 Task: Look for space in Lebanon, United States from 6th September, 2023 to 15th September, 2023 for 6 adults in price range Rs.8000 to Rs.12000. Place can be entire place or private room with 6 bedrooms having 6 beds and 6 bathrooms. Property type can be house, flat, guest house. Amenities needed are: wifi, TV, free parkinig on premises, gym, breakfast. Booking option can be shelf check-in. Required host language is English.
Action: Mouse moved to (482, 112)
Screenshot: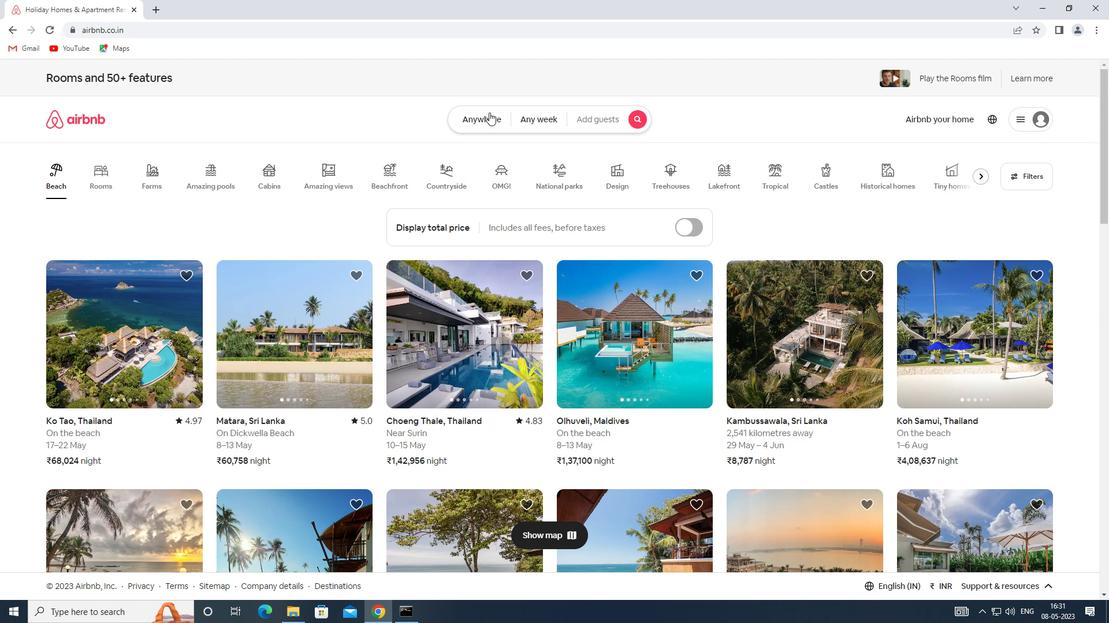 
Action: Mouse pressed left at (482, 112)
Screenshot: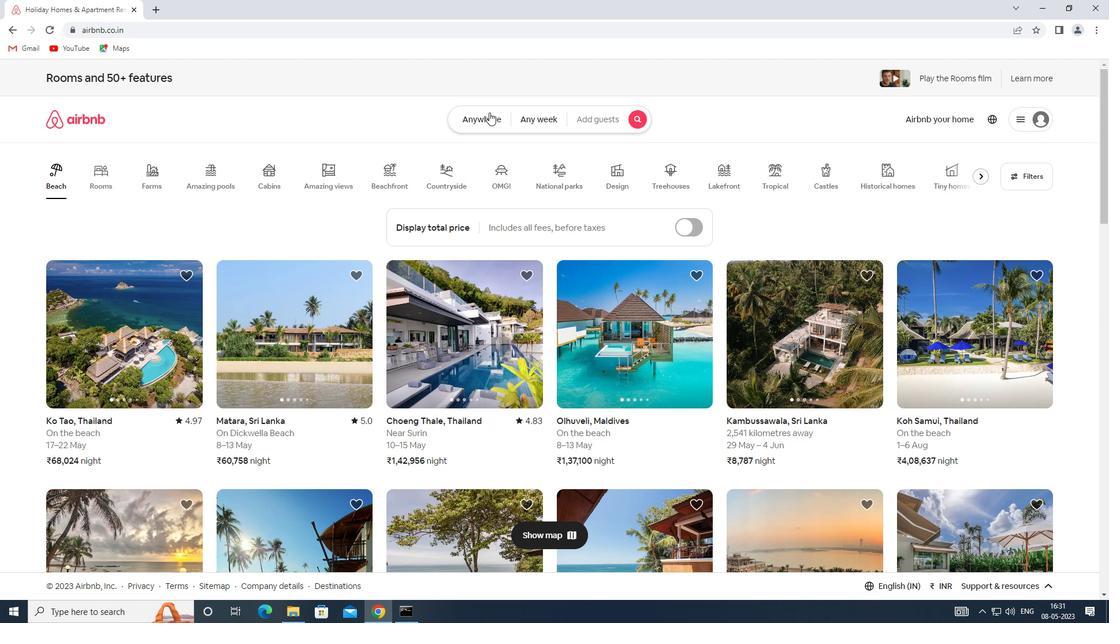 
Action: Mouse moved to (407, 168)
Screenshot: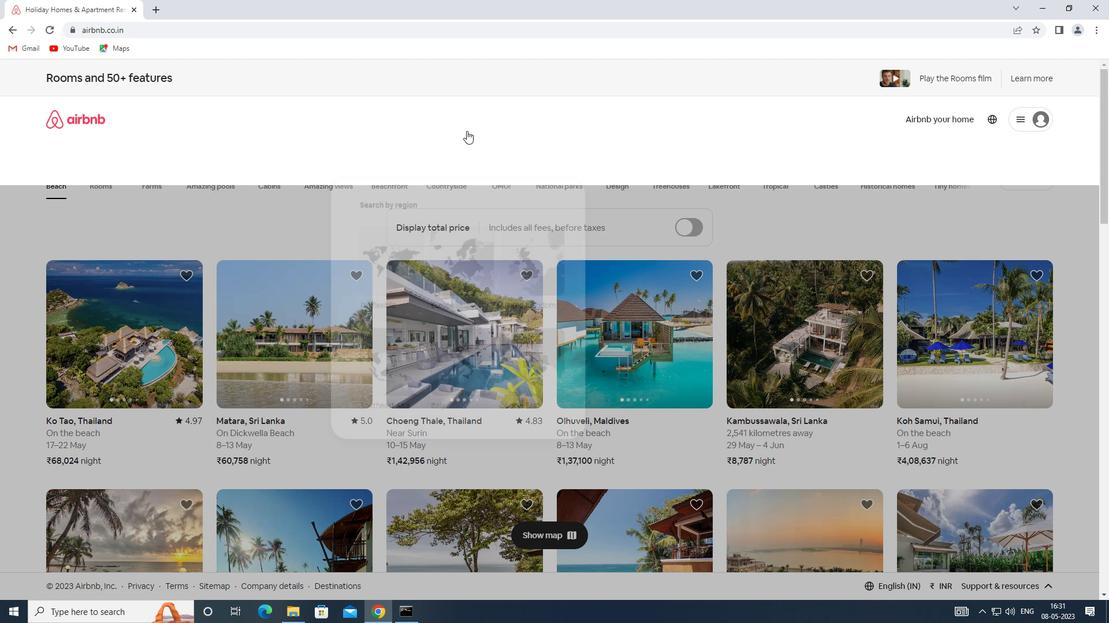 
Action: Mouse pressed left at (407, 168)
Screenshot: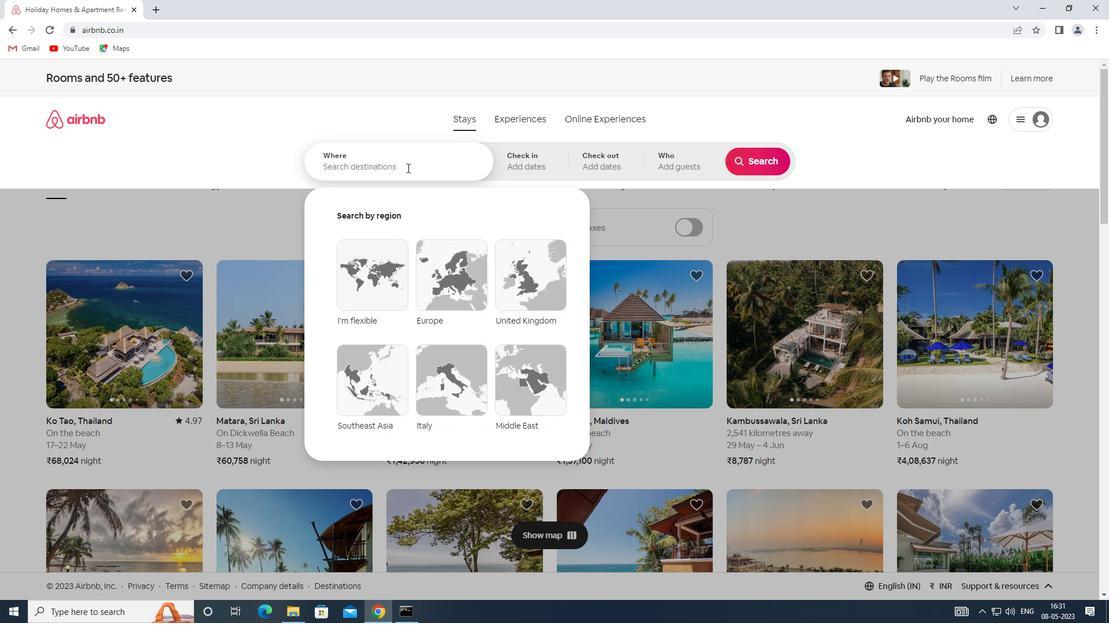 
Action: Key pressed <Key.shift>SPACE<Key.space>IN<Key.space><Key.shift><Key.shift><Key.shift><Key.shift><Key.shift><Key.shift>LEBANON,<Key.shift>UNITED<Key.space><Key.shift>STATES
Screenshot: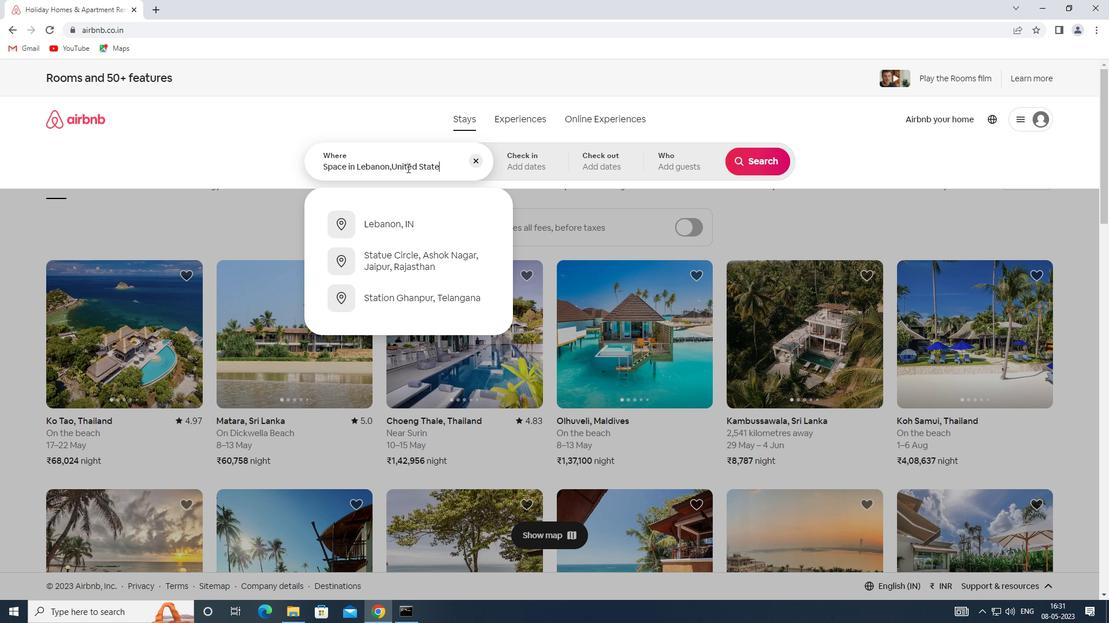 
Action: Mouse moved to (546, 156)
Screenshot: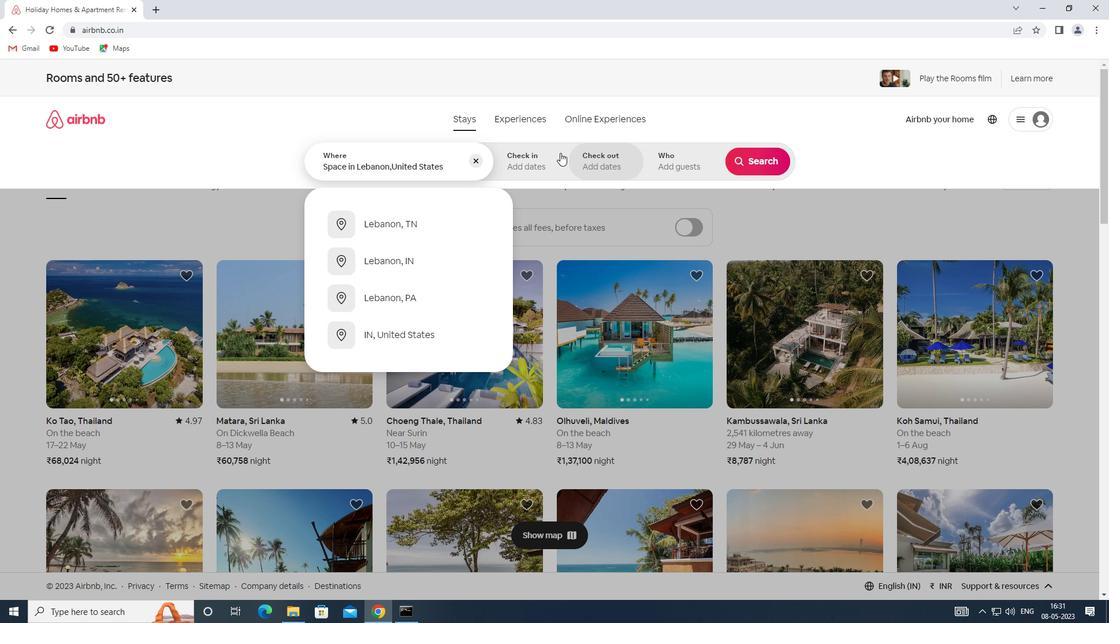 
Action: Mouse pressed left at (546, 156)
Screenshot: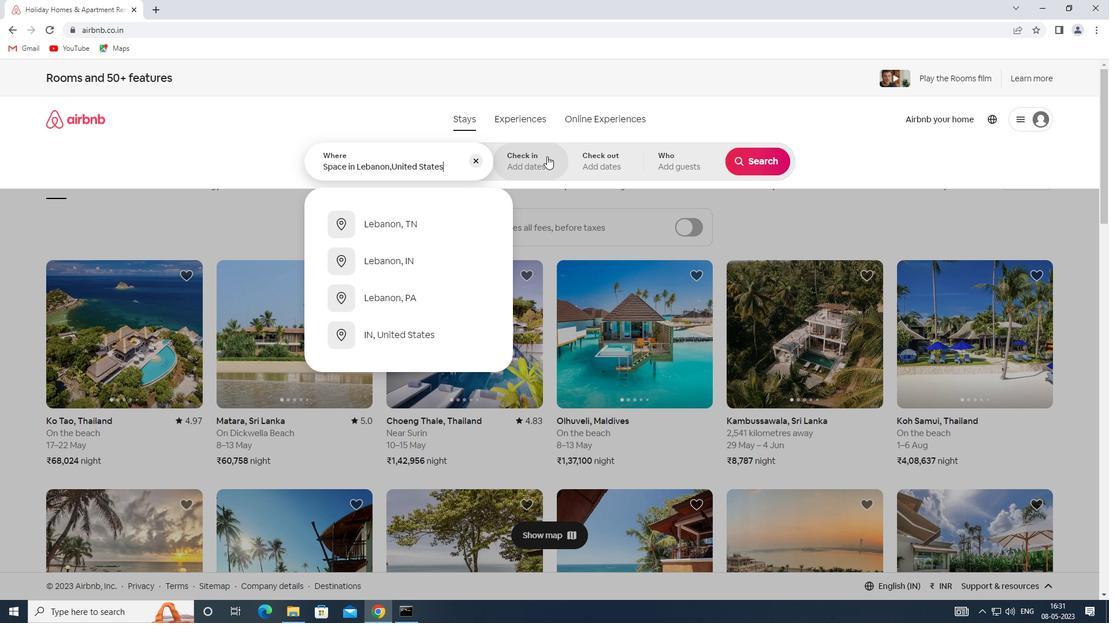 
Action: Mouse moved to (756, 250)
Screenshot: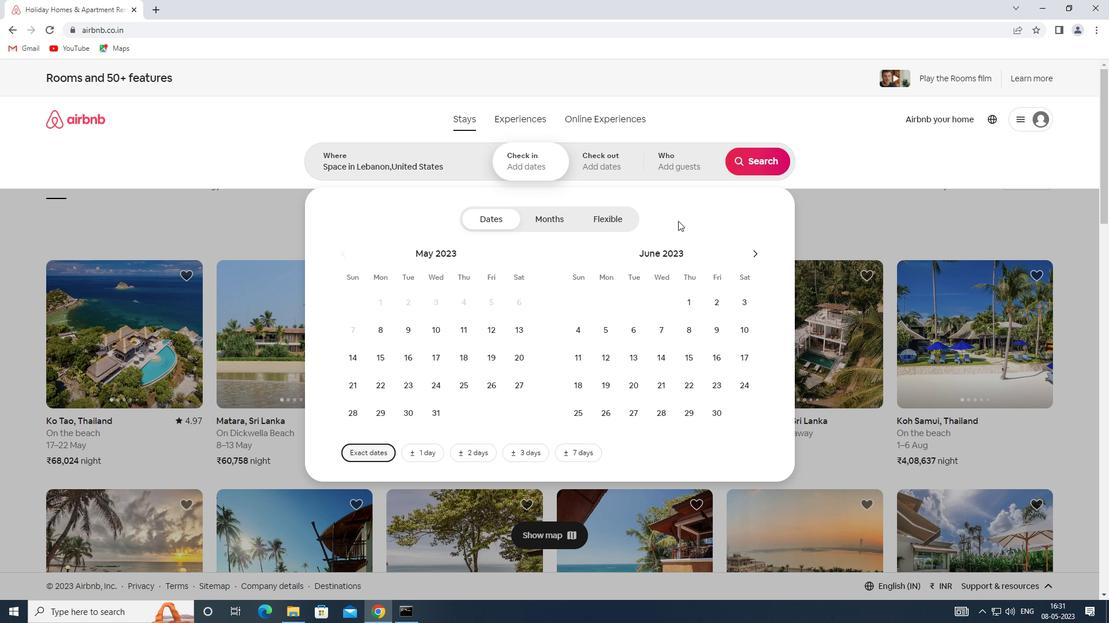 
Action: Mouse pressed left at (756, 250)
Screenshot: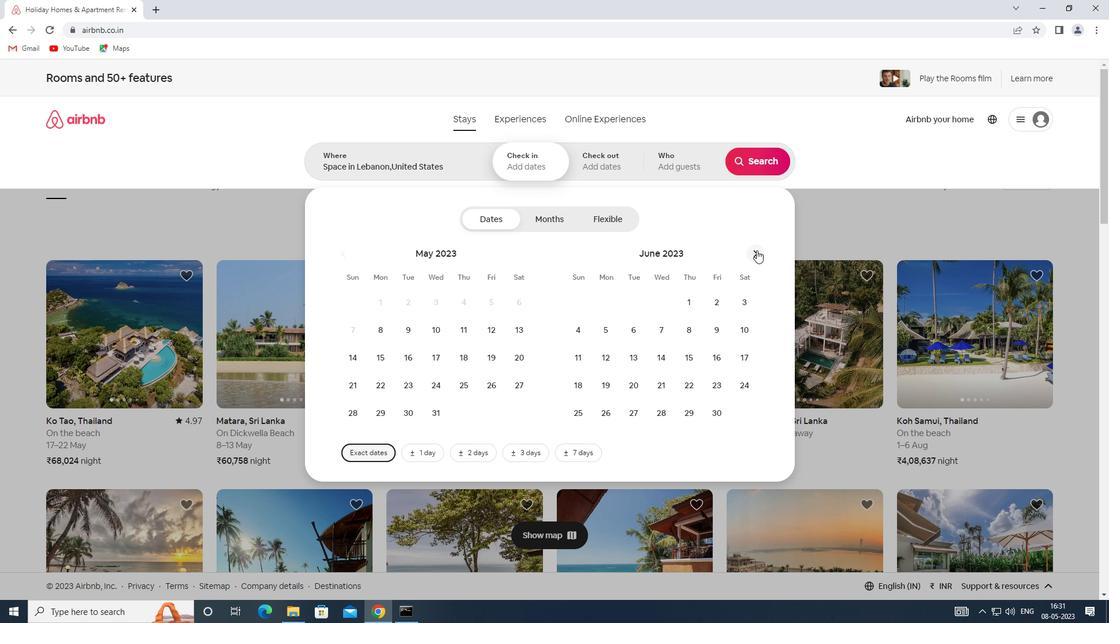 
Action: Mouse pressed left at (756, 250)
Screenshot: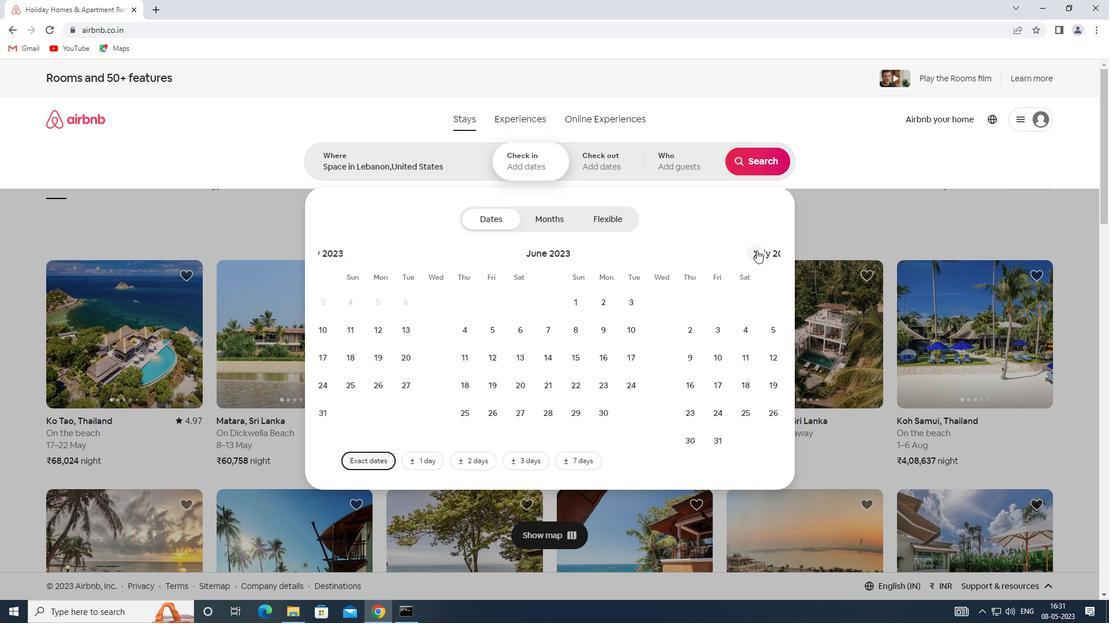 
Action: Mouse pressed left at (756, 250)
Screenshot: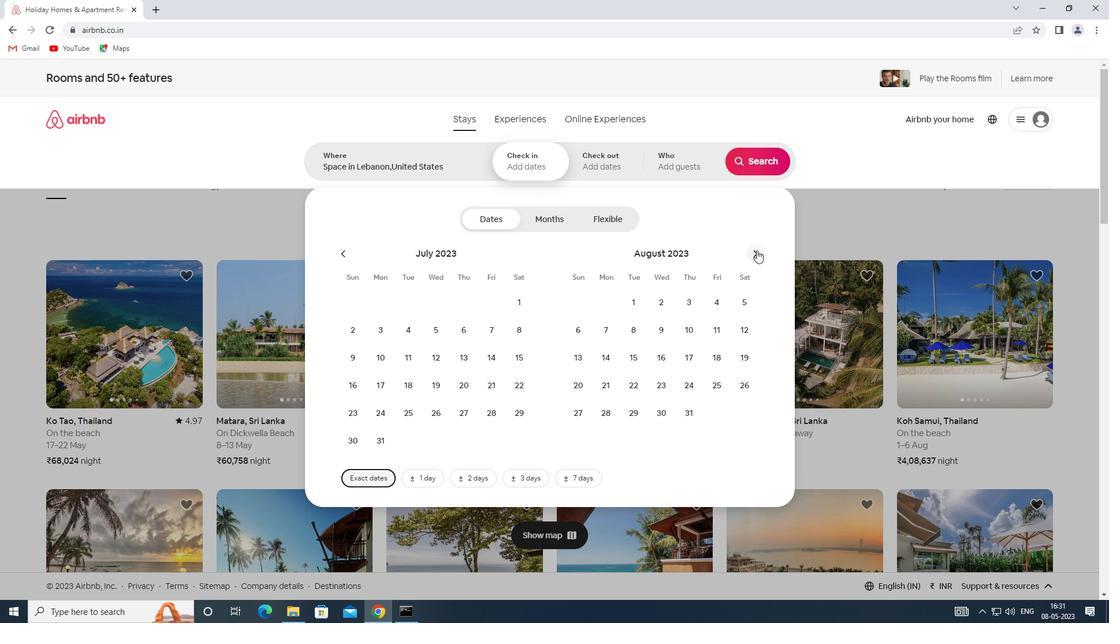 
Action: Mouse moved to (650, 325)
Screenshot: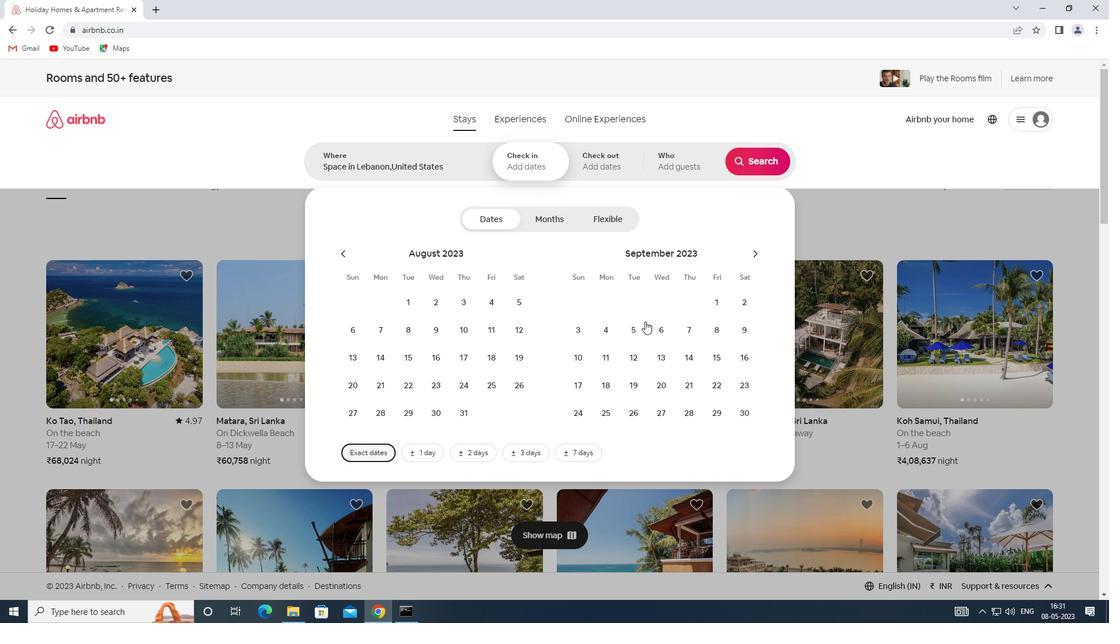 
Action: Mouse pressed left at (650, 325)
Screenshot: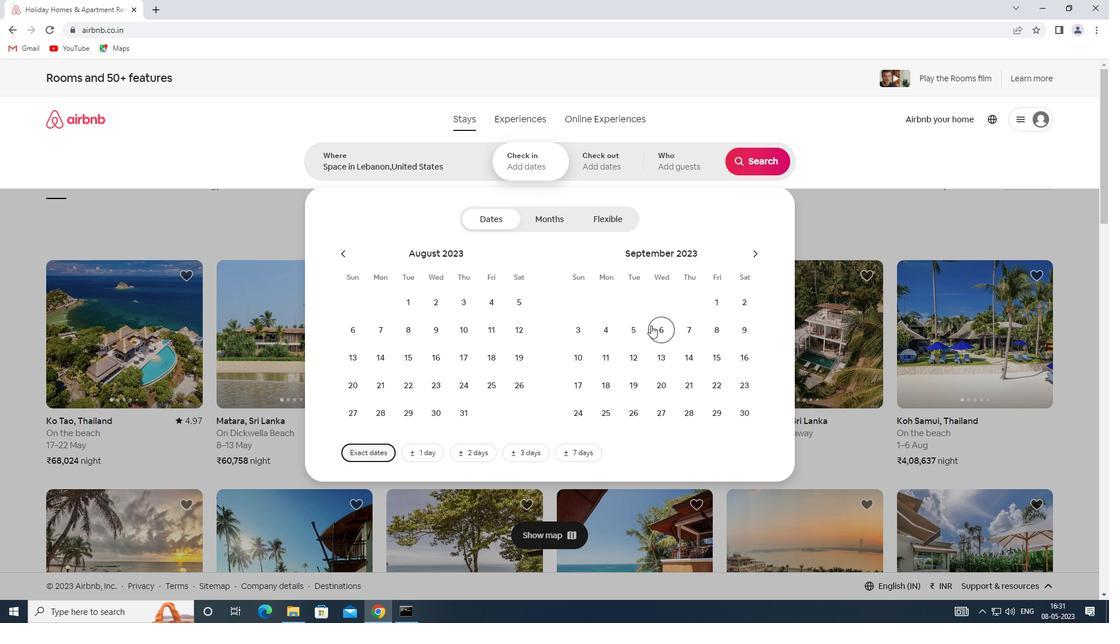 
Action: Mouse moved to (719, 350)
Screenshot: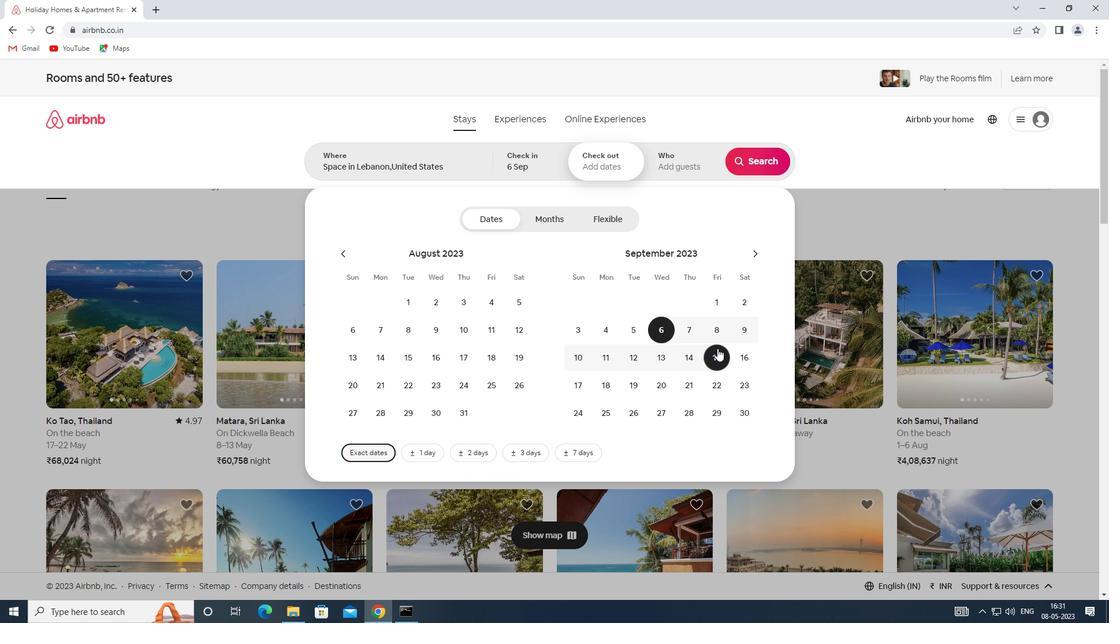 
Action: Mouse pressed left at (719, 350)
Screenshot: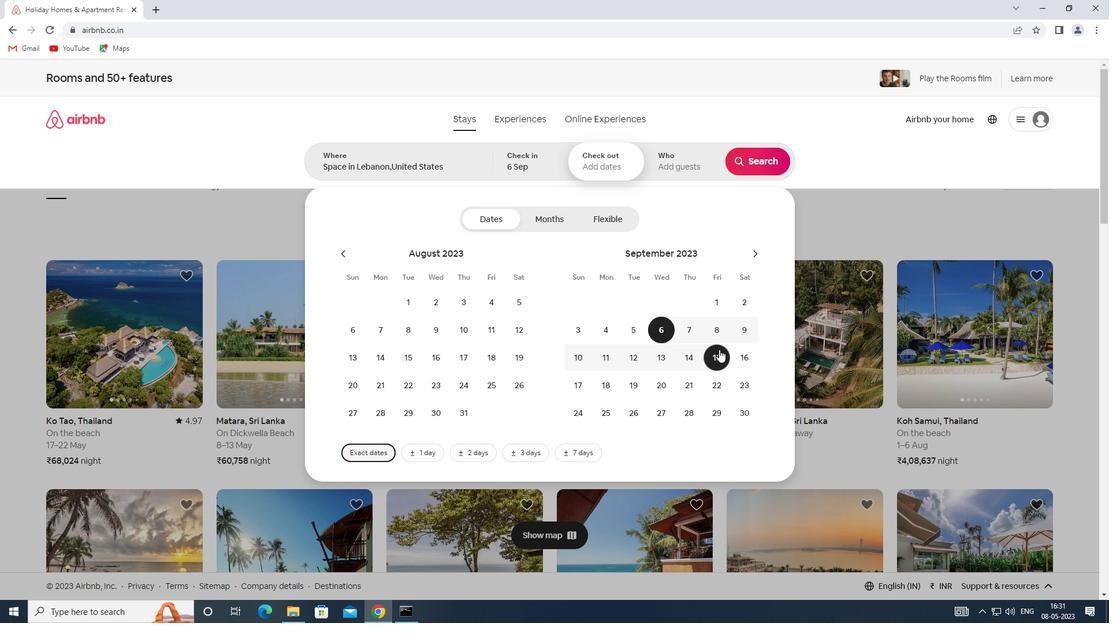 
Action: Mouse moved to (683, 166)
Screenshot: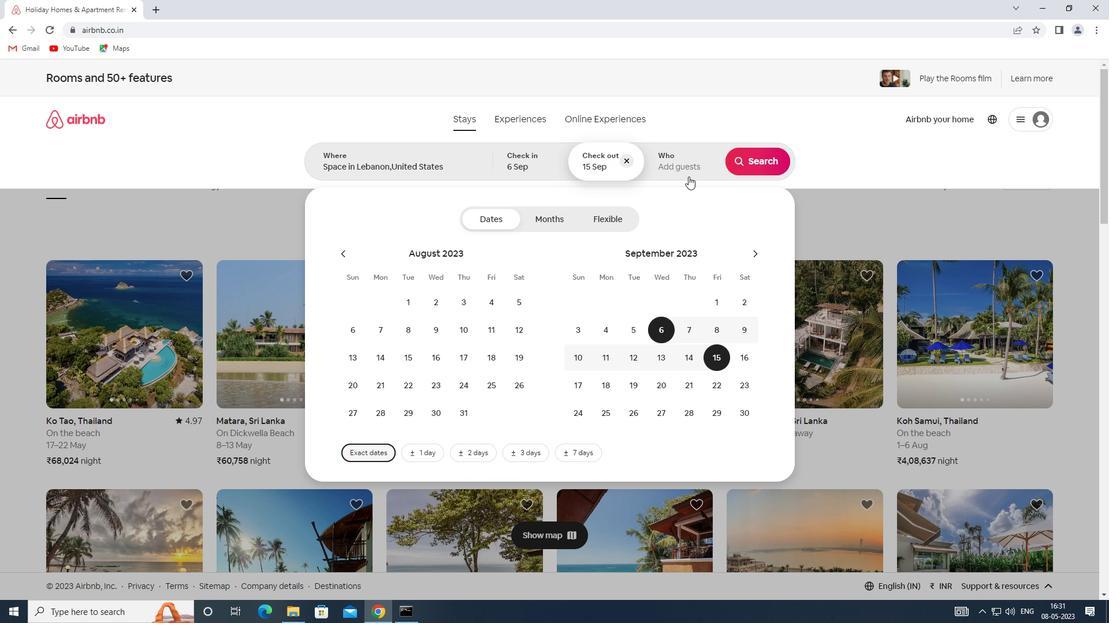 
Action: Mouse pressed left at (683, 166)
Screenshot: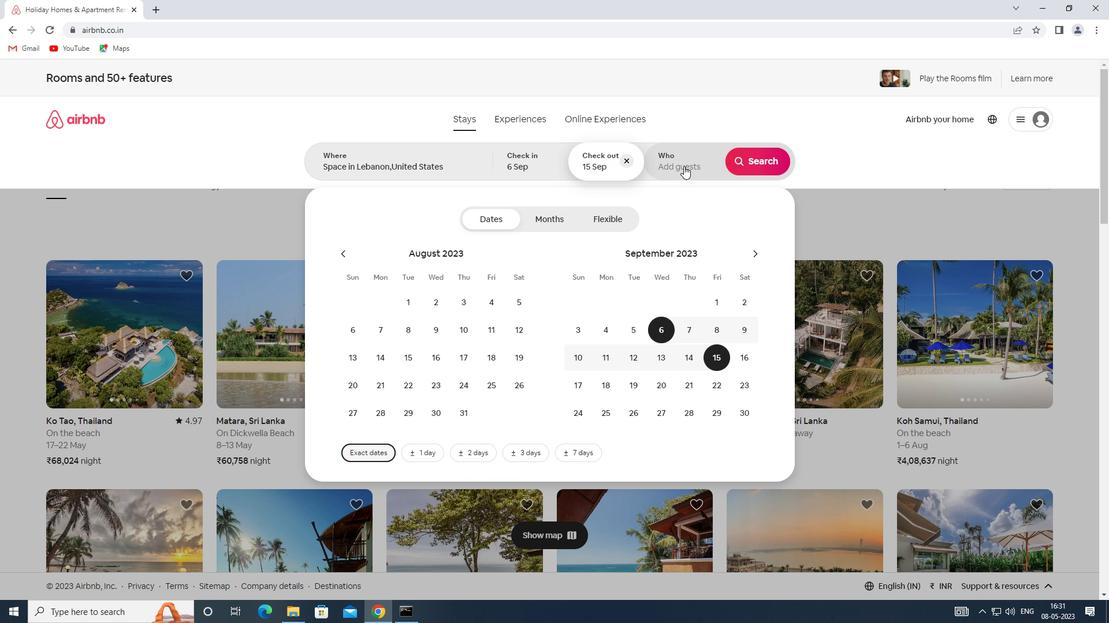 
Action: Mouse moved to (757, 221)
Screenshot: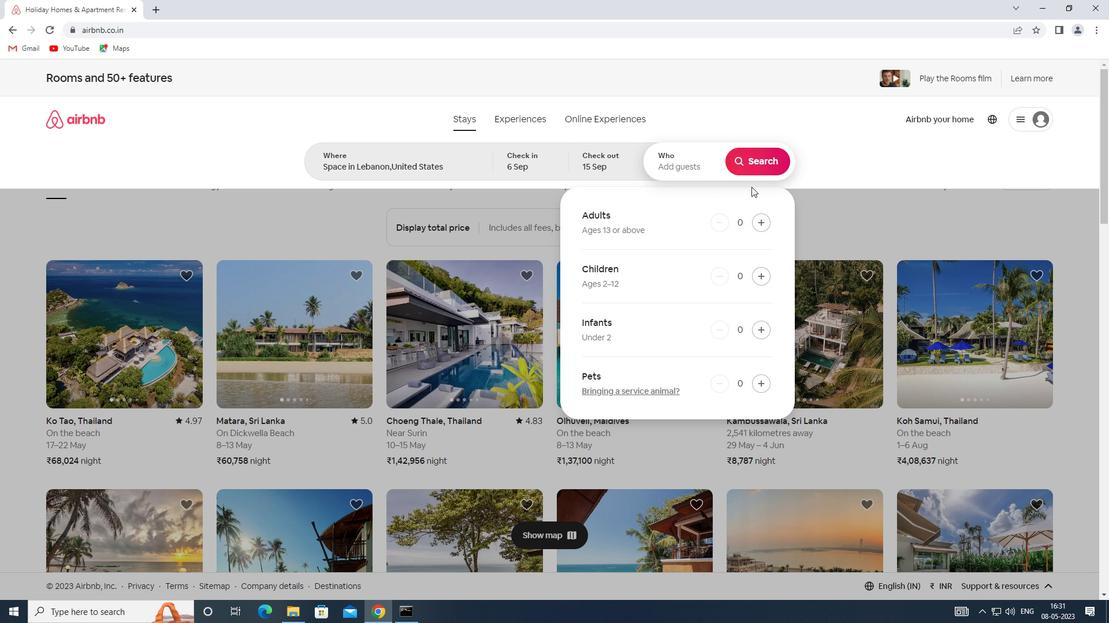 
Action: Mouse pressed left at (757, 221)
Screenshot: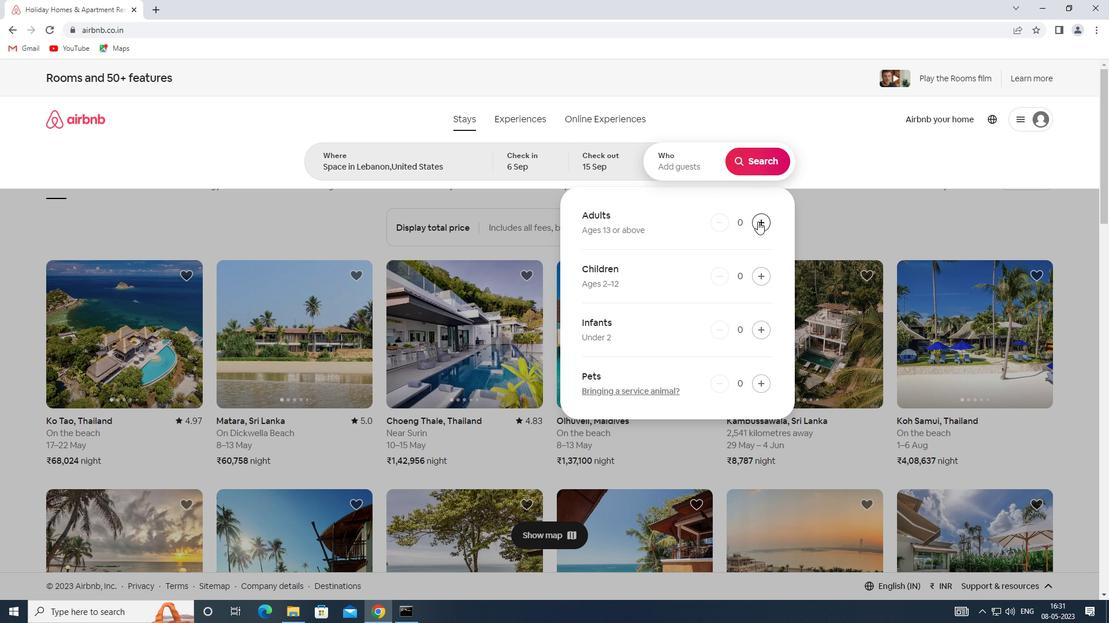 
Action: Mouse pressed left at (757, 221)
Screenshot: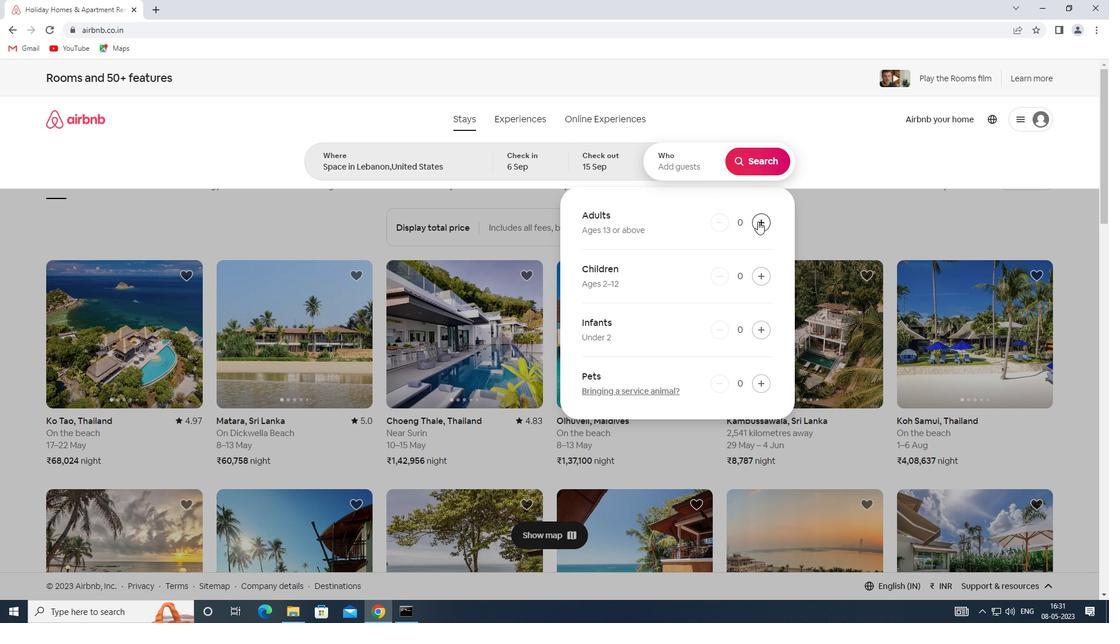 
Action: Mouse pressed left at (757, 221)
Screenshot: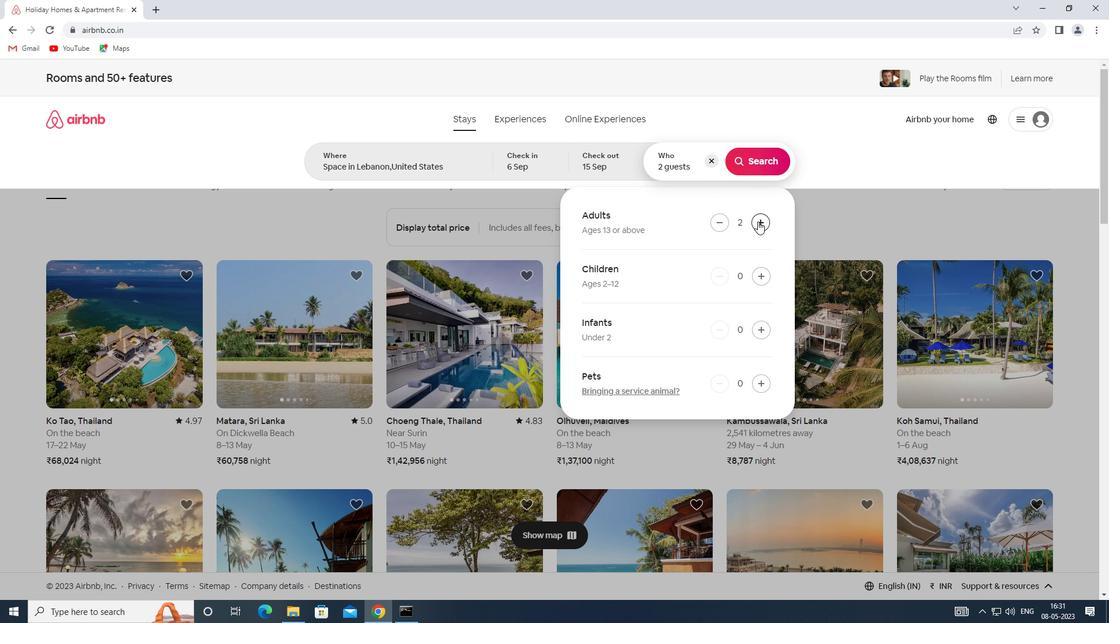 
Action: Mouse pressed left at (757, 221)
Screenshot: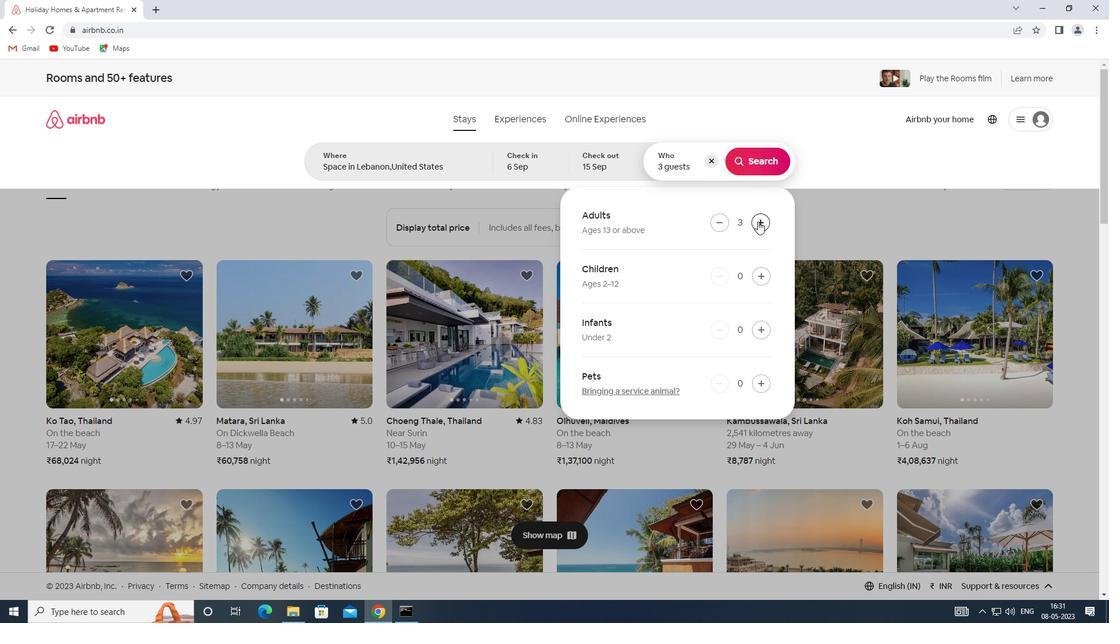 
Action: Mouse pressed left at (757, 221)
Screenshot: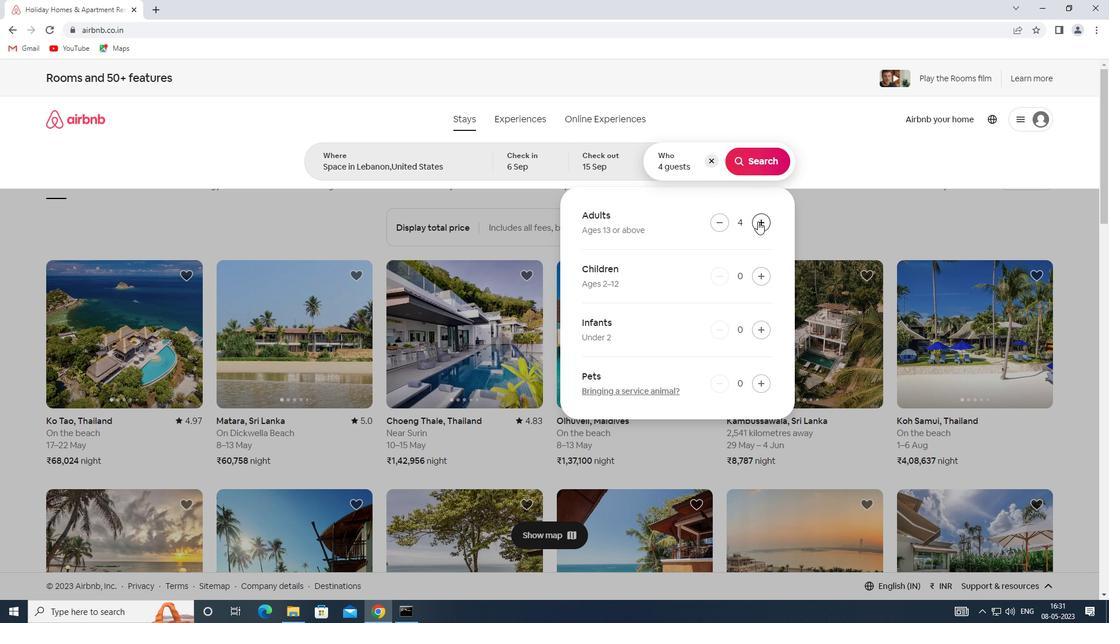 
Action: Mouse pressed left at (757, 221)
Screenshot: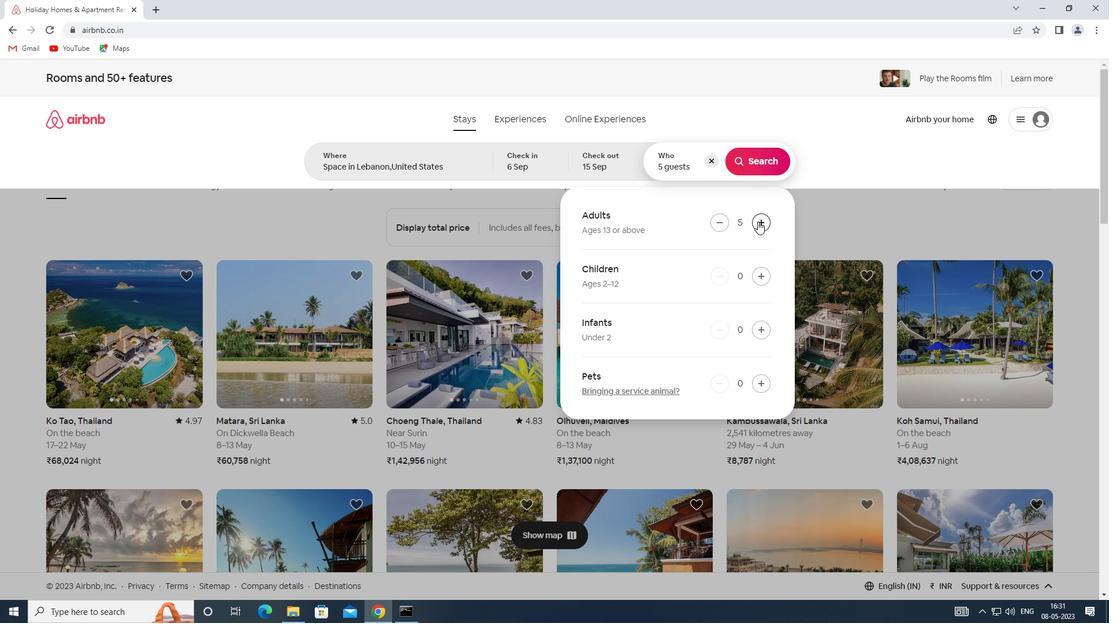 
Action: Mouse moved to (760, 170)
Screenshot: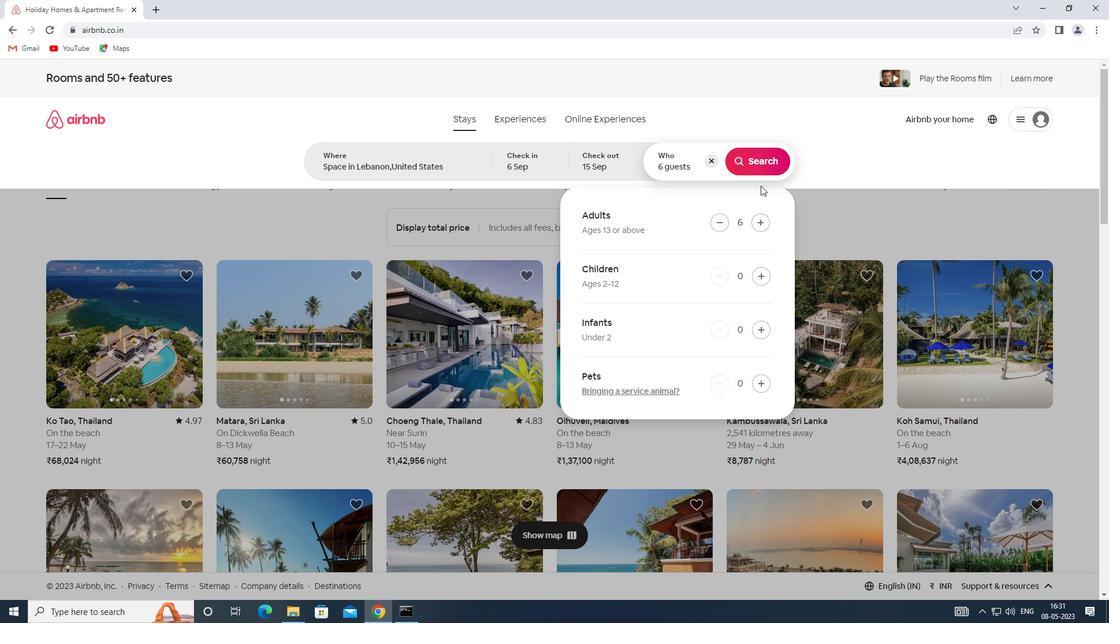 
Action: Mouse pressed left at (760, 170)
Screenshot: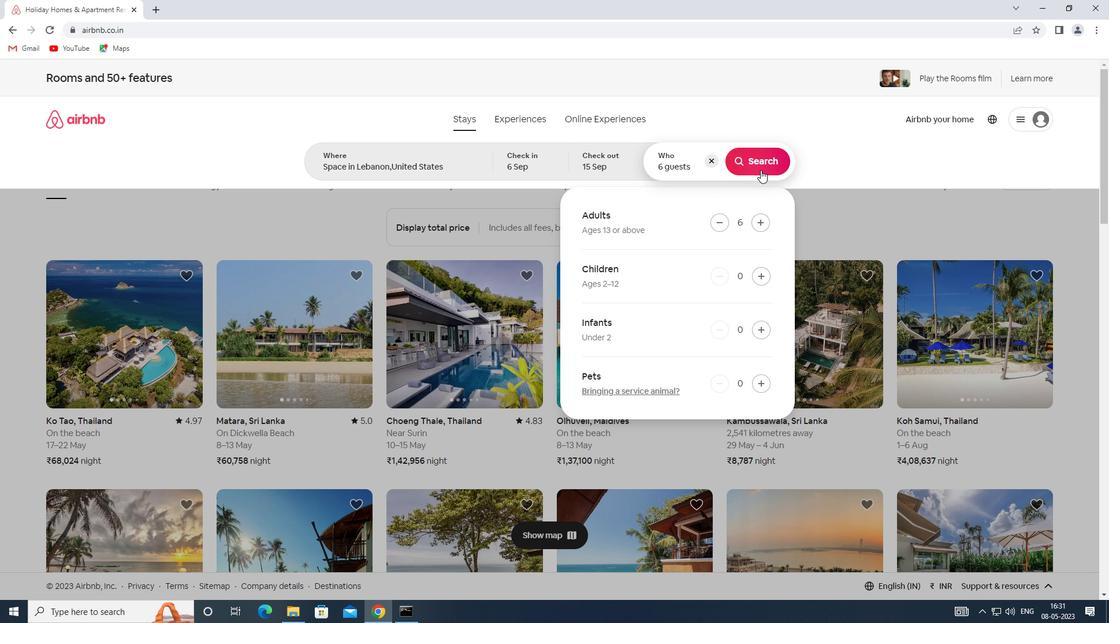 
Action: Mouse moved to (1049, 135)
Screenshot: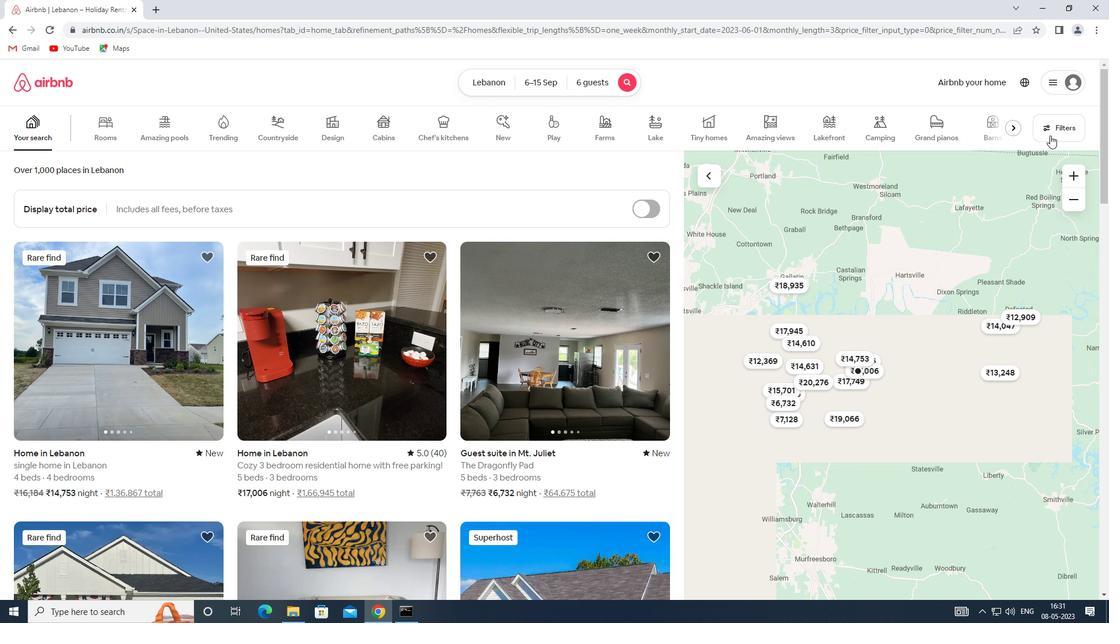 
Action: Mouse pressed left at (1049, 135)
Screenshot: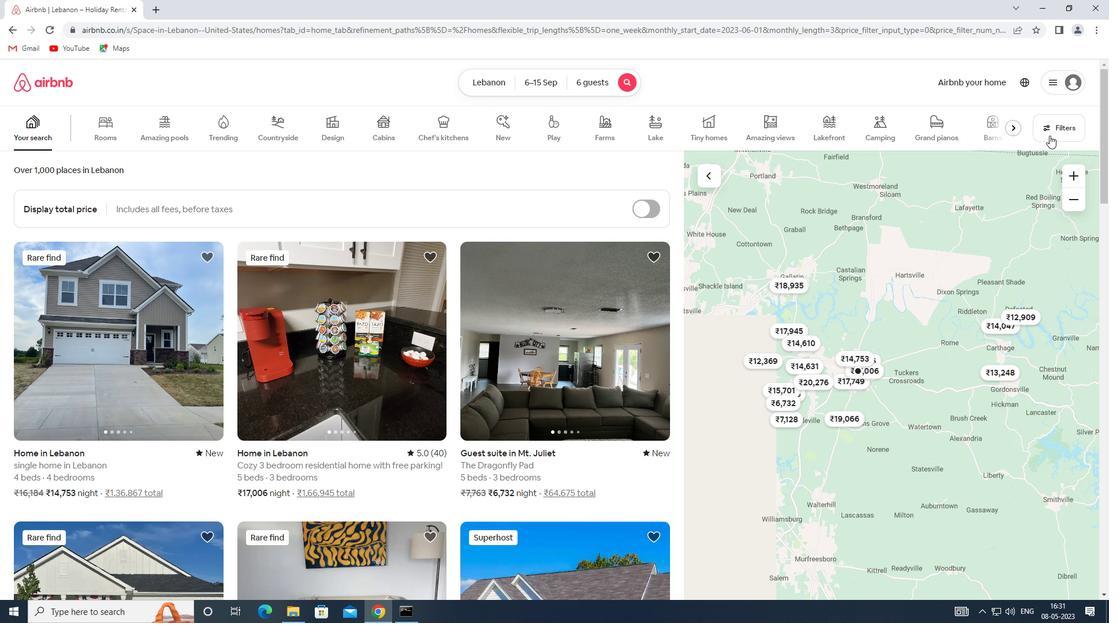 
Action: Mouse moved to (423, 410)
Screenshot: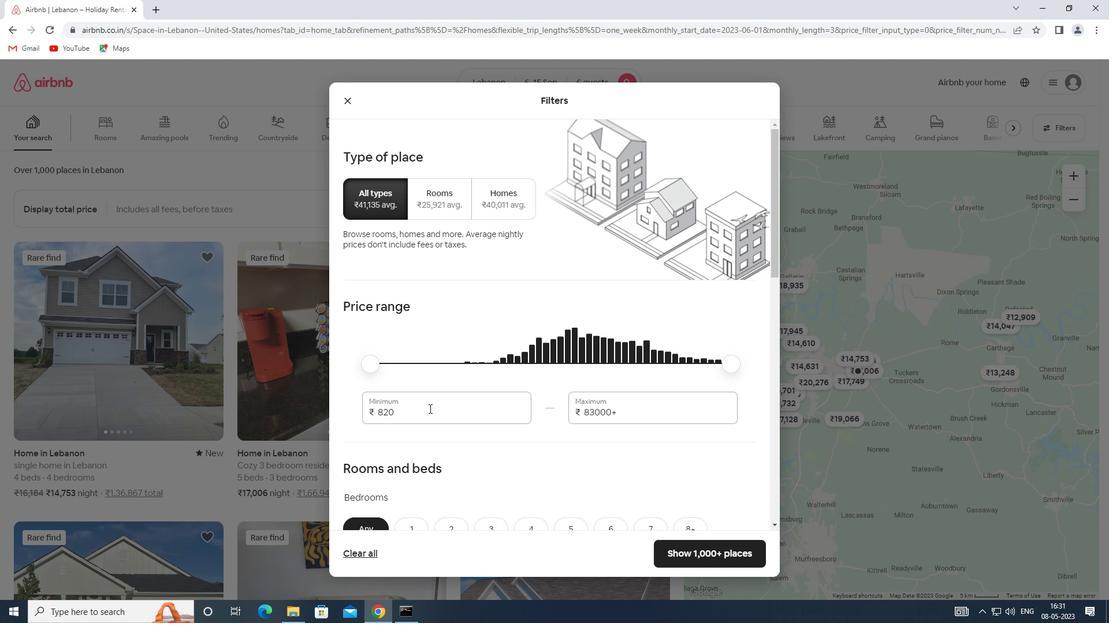 
Action: Mouse pressed left at (423, 410)
Screenshot: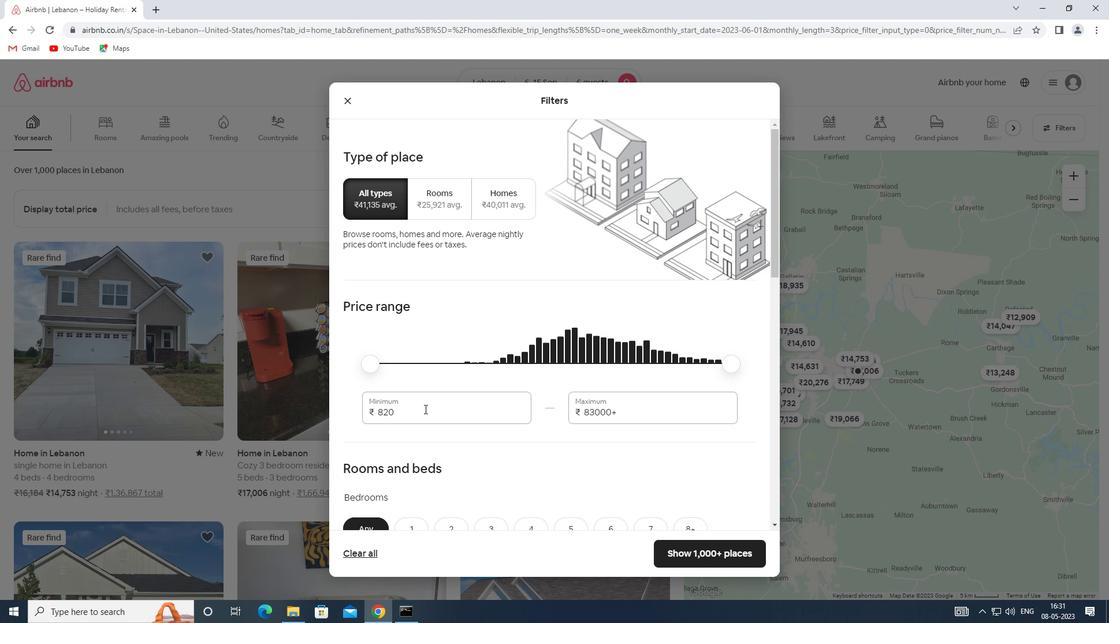 
Action: Mouse moved to (363, 410)
Screenshot: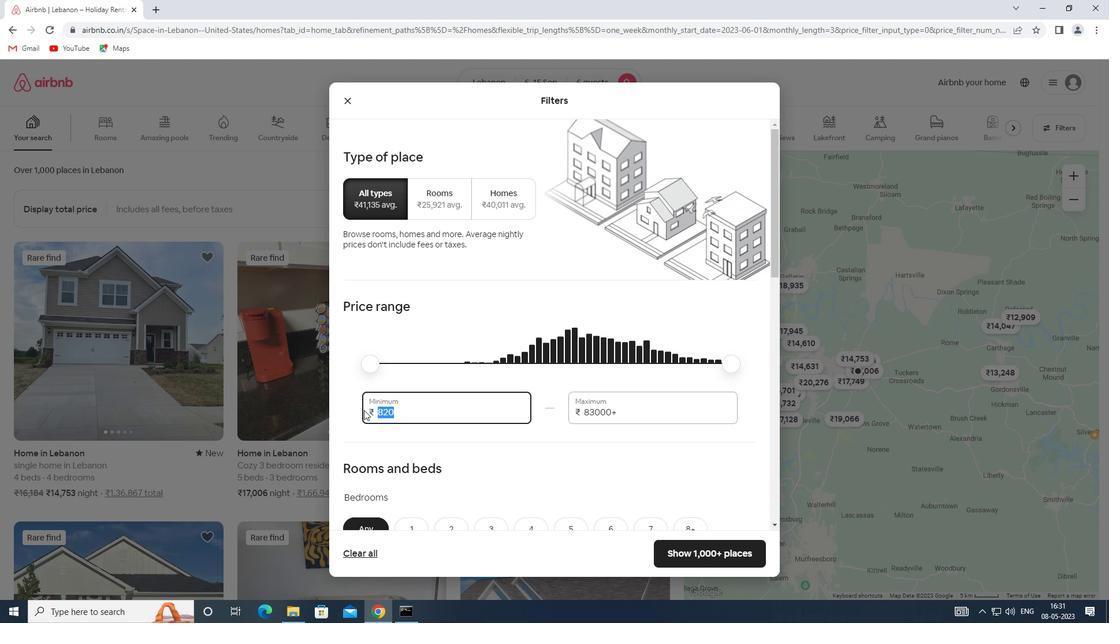 
Action: Key pressed 8000
Screenshot: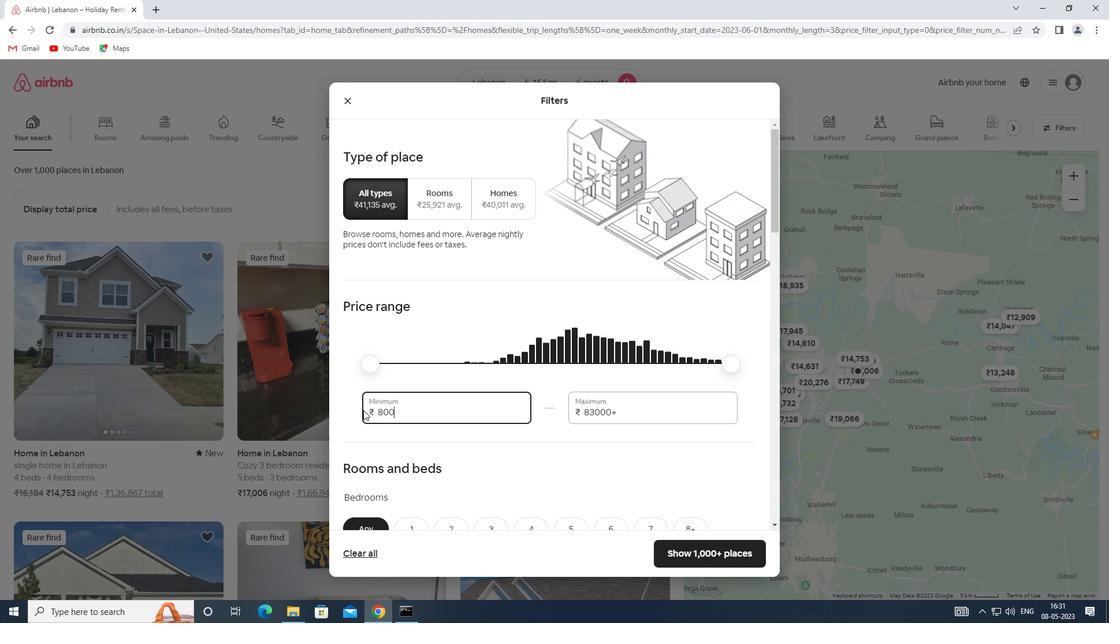 
Action: Mouse moved to (614, 412)
Screenshot: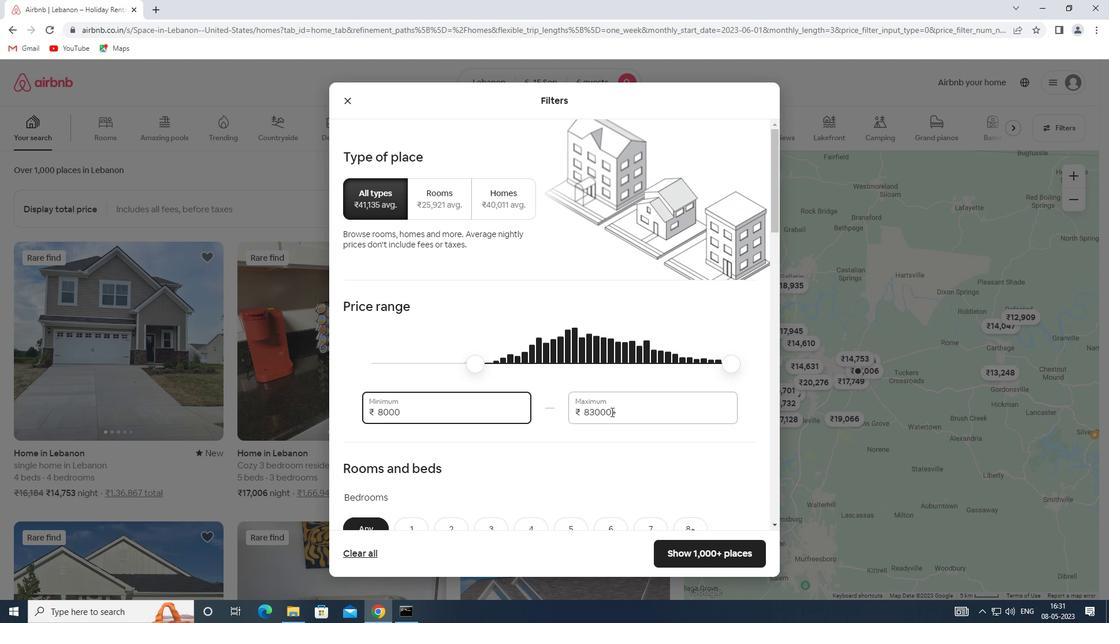 
Action: Mouse pressed left at (614, 412)
Screenshot: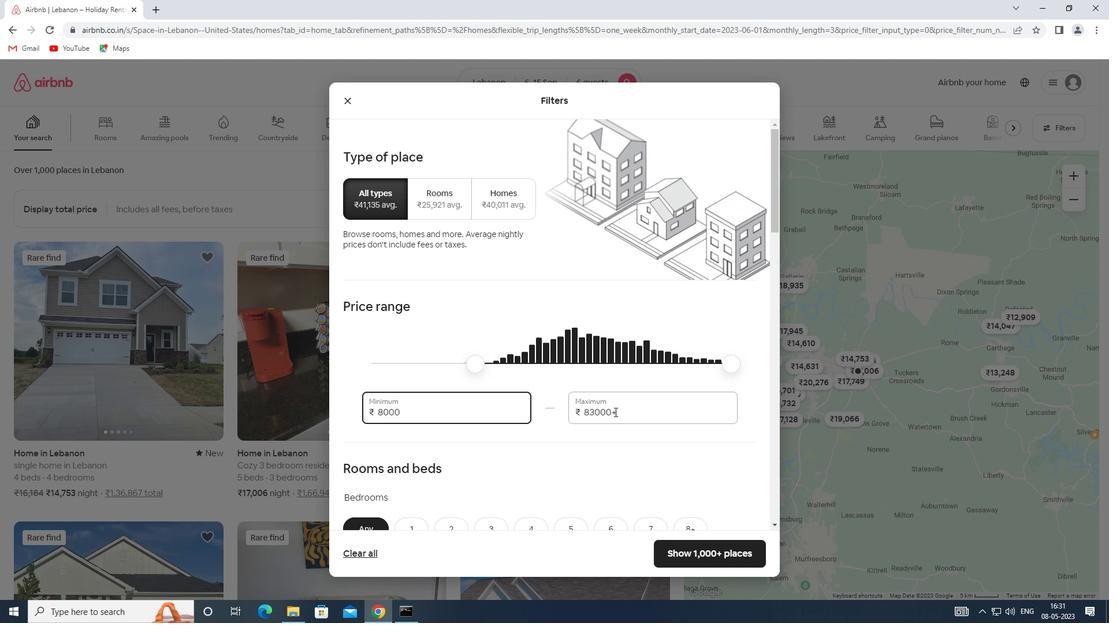 
Action: Mouse moved to (575, 414)
Screenshot: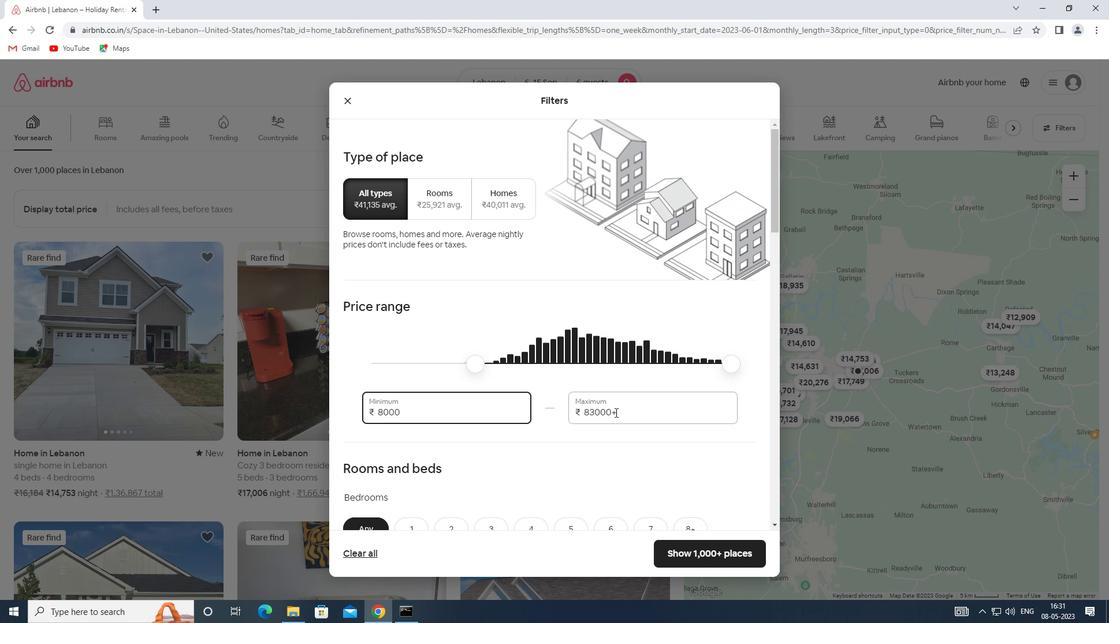 
Action: Key pressed 12000
Screenshot: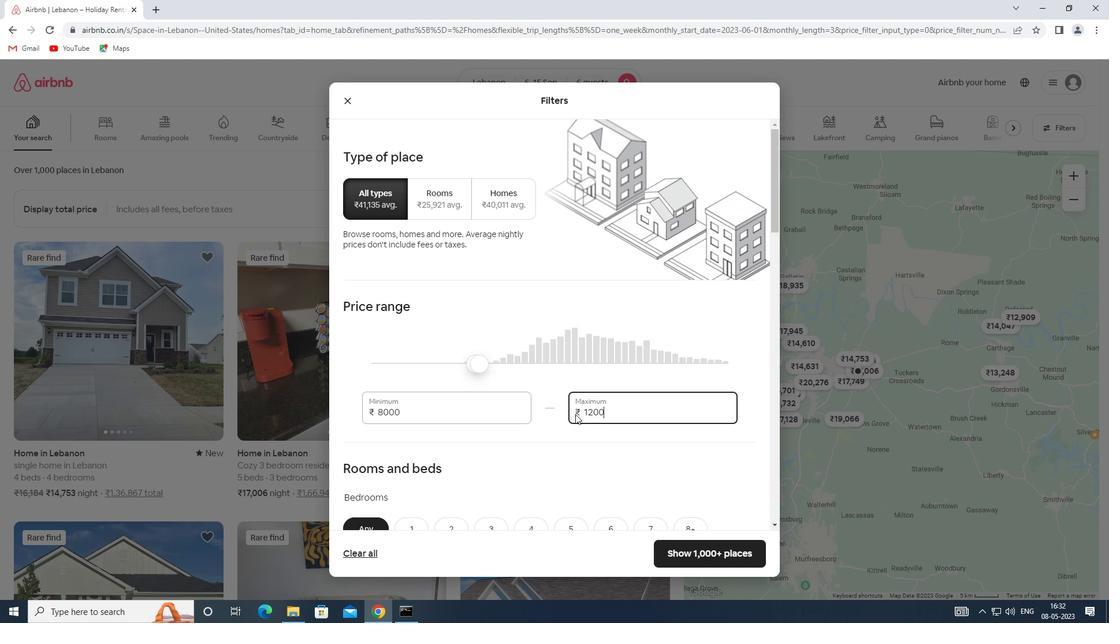 
Action: Mouse scrolled (575, 414) with delta (0, 0)
Screenshot: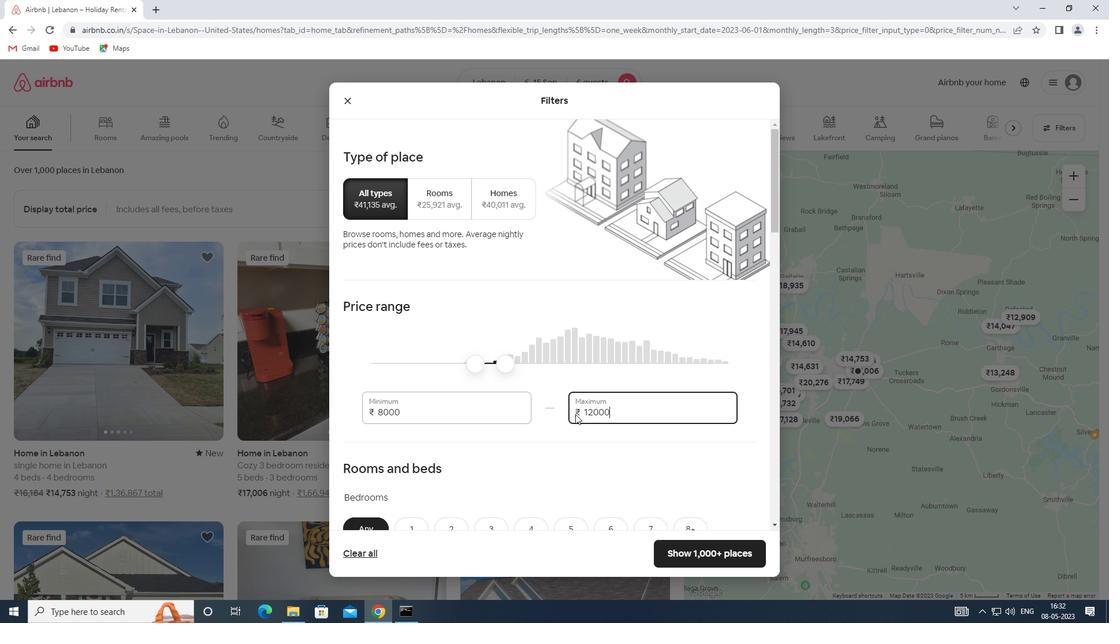
Action: Mouse scrolled (575, 414) with delta (0, 0)
Screenshot: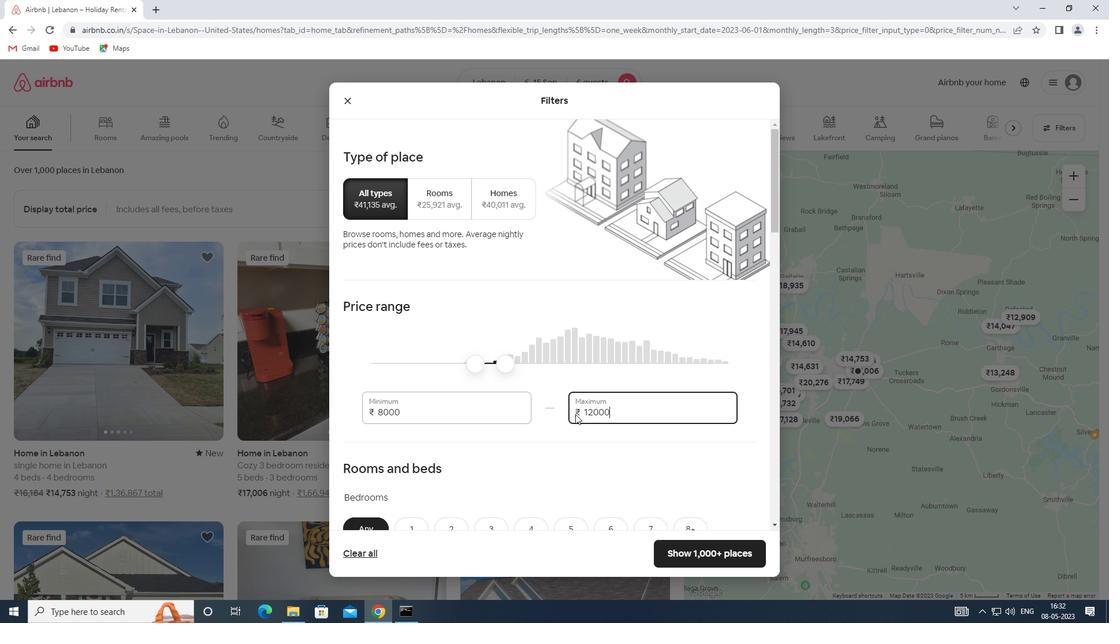 
Action: Mouse scrolled (575, 414) with delta (0, 0)
Screenshot: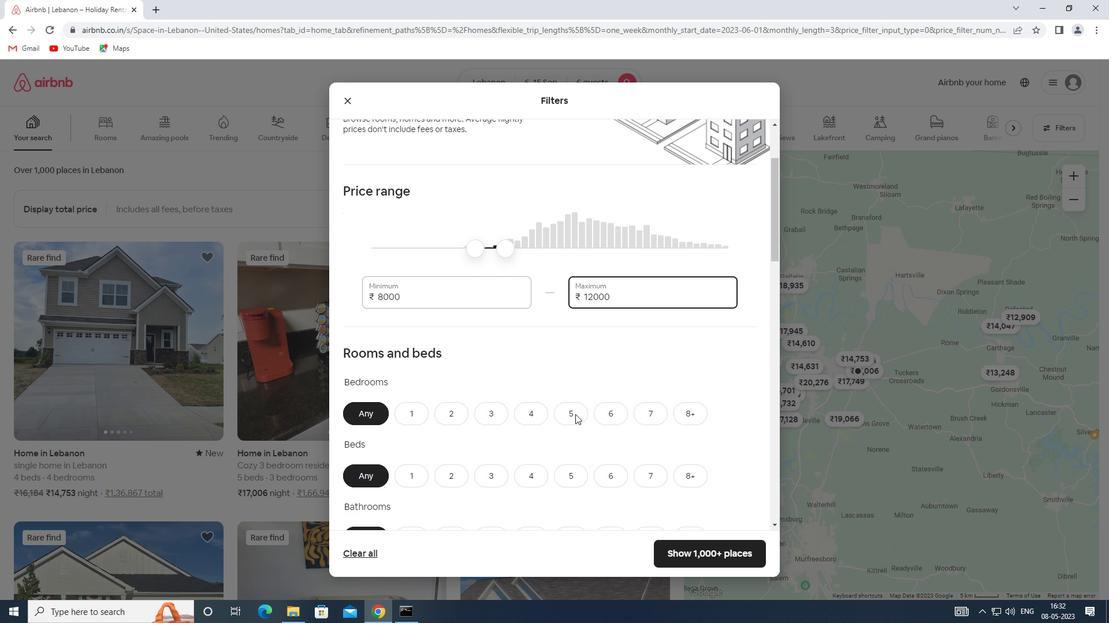 
Action: Mouse moved to (608, 361)
Screenshot: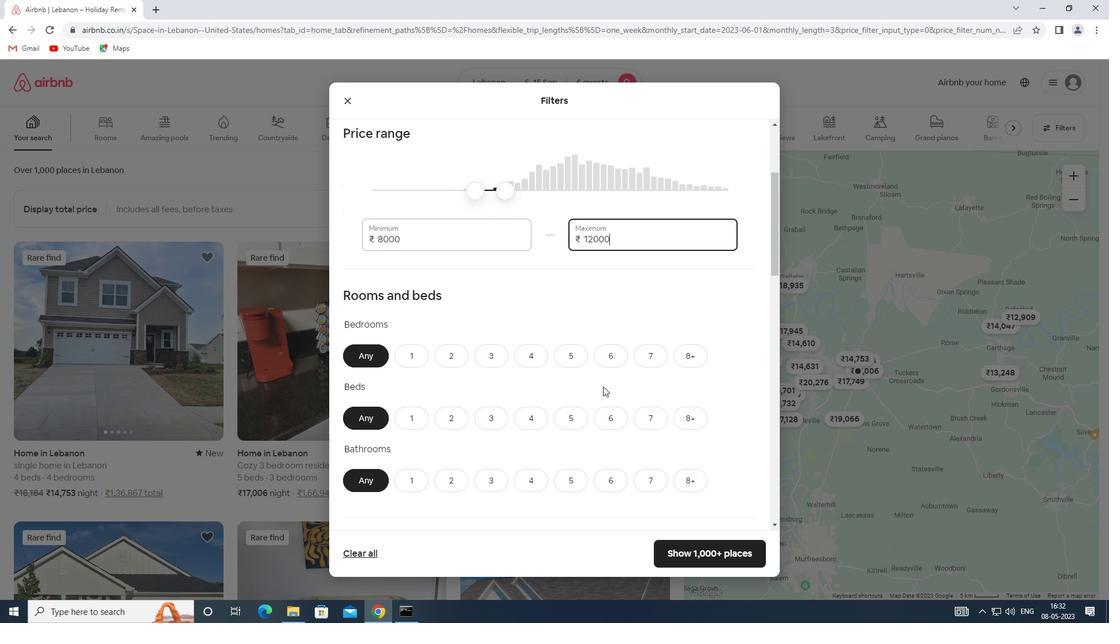
Action: Mouse pressed left at (608, 361)
Screenshot: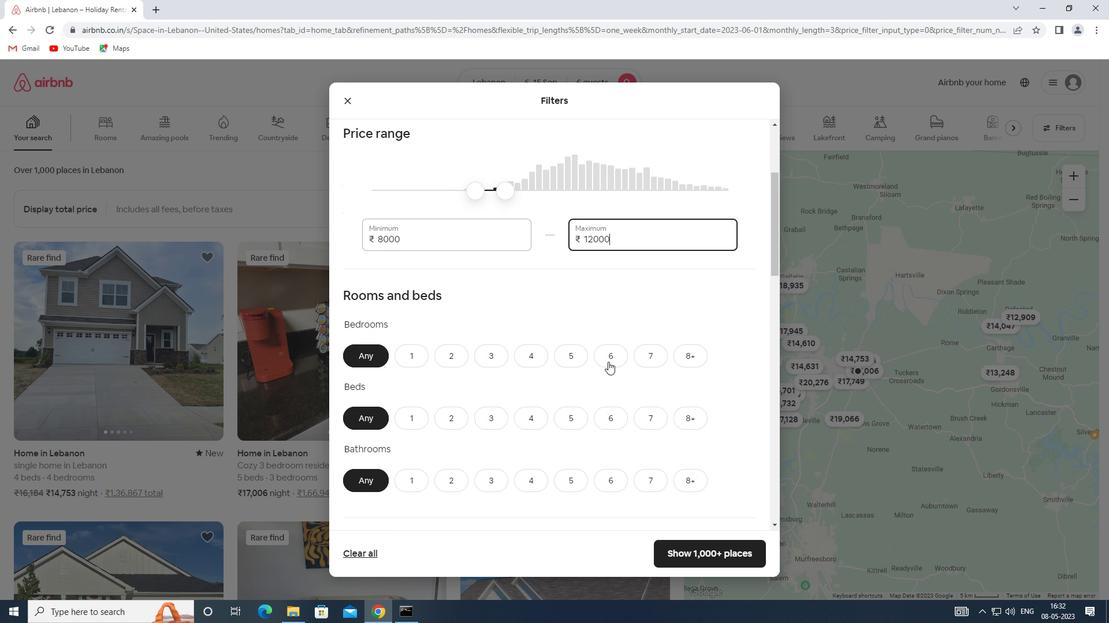 
Action: Mouse moved to (611, 416)
Screenshot: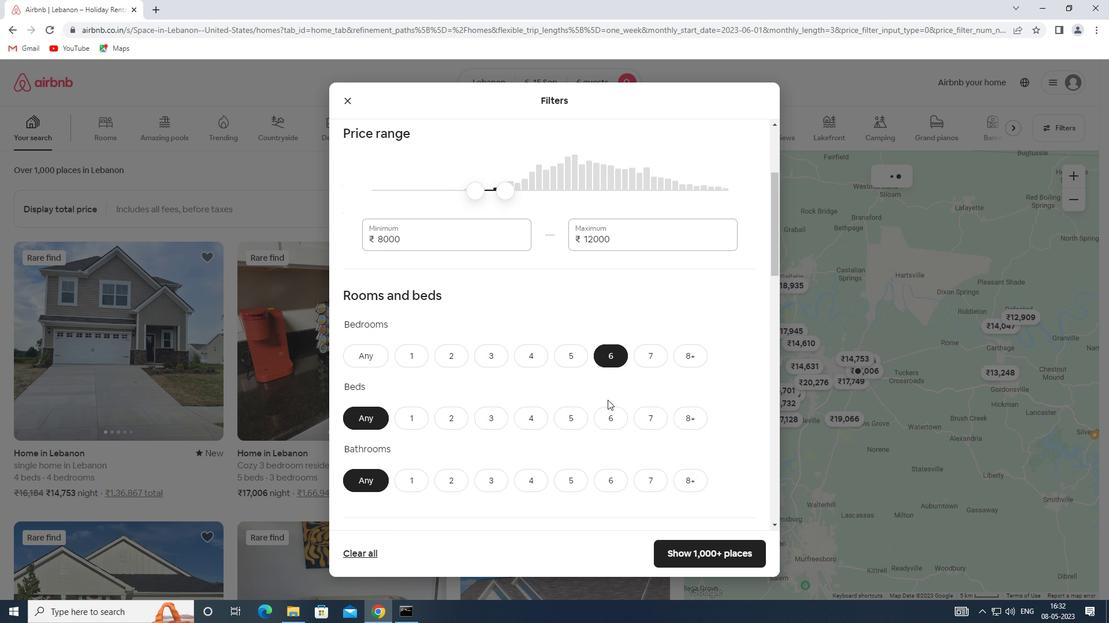 
Action: Mouse pressed left at (611, 416)
Screenshot: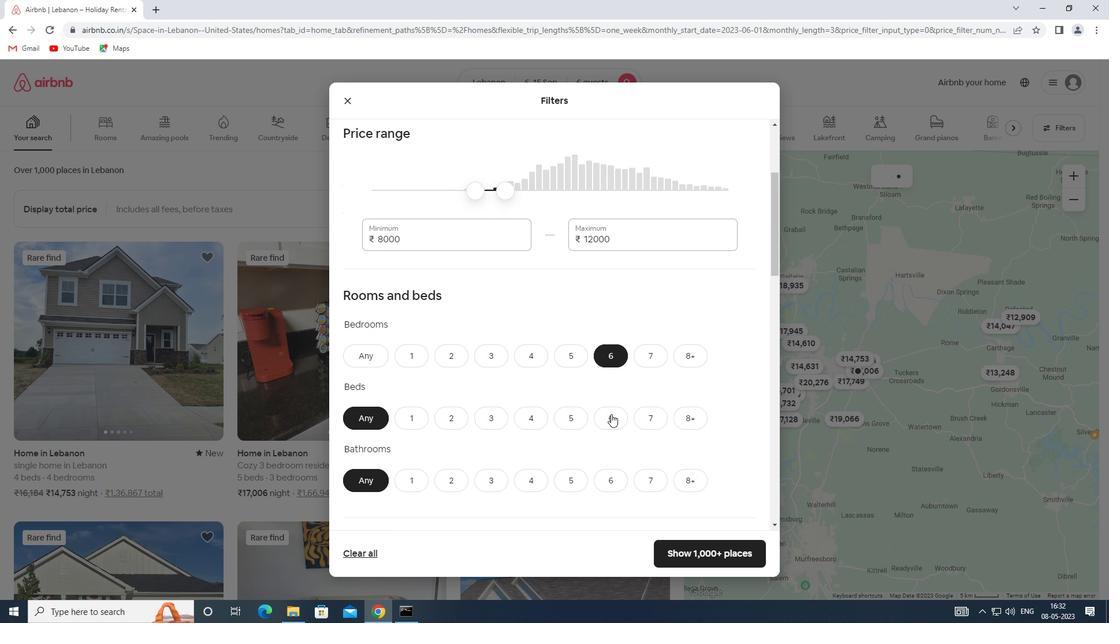 
Action: Mouse moved to (605, 475)
Screenshot: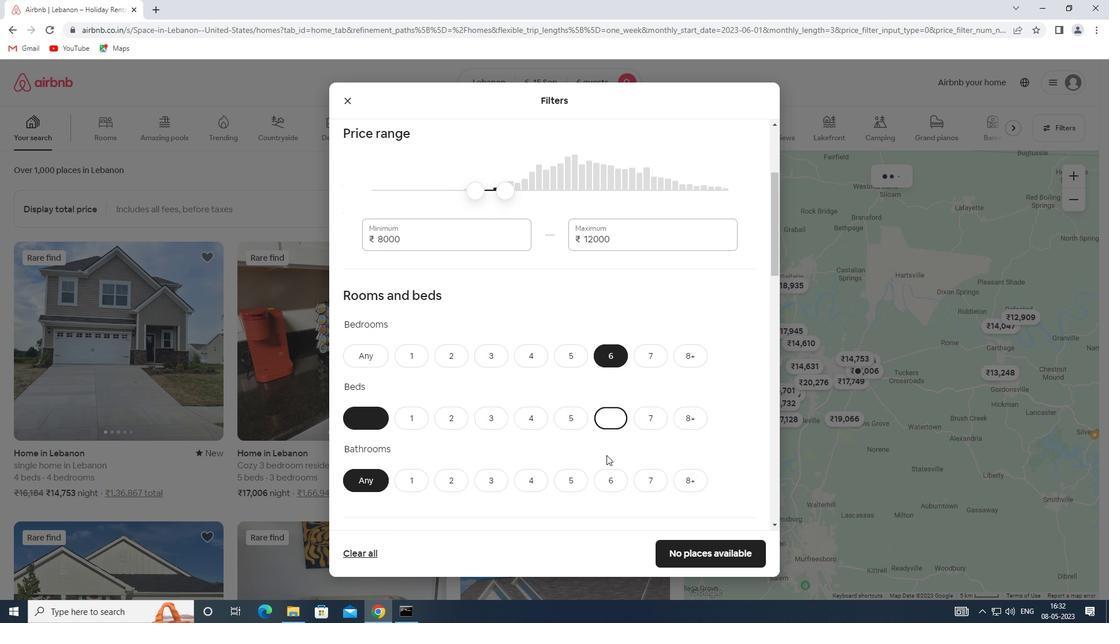 
Action: Mouse pressed left at (605, 475)
Screenshot: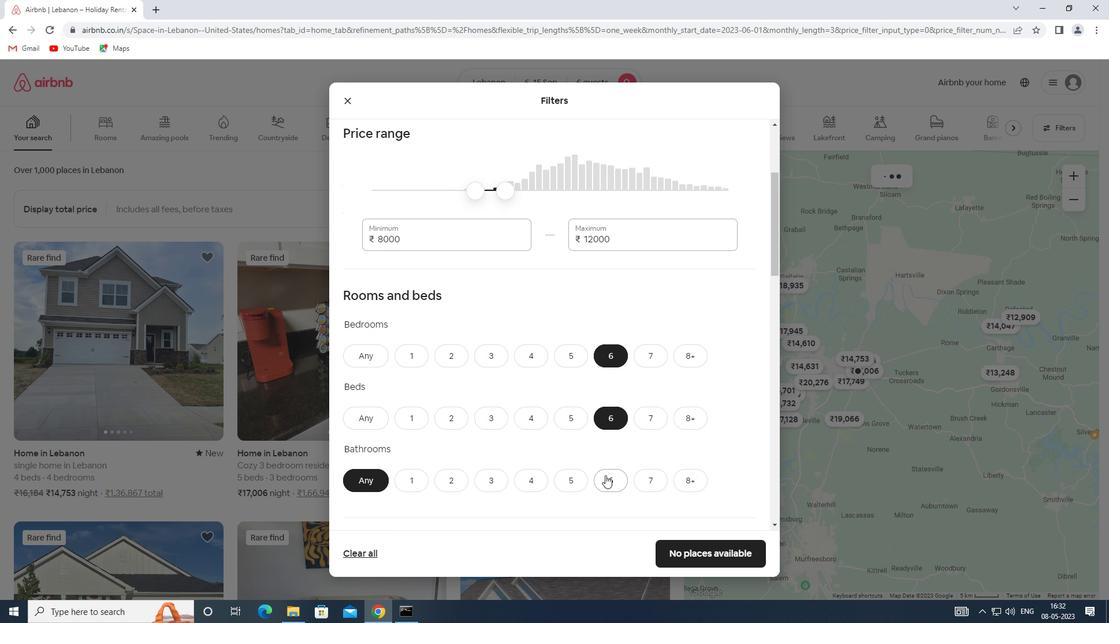 
Action: Mouse moved to (605, 476)
Screenshot: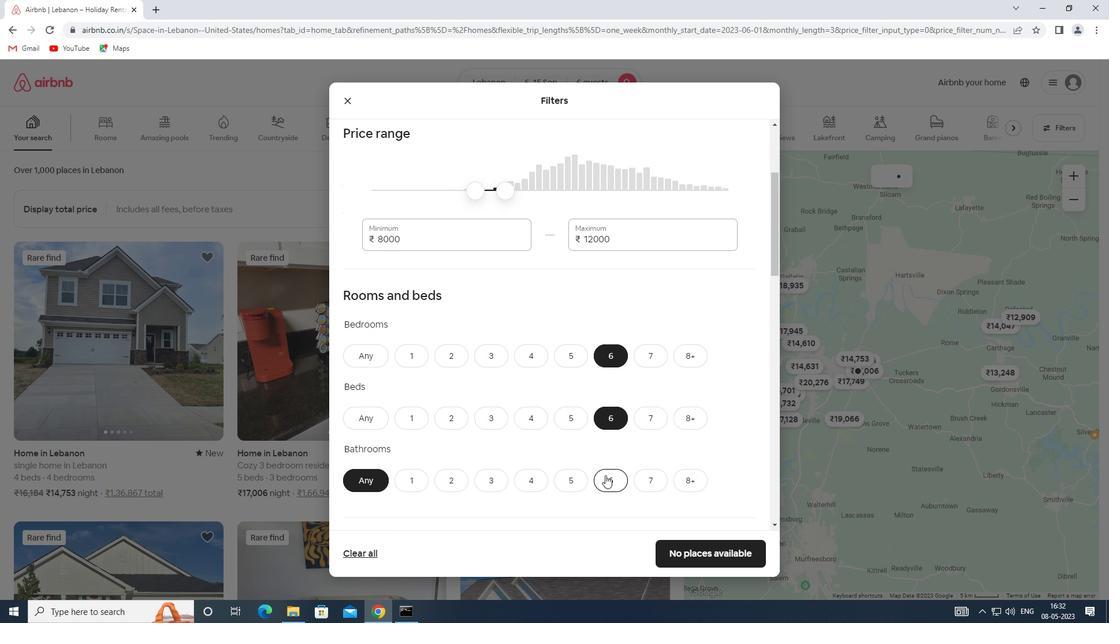 
Action: Mouse scrolled (605, 475) with delta (0, 0)
Screenshot: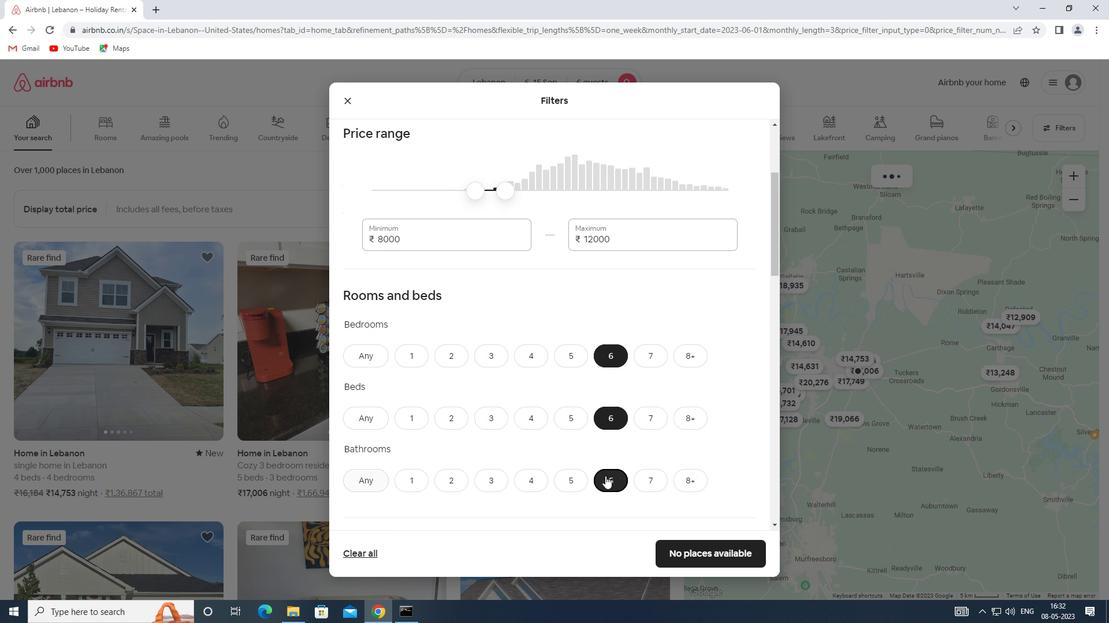 
Action: Mouse scrolled (605, 475) with delta (0, 0)
Screenshot: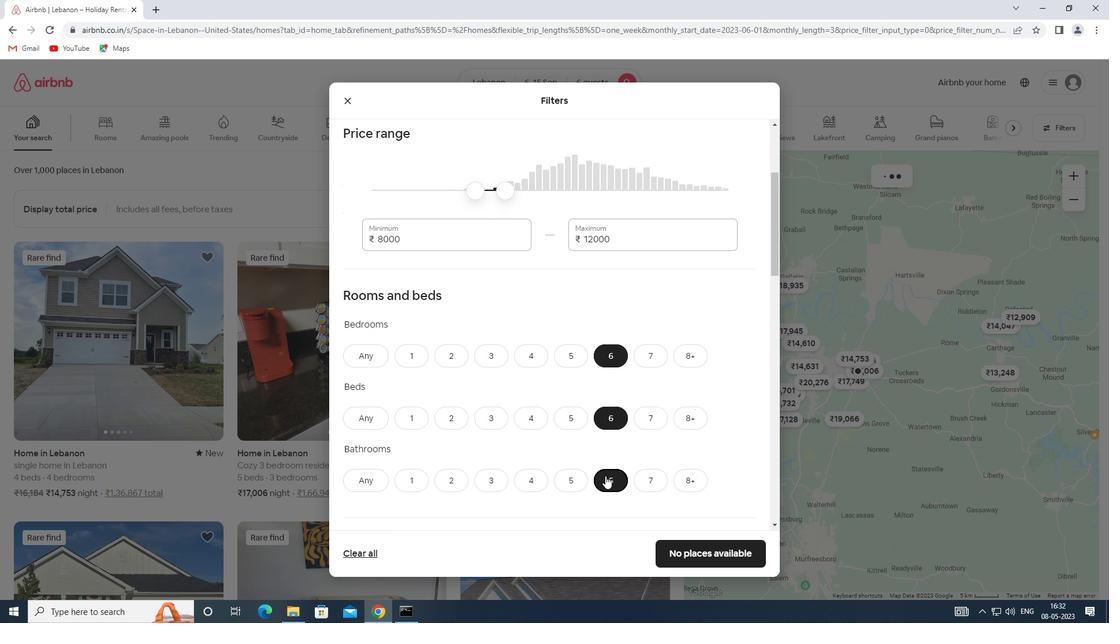 
Action: Mouse scrolled (605, 475) with delta (0, 0)
Screenshot: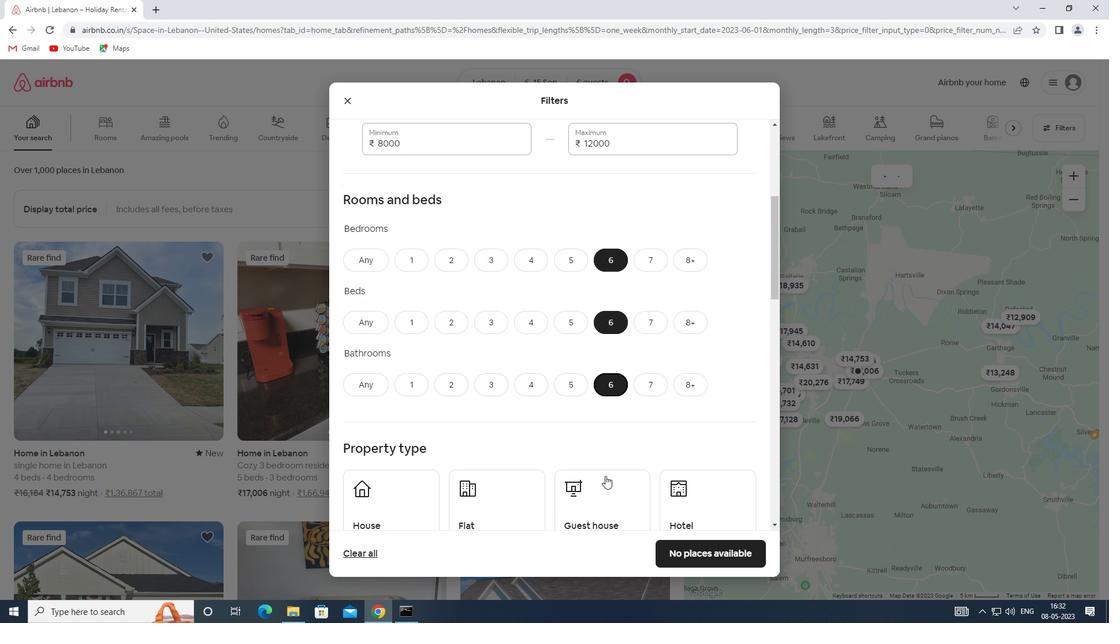 
Action: Mouse moved to (387, 433)
Screenshot: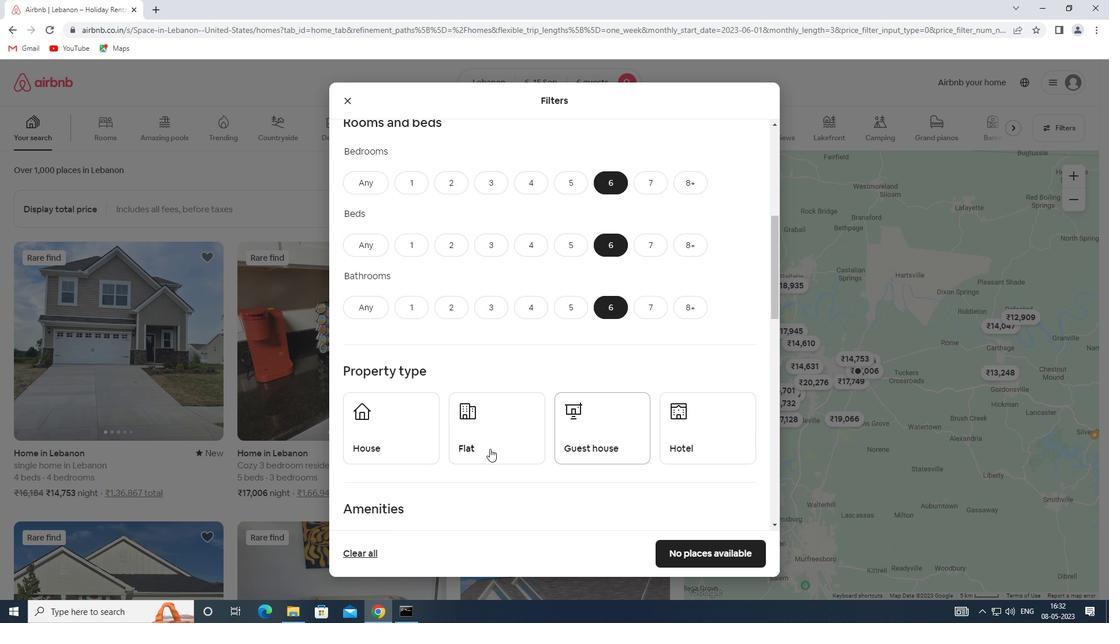 
Action: Mouse pressed left at (387, 433)
Screenshot: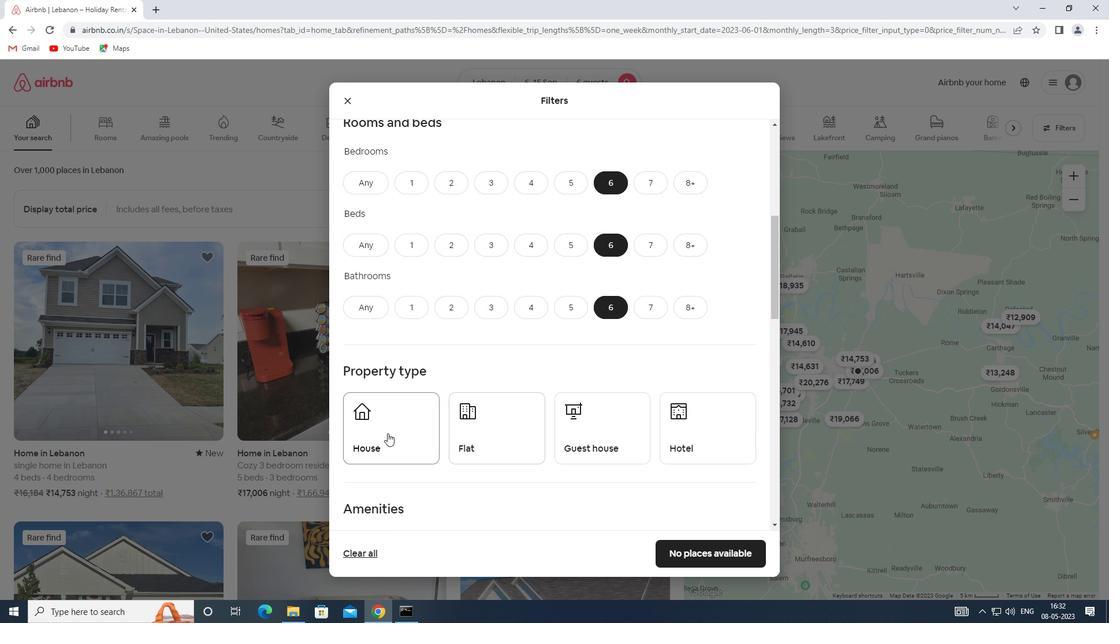 
Action: Mouse moved to (488, 432)
Screenshot: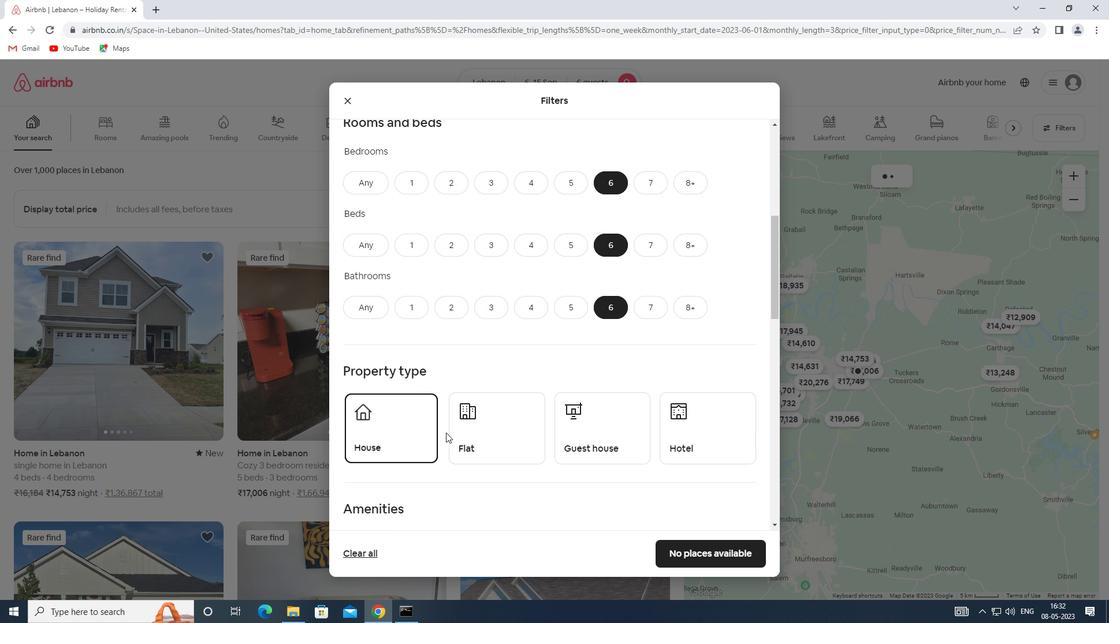 
Action: Mouse pressed left at (488, 432)
Screenshot: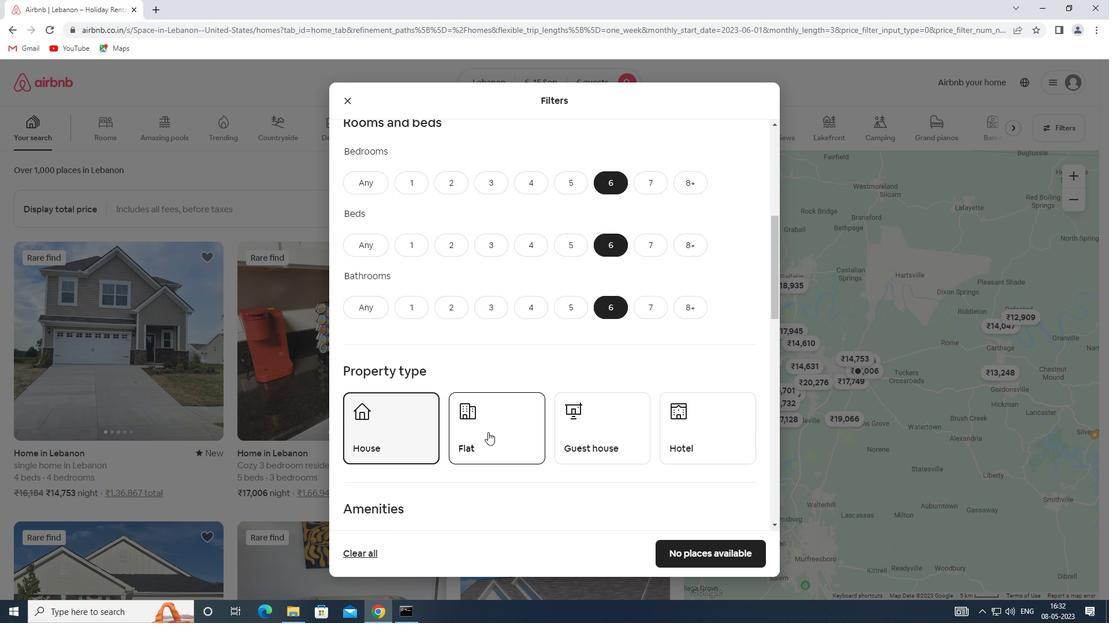 
Action: Mouse moved to (566, 437)
Screenshot: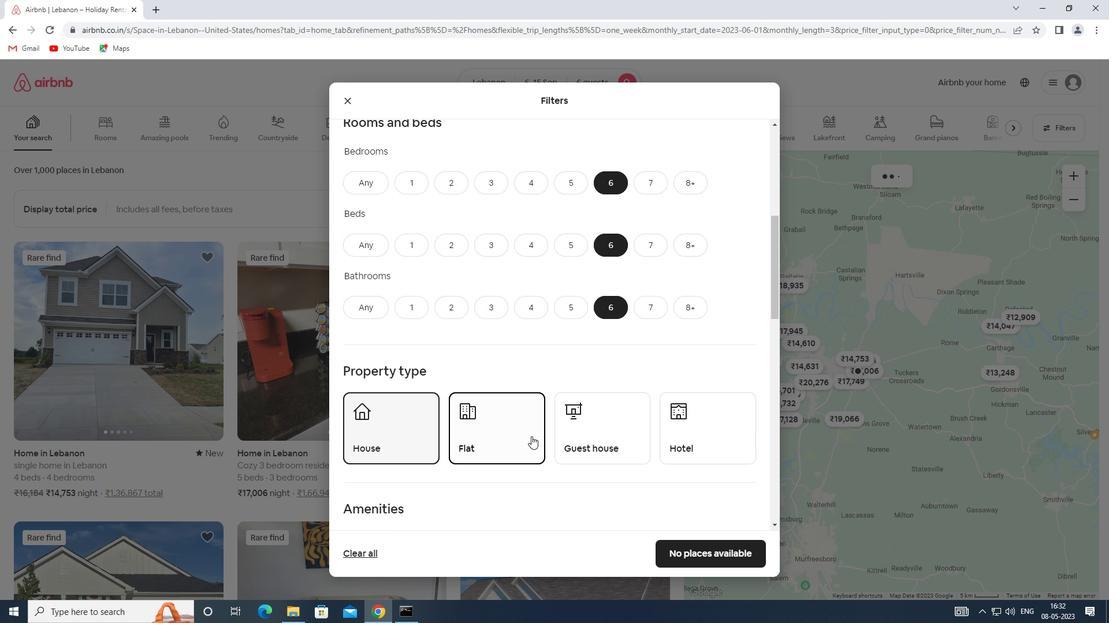 
Action: Mouse pressed left at (566, 437)
Screenshot: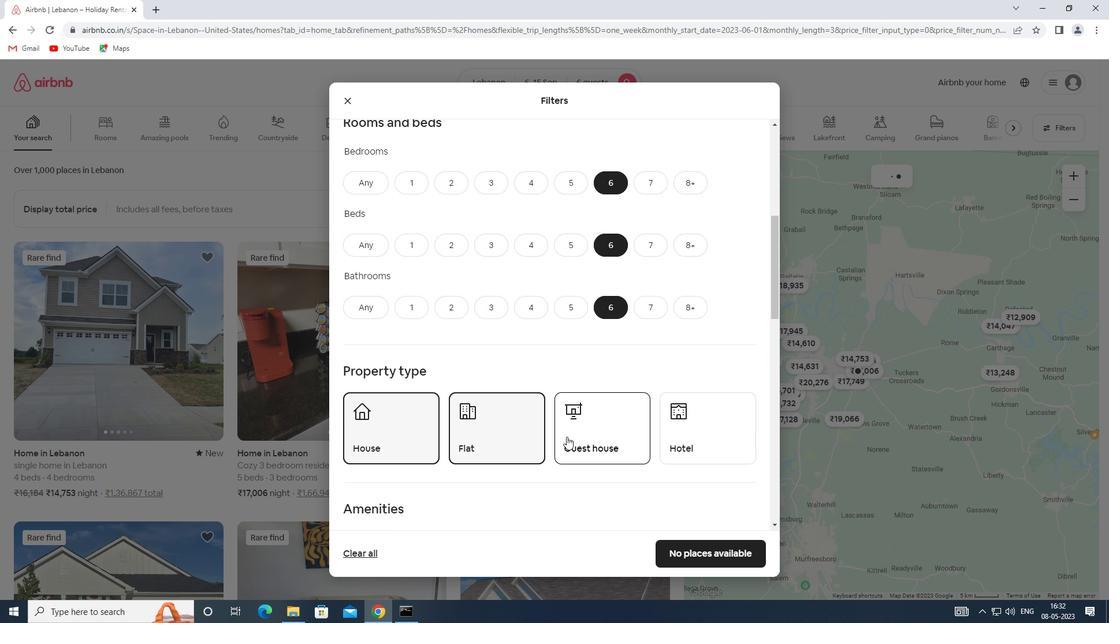 
Action: Mouse moved to (566, 437)
Screenshot: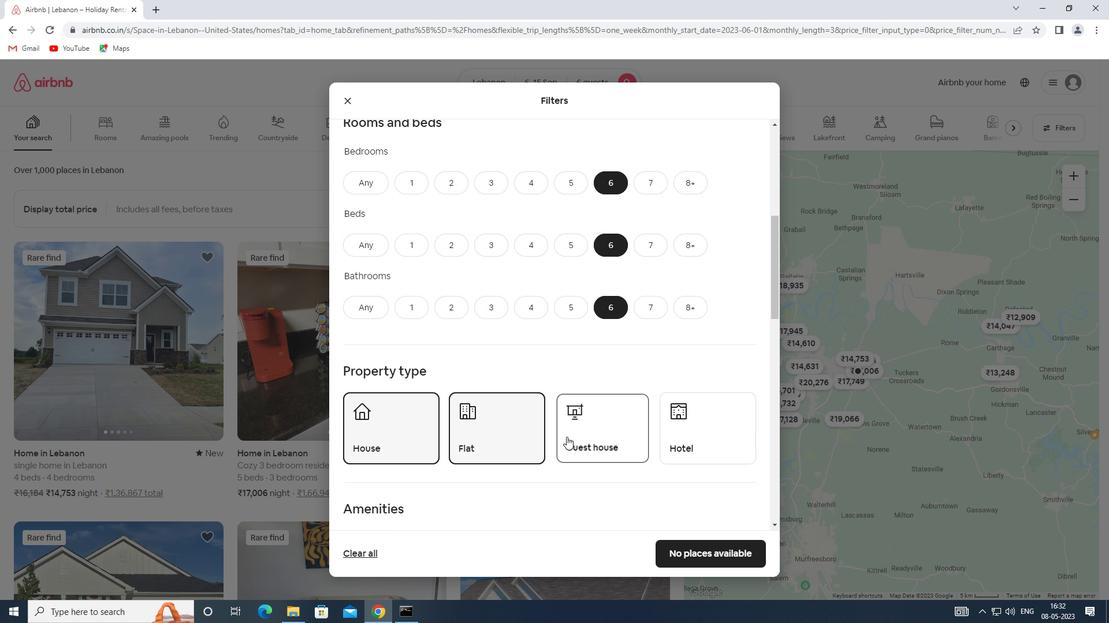 
Action: Mouse scrolled (566, 436) with delta (0, 0)
Screenshot: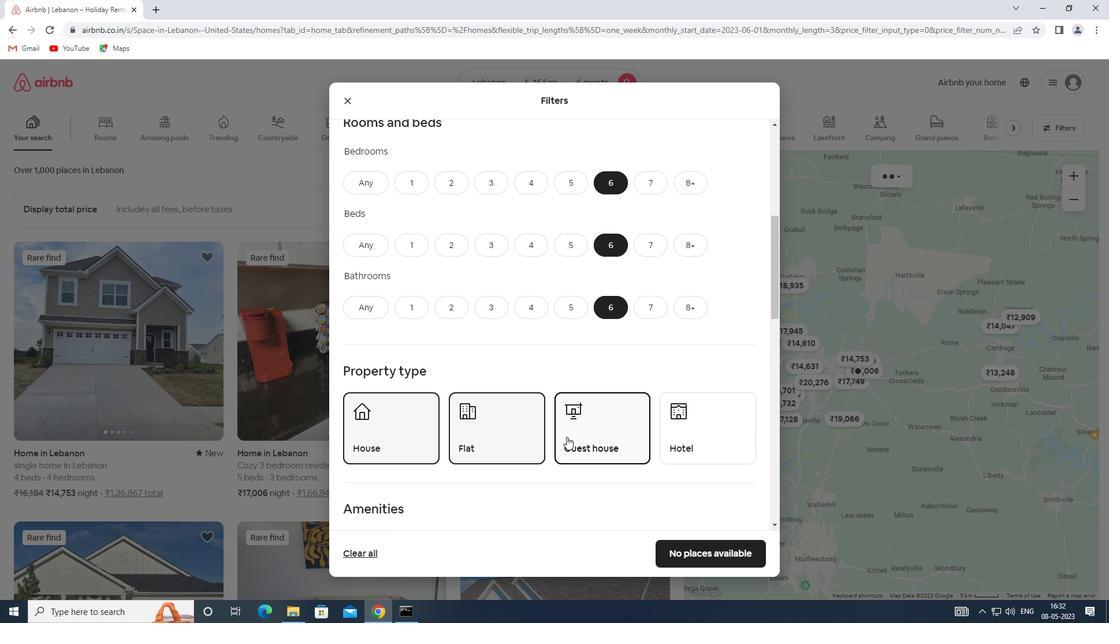 
Action: Mouse scrolled (566, 436) with delta (0, 0)
Screenshot: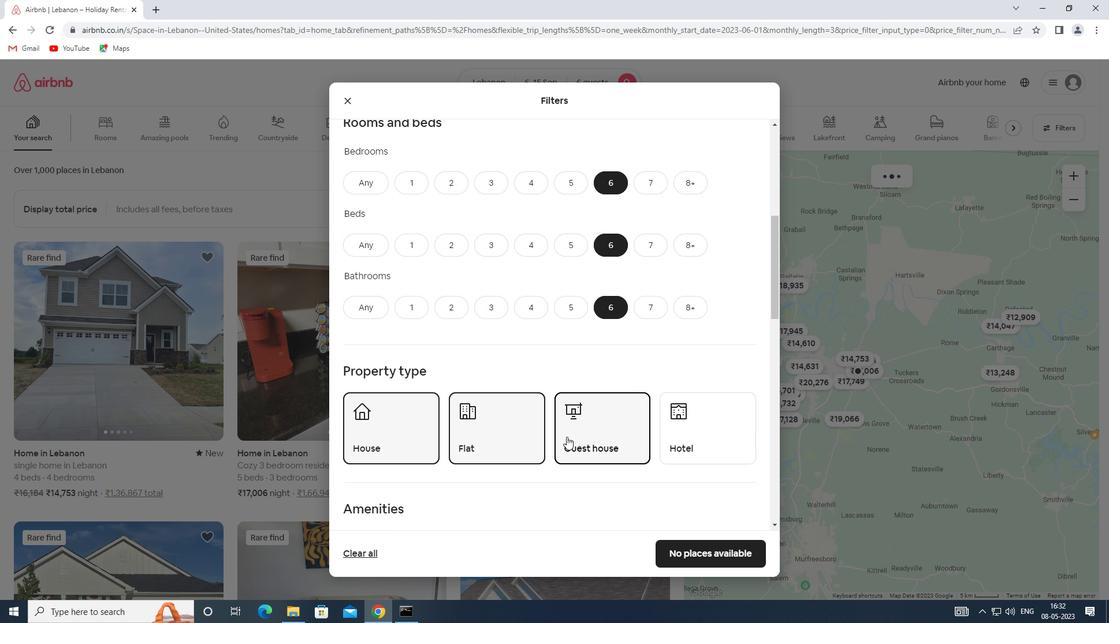 
Action: Mouse scrolled (566, 436) with delta (0, 0)
Screenshot: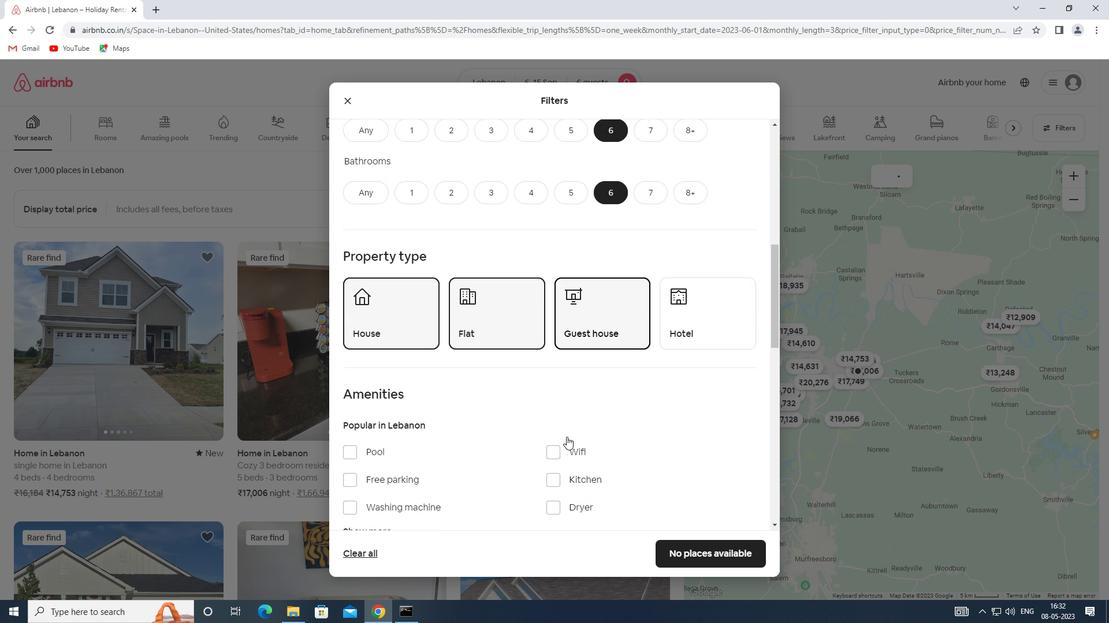 
Action: Mouse scrolled (566, 436) with delta (0, 0)
Screenshot: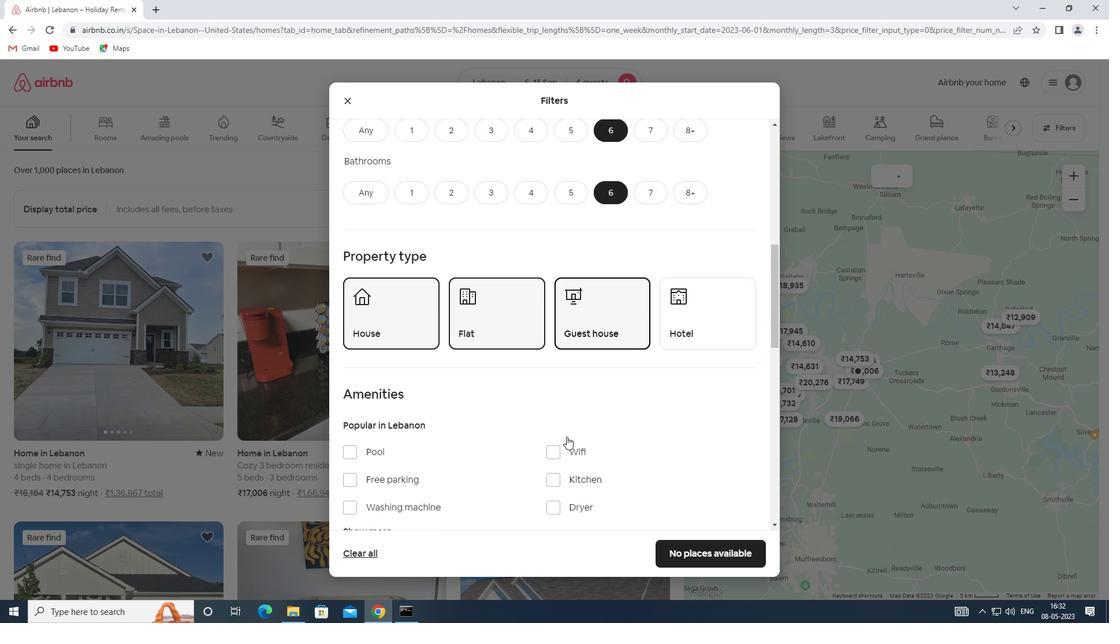 
Action: Mouse moved to (373, 417)
Screenshot: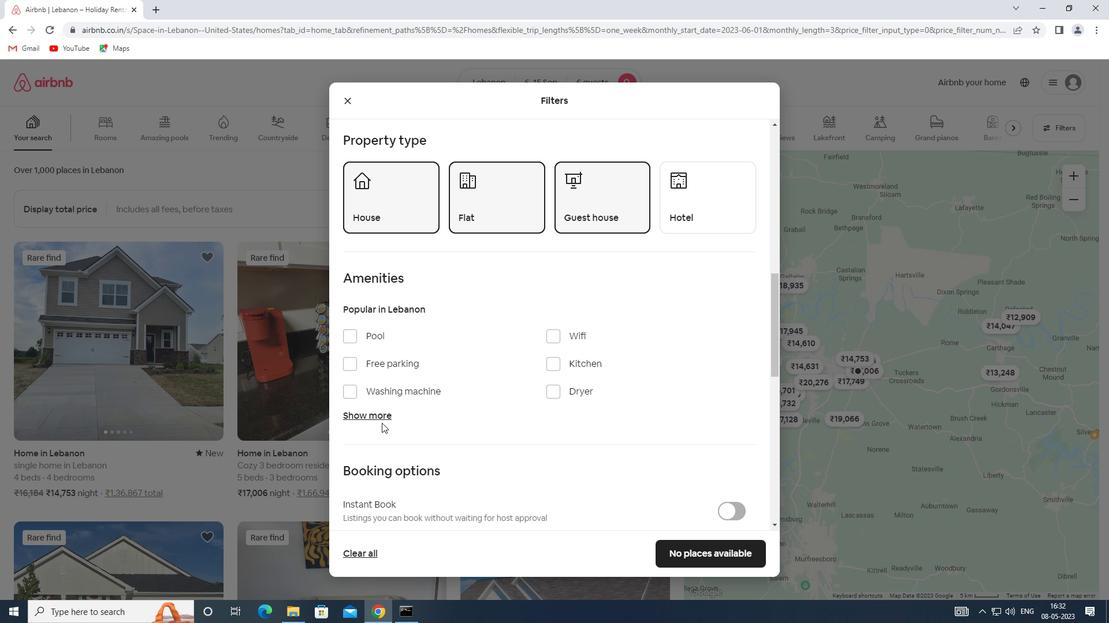 
Action: Mouse pressed left at (373, 417)
Screenshot: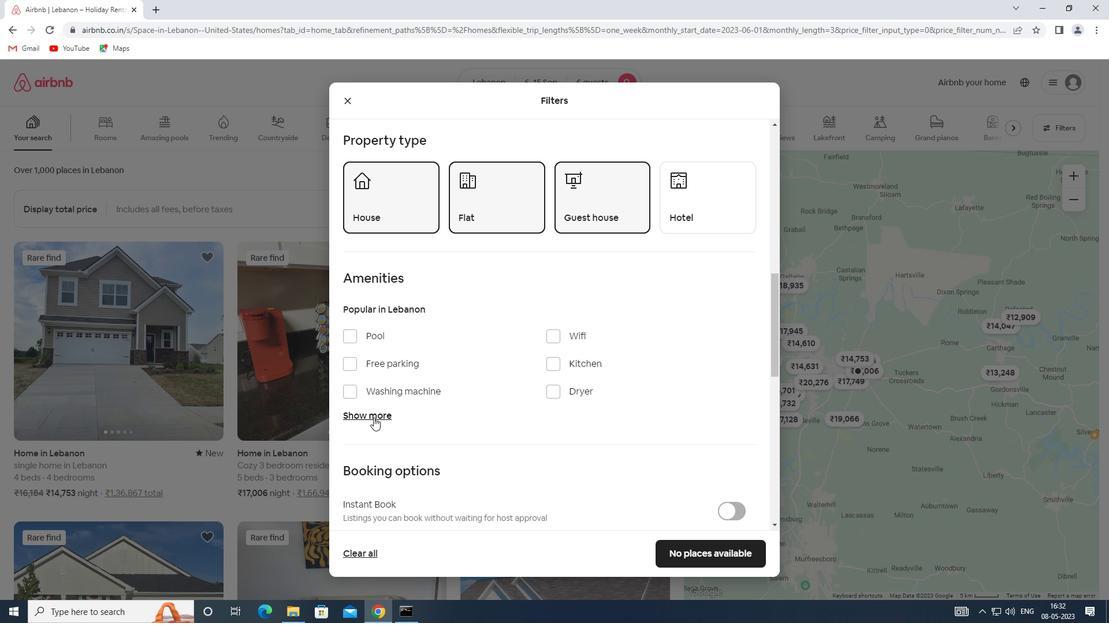 
Action: Mouse moved to (558, 333)
Screenshot: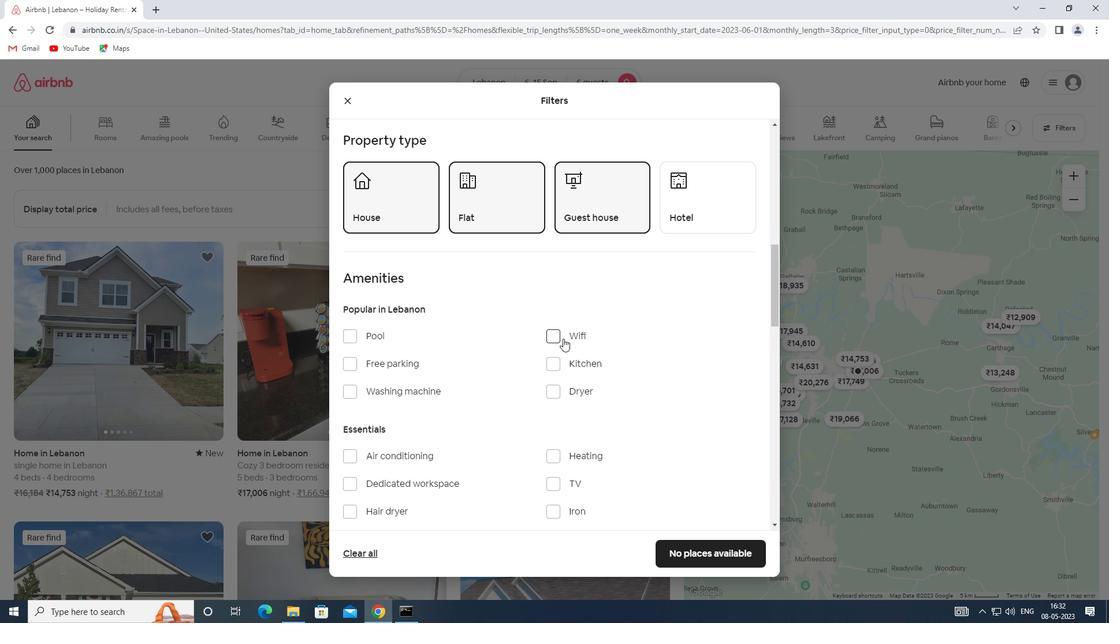
Action: Mouse pressed left at (558, 333)
Screenshot: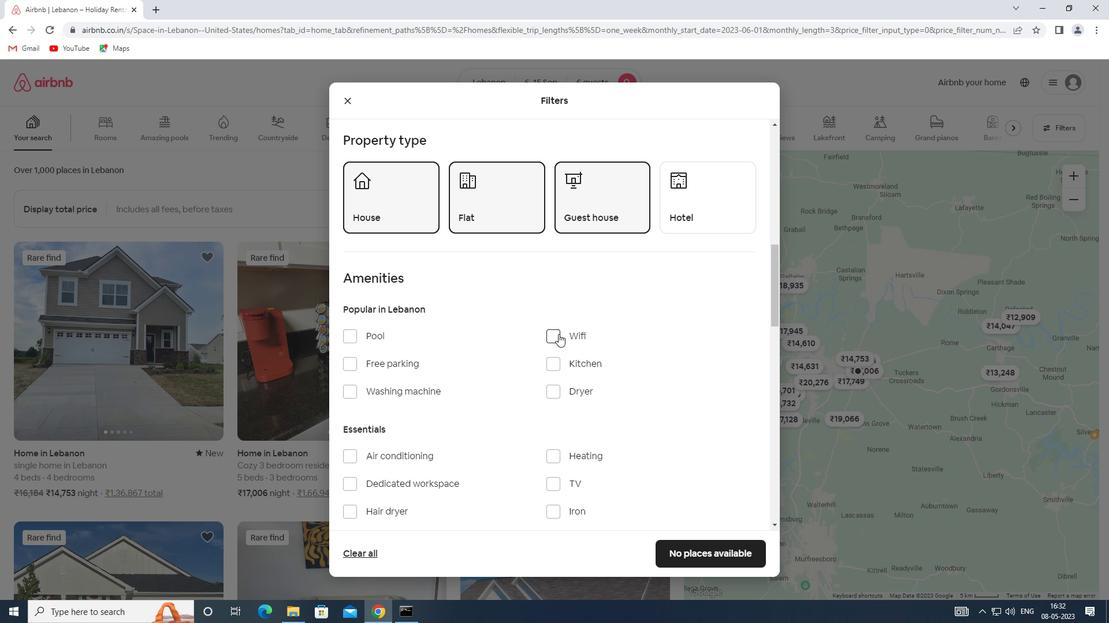 
Action: Mouse moved to (556, 486)
Screenshot: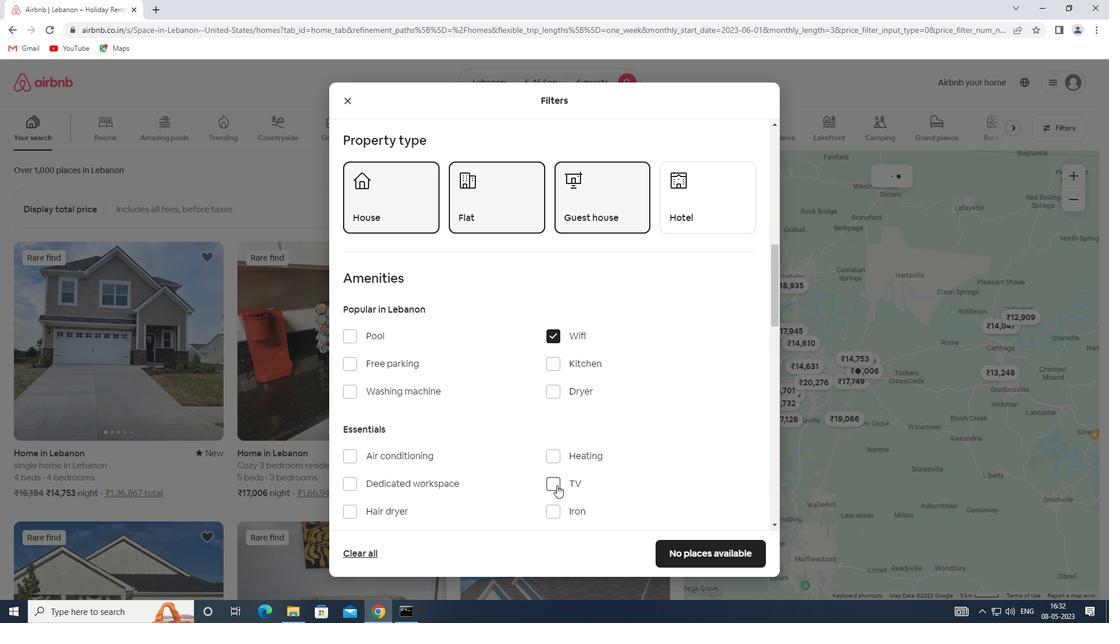 
Action: Mouse pressed left at (556, 486)
Screenshot: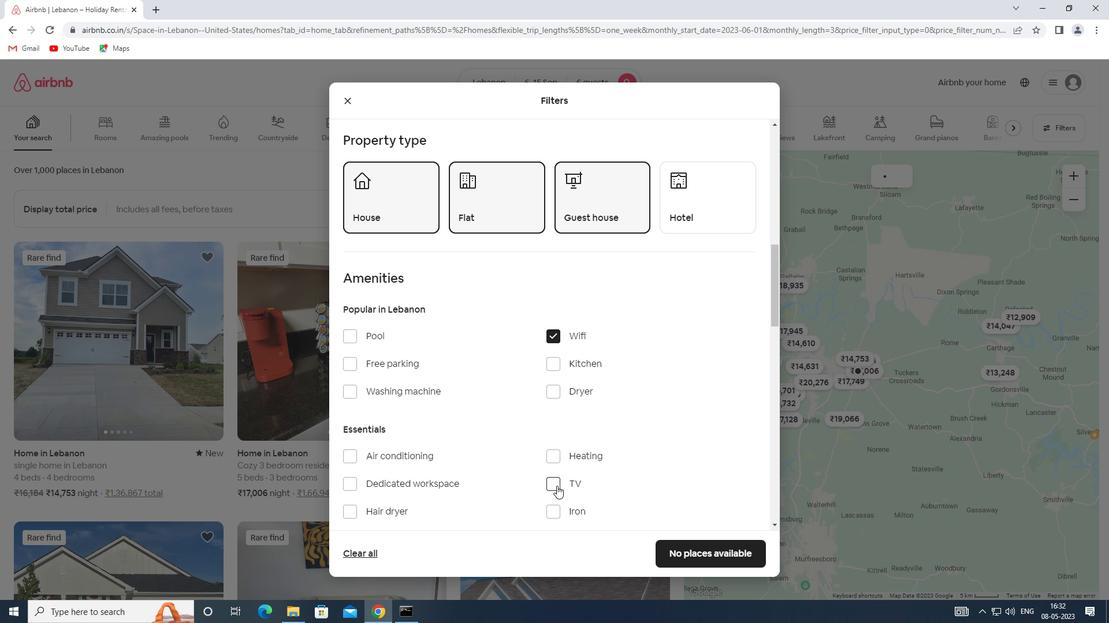 
Action: Mouse moved to (350, 363)
Screenshot: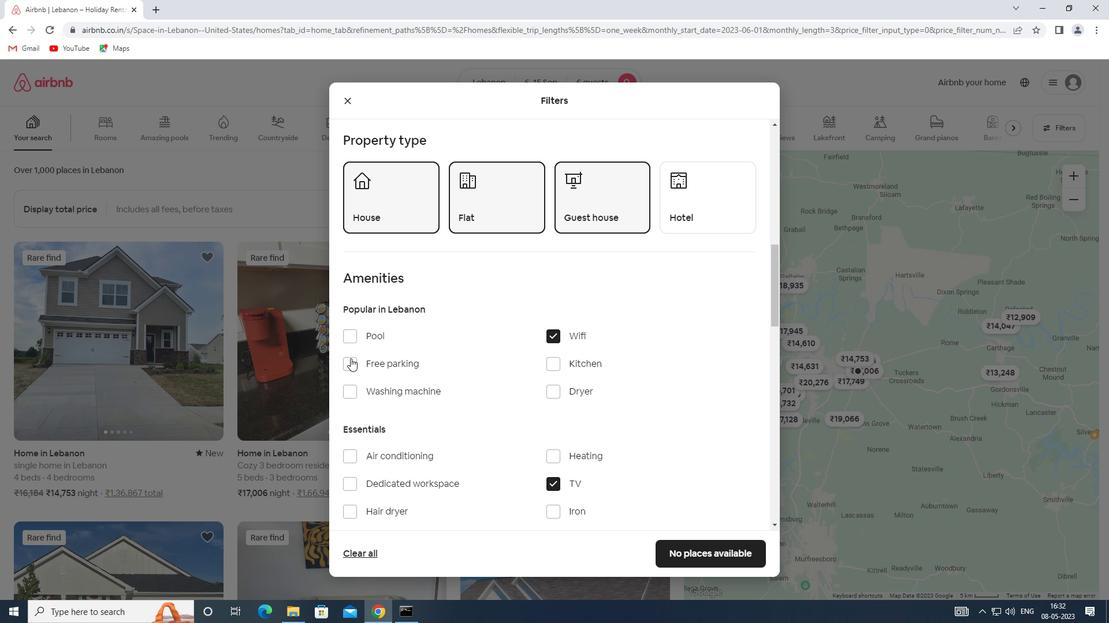
Action: Mouse pressed left at (350, 363)
Screenshot: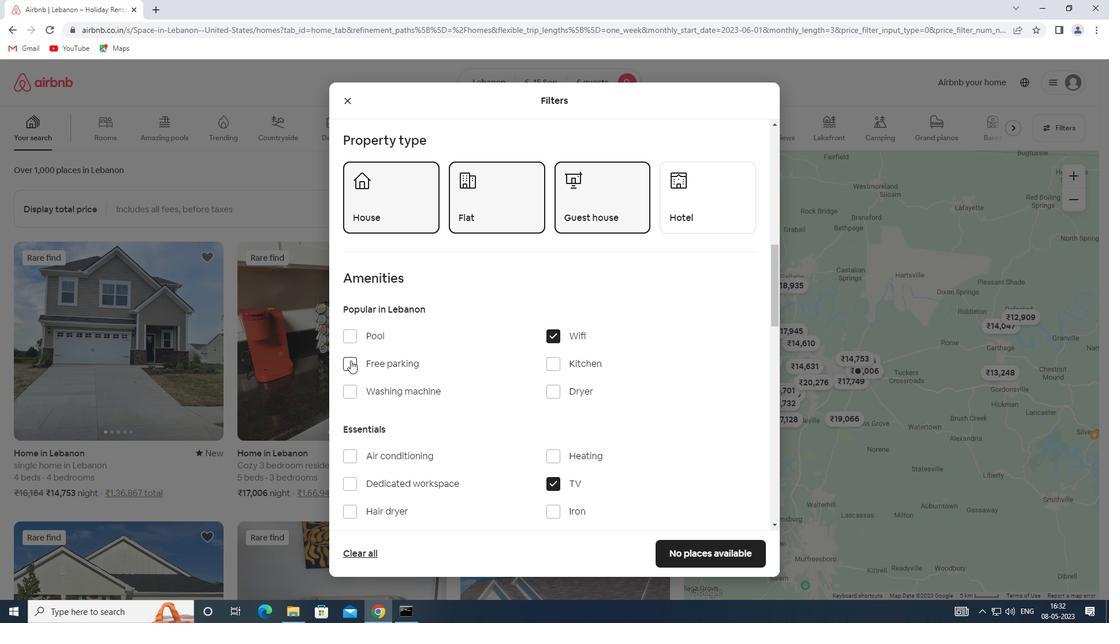 
Action: Mouse moved to (464, 397)
Screenshot: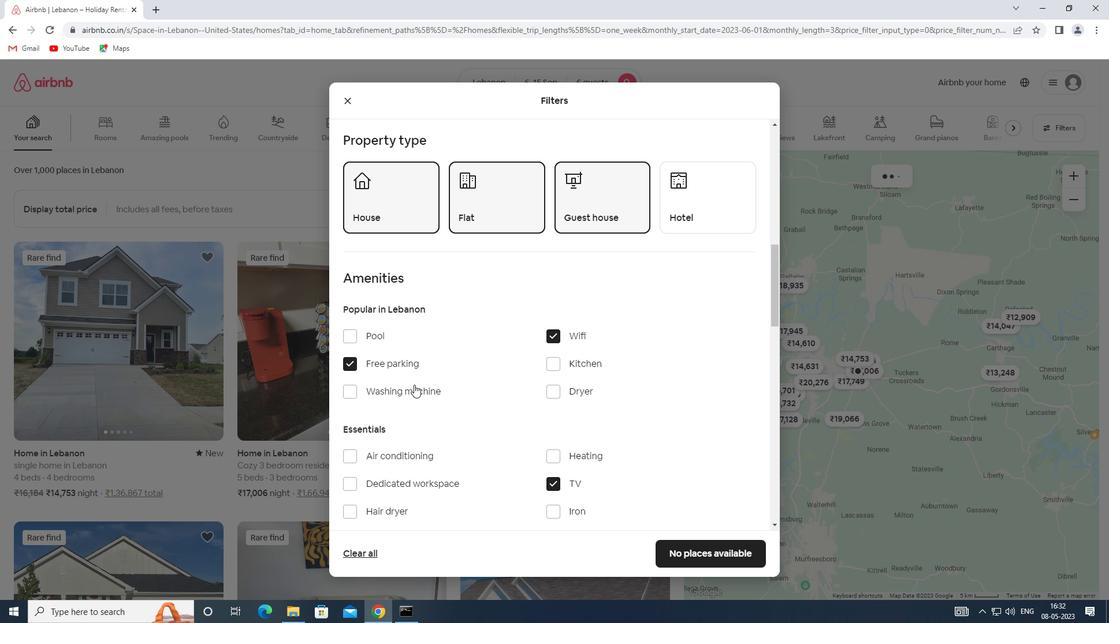 
Action: Mouse scrolled (464, 396) with delta (0, 0)
Screenshot: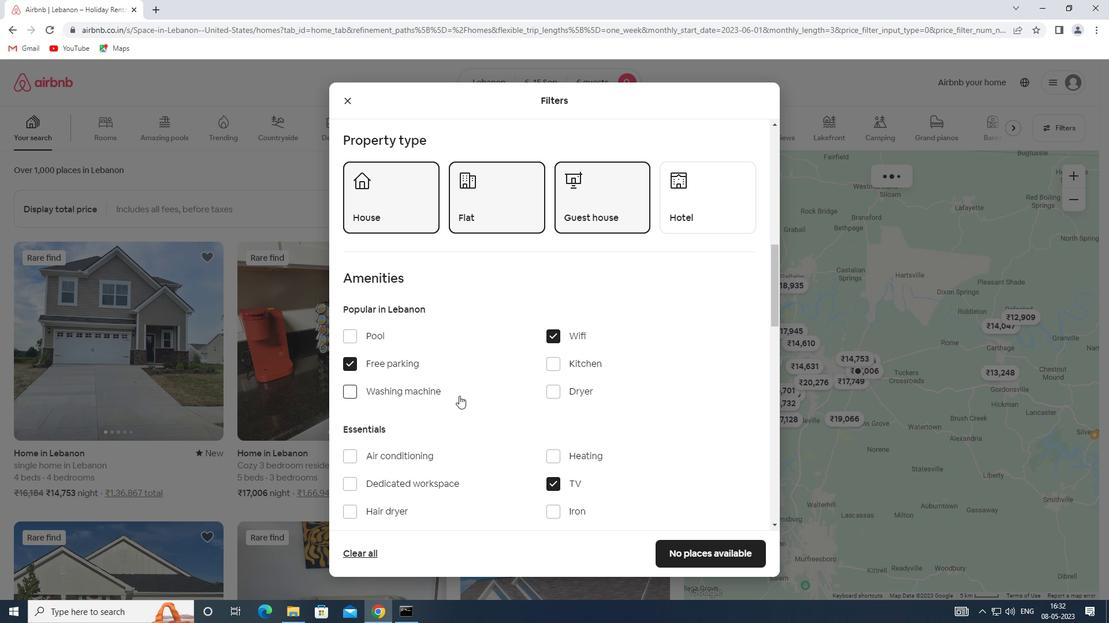 
Action: Mouse scrolled (464, 396) with delta (0, 0)
Screenshot: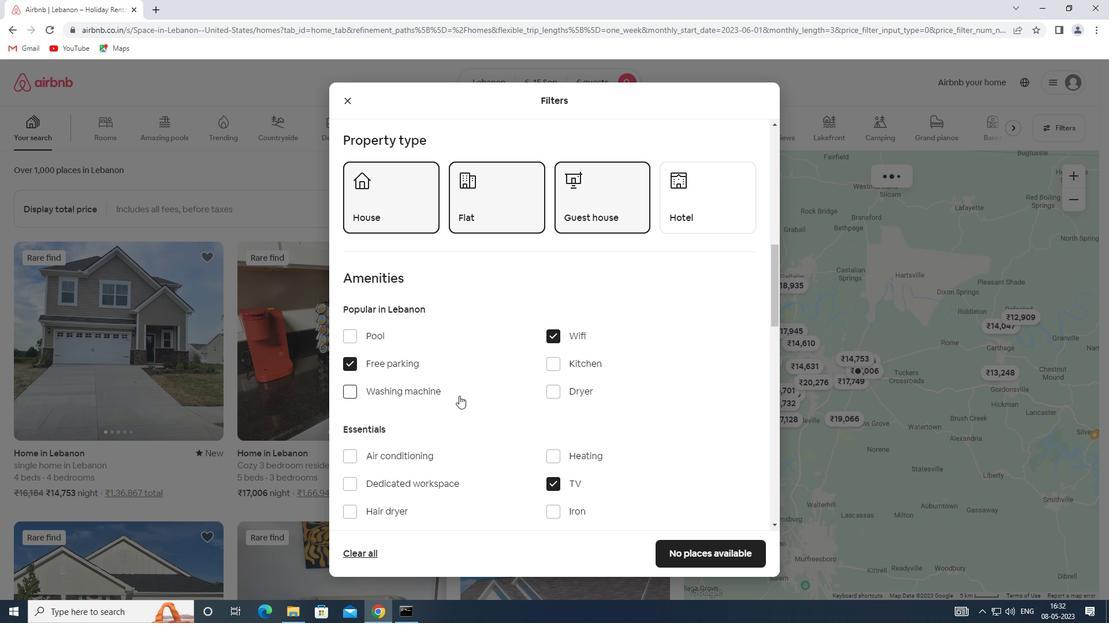 
Action: Mouse scrolled (464, 396) with delta (0, 0)
Screenshot: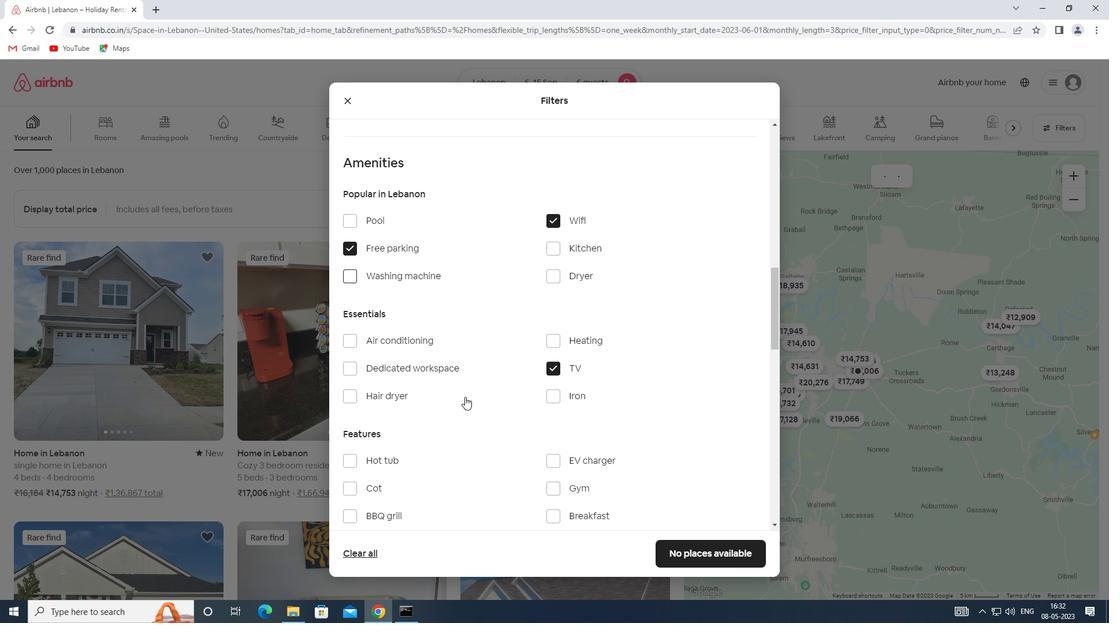 
Action: Mouse scrolled (464, 396) with delta (0, 0)
Screenshot: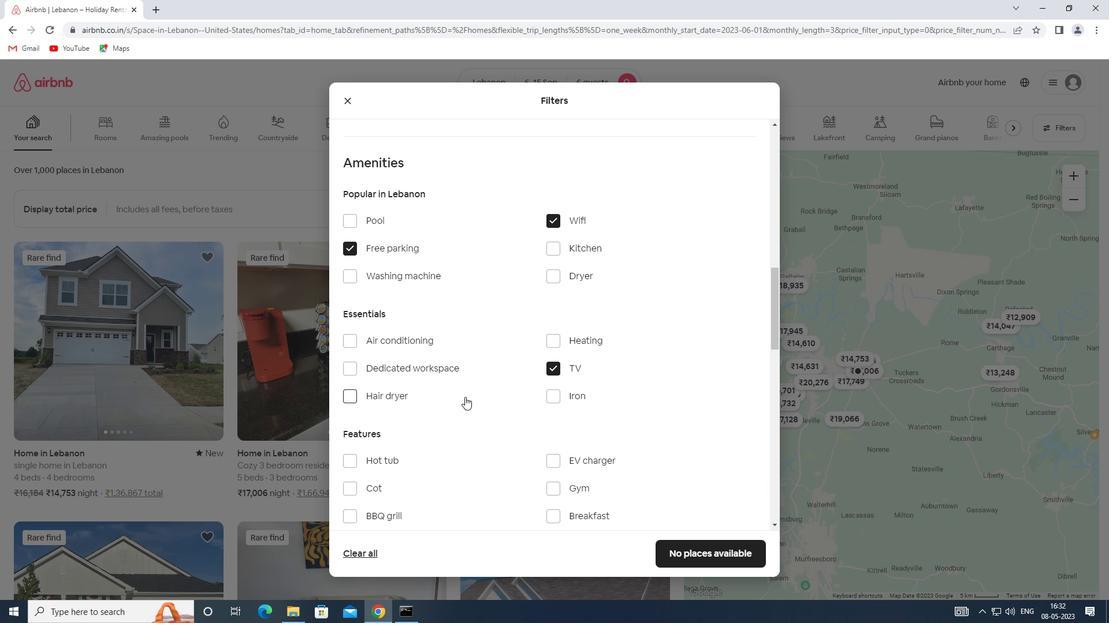
Action: Mouse moved to (557, 367)
Screenshot: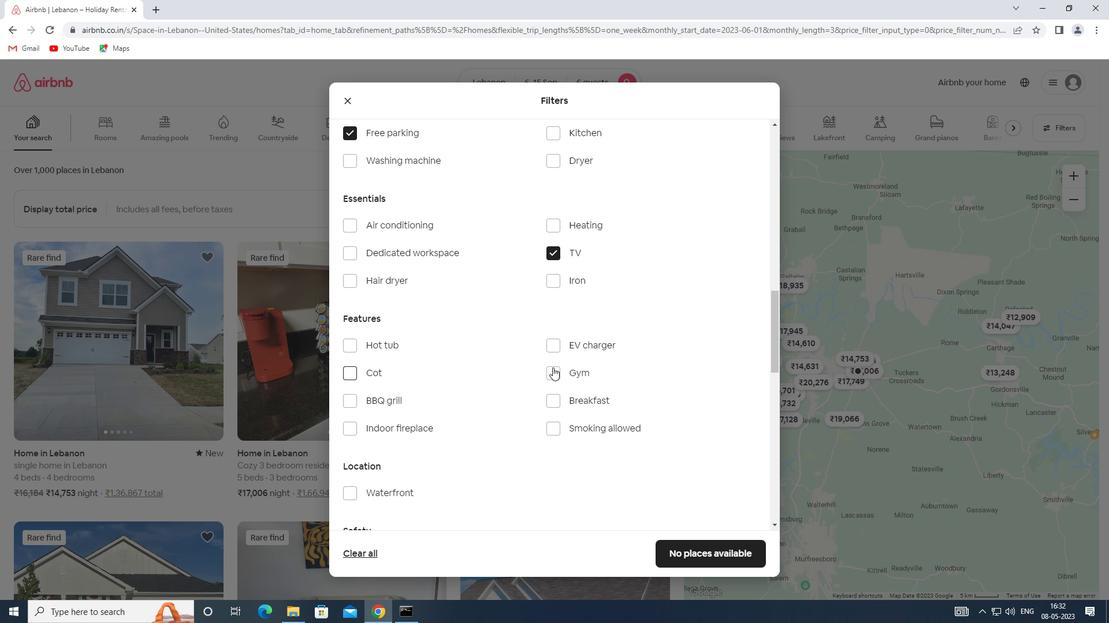 
Action: Mouse pressed left at (557, 367)
Screenshot: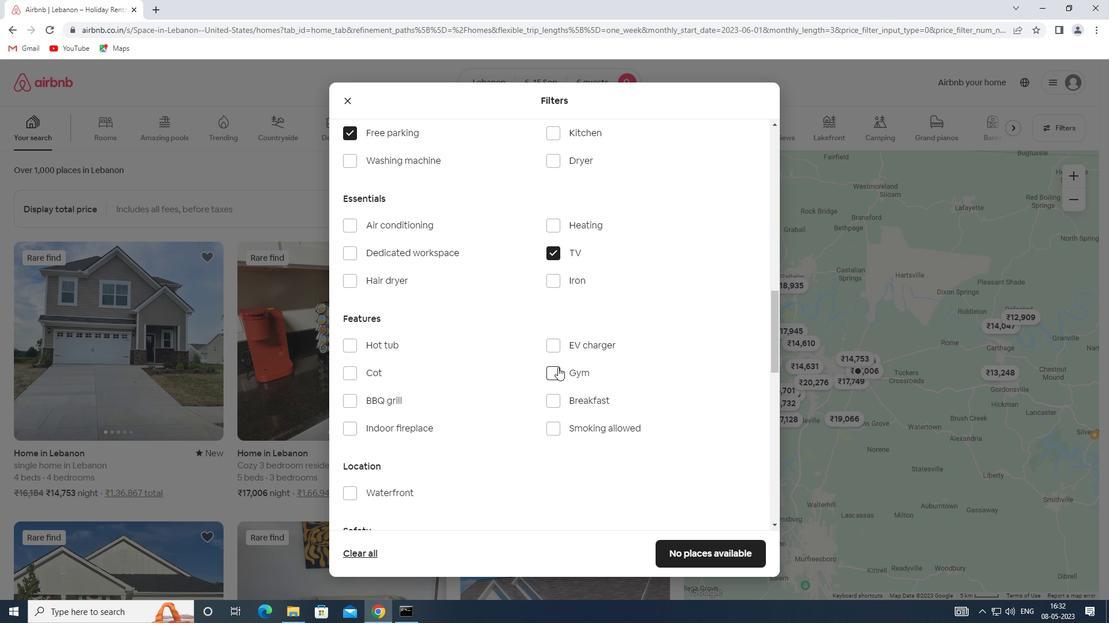 
Action: Mouse moved to (554, 402)
Screenshot: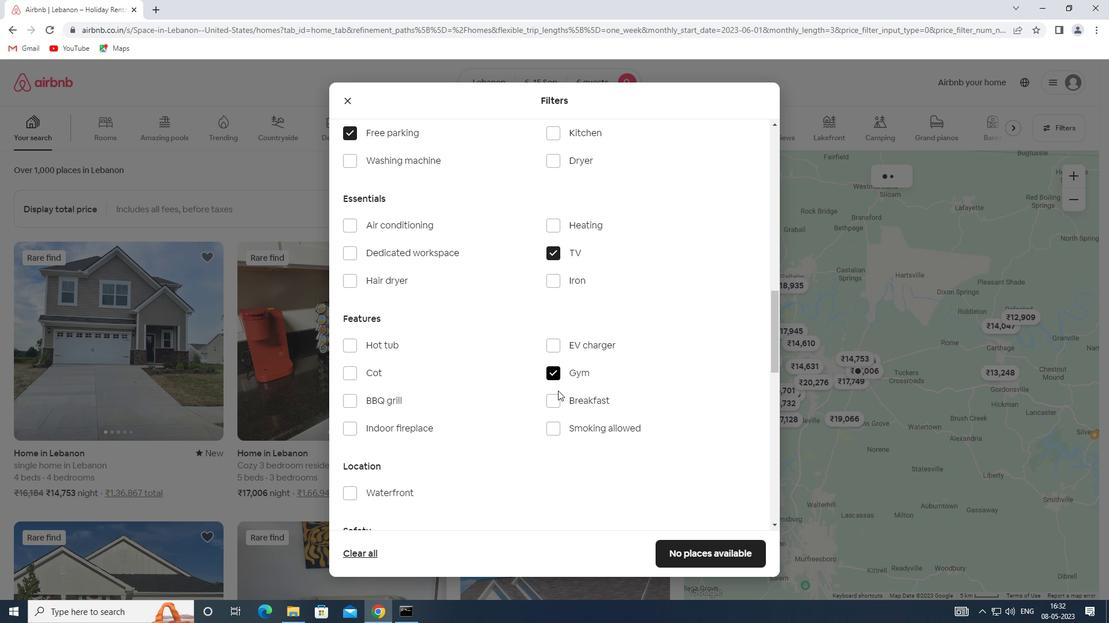 
Action: Mouse pressed left at (554, 402)
Screenshot: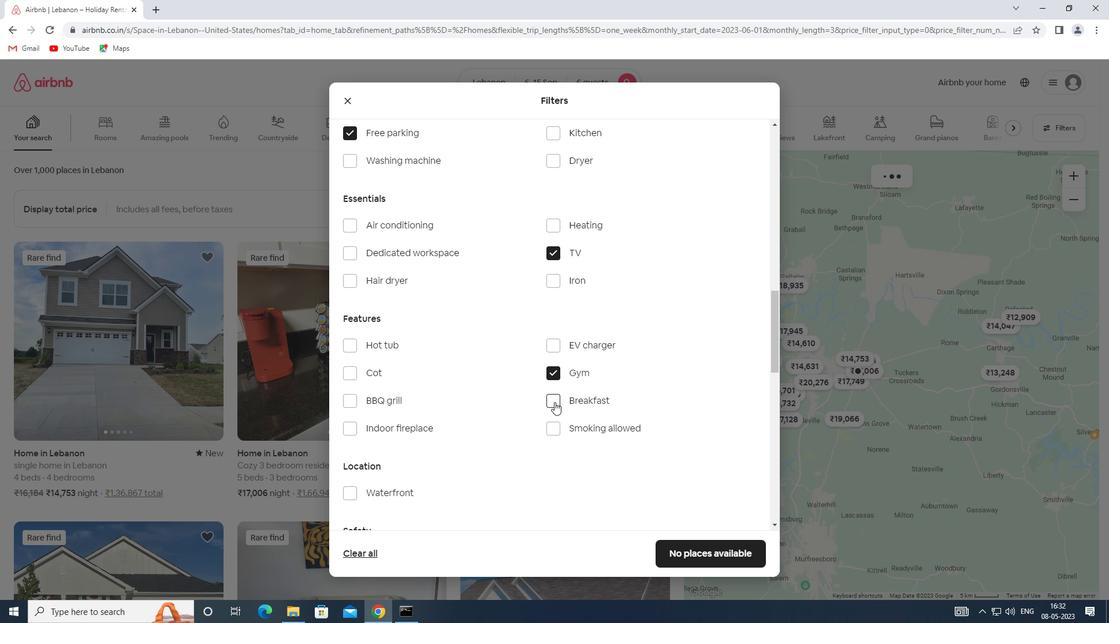 
Action: Mouse moved to (555, 402)
Screenshot: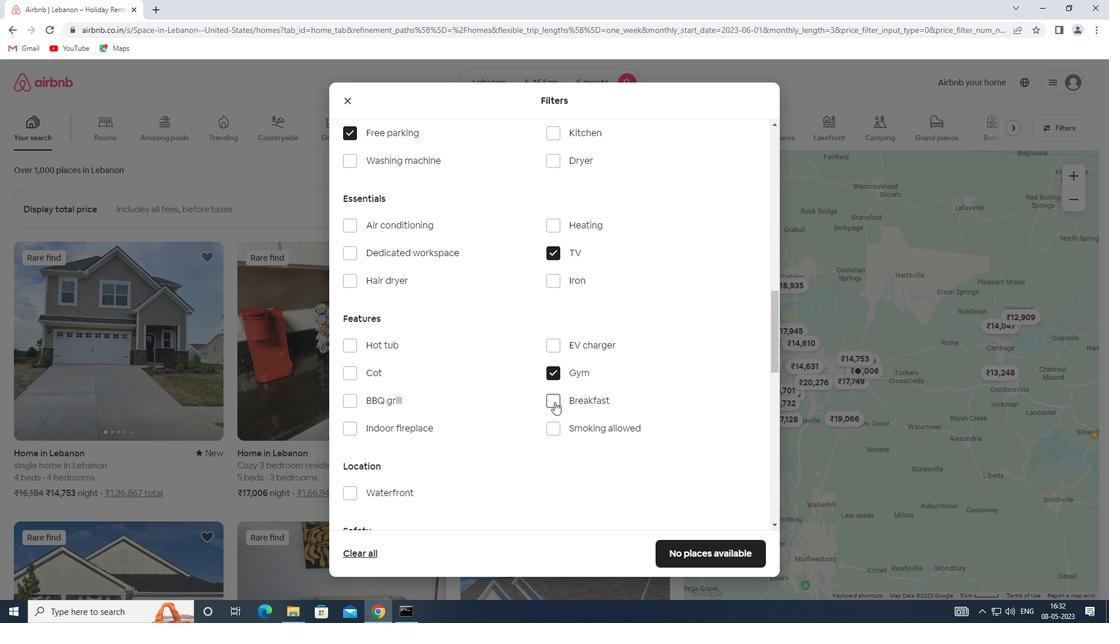 
Action: Mouse scrolled (555, 401) with delta (0, 0)
Screenshot: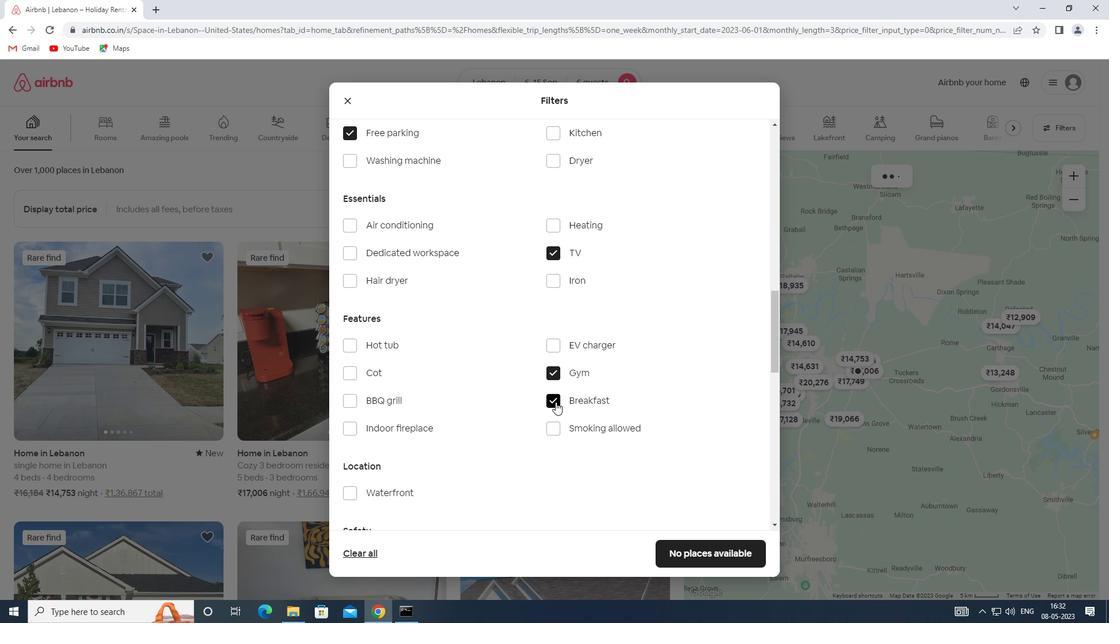 
Action: Mouse moved to (556, 402)
Screenshot: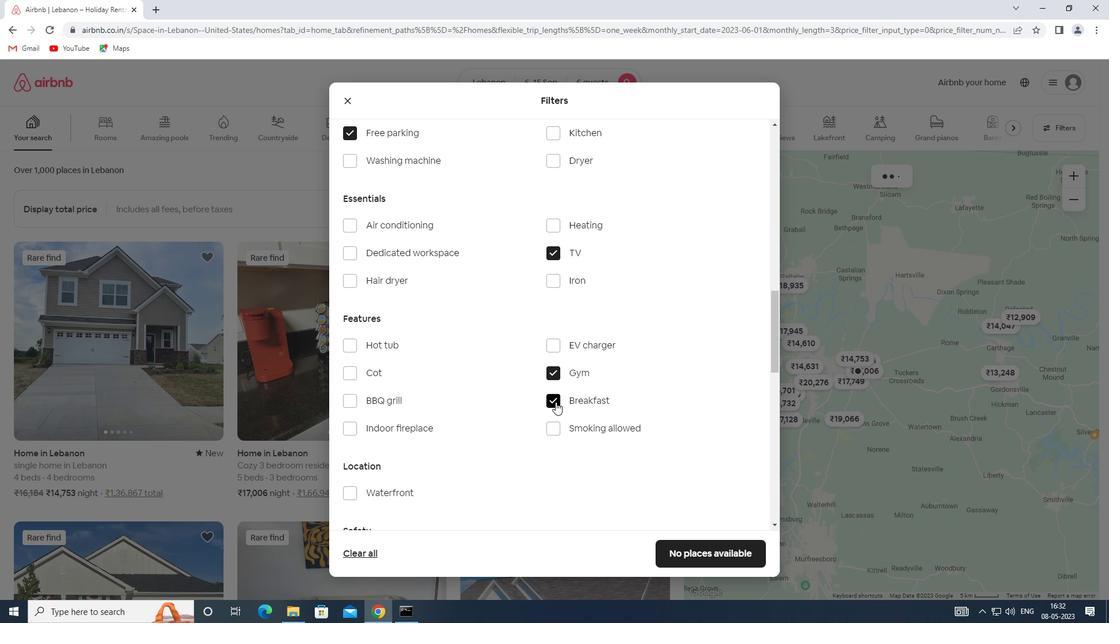 
Action: Mouse scrolled (556, 401) with delta (0, 0)
Screenshot: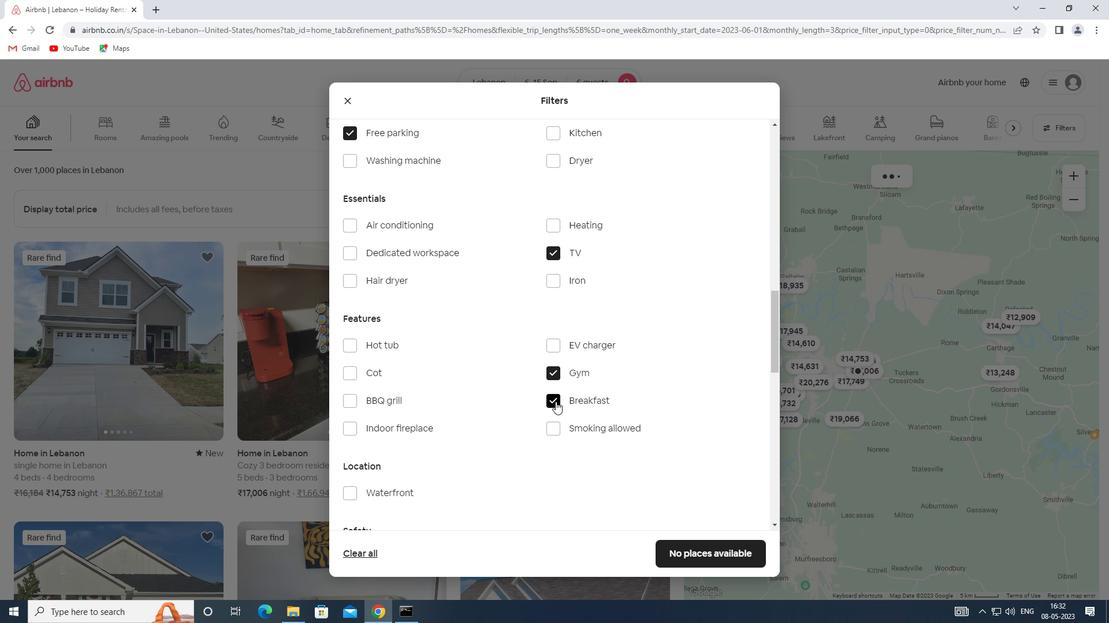 
Action: Mouse scrolled (556, 401) with delta (0, 0)
Screenshot: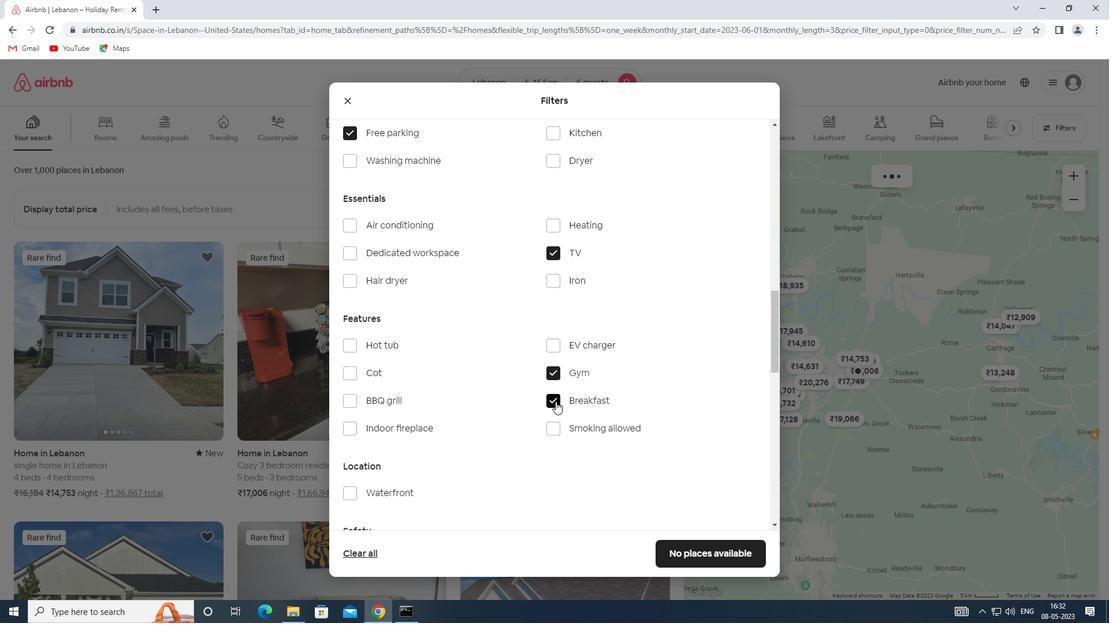 
Action: Mouse scrolled (556, 401) with delta (0, 0)
Screenshot: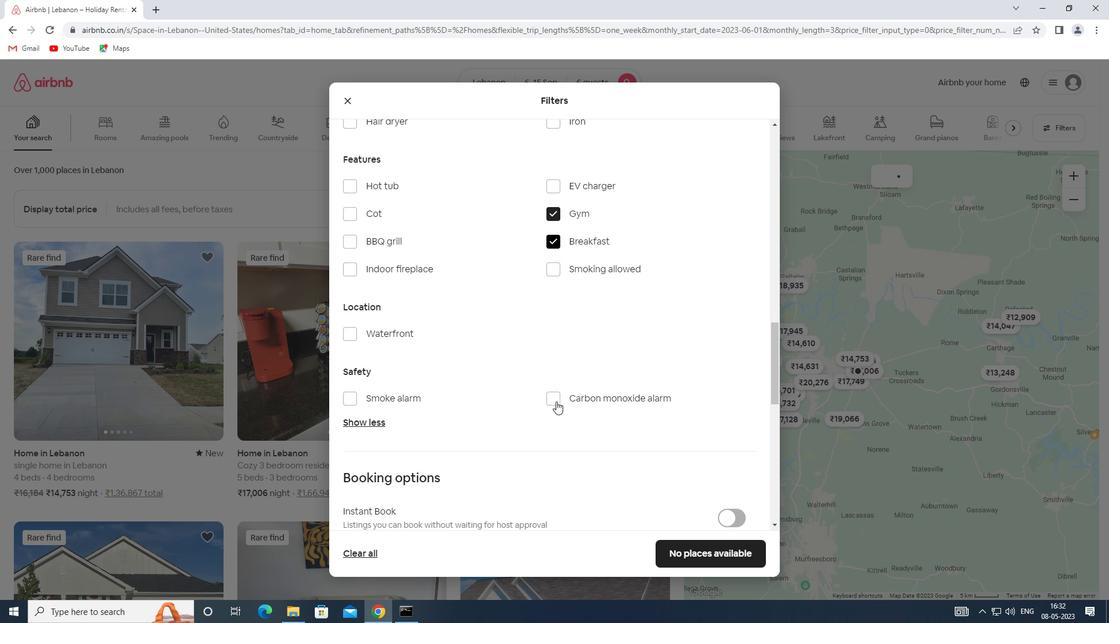 
Action: Mouse scrolled (556, 401) with delta (0, 0)
Screenshot: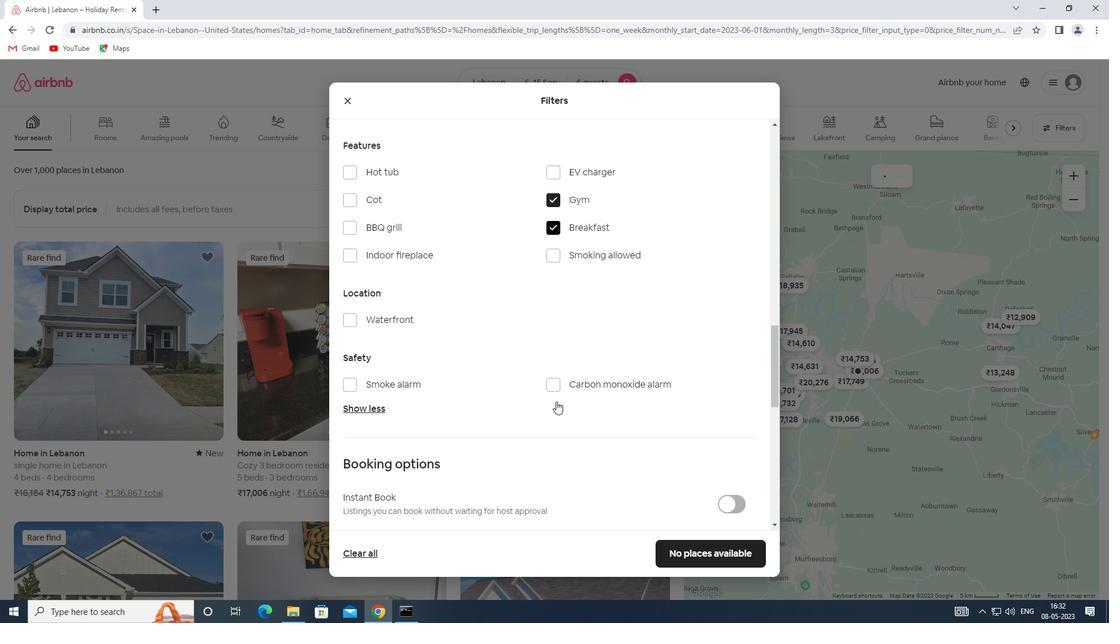 
Action: Mouse moved to (724, 425)
Screenshot: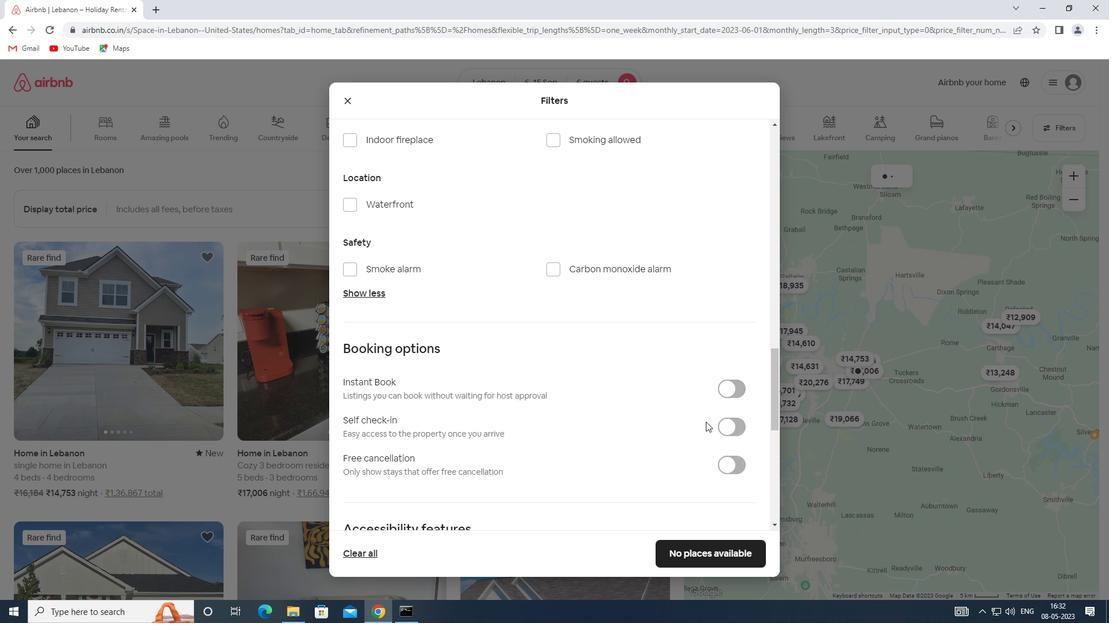 
Action: Mouse pressed left at (724, 425)
Screenshot: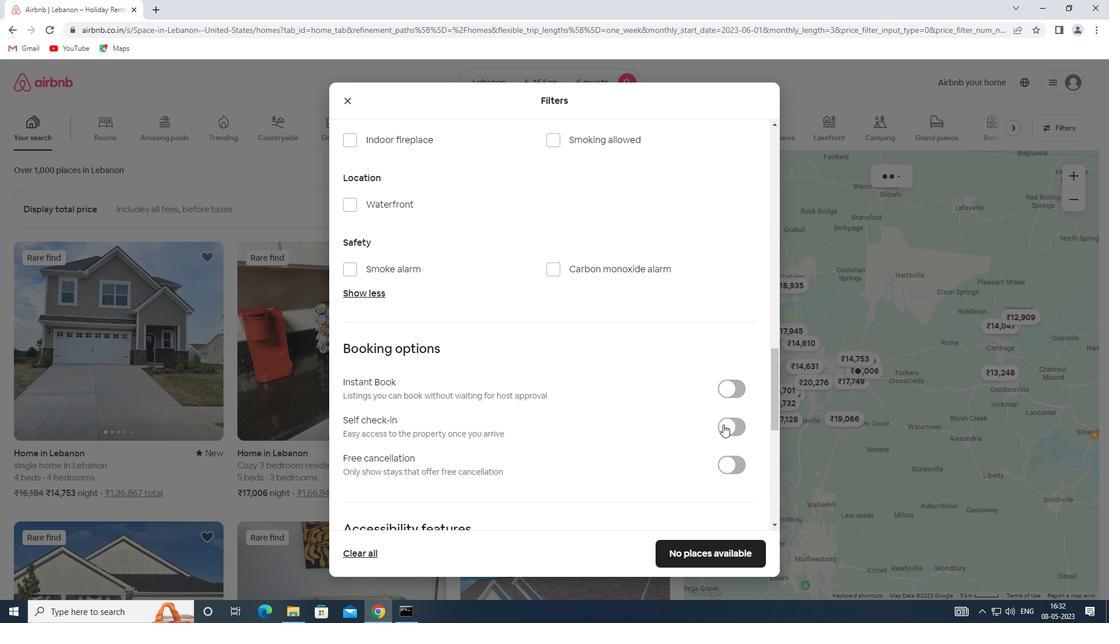
Action: Mouse moved to (481, 397)
Screenshot: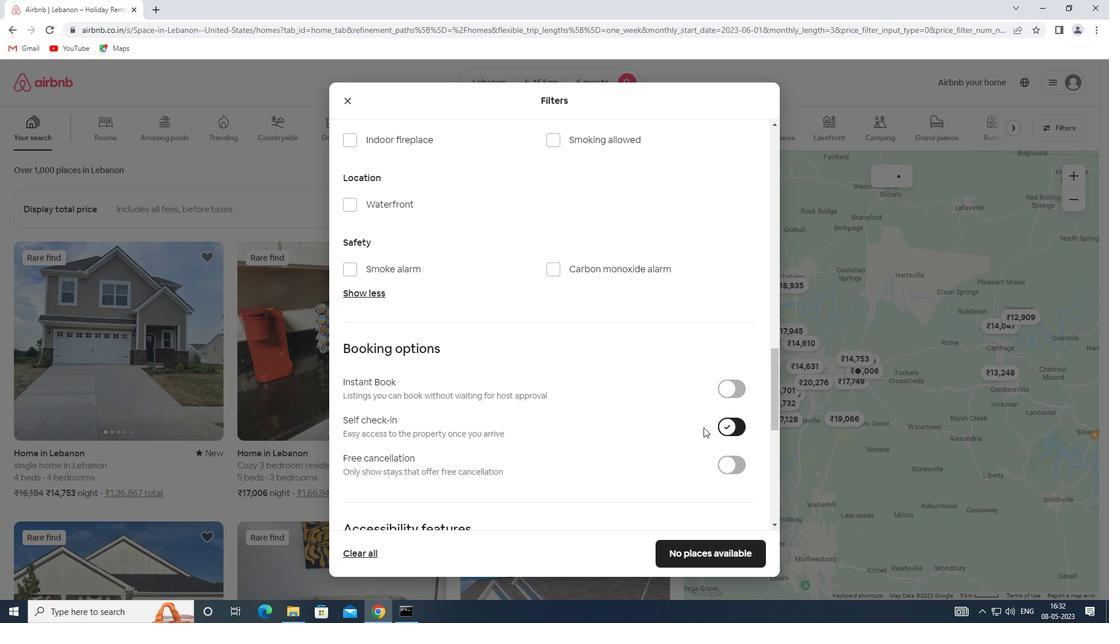 
Action: Mouse scrolled (481, 396) with delta (0, 0)
Screenshot: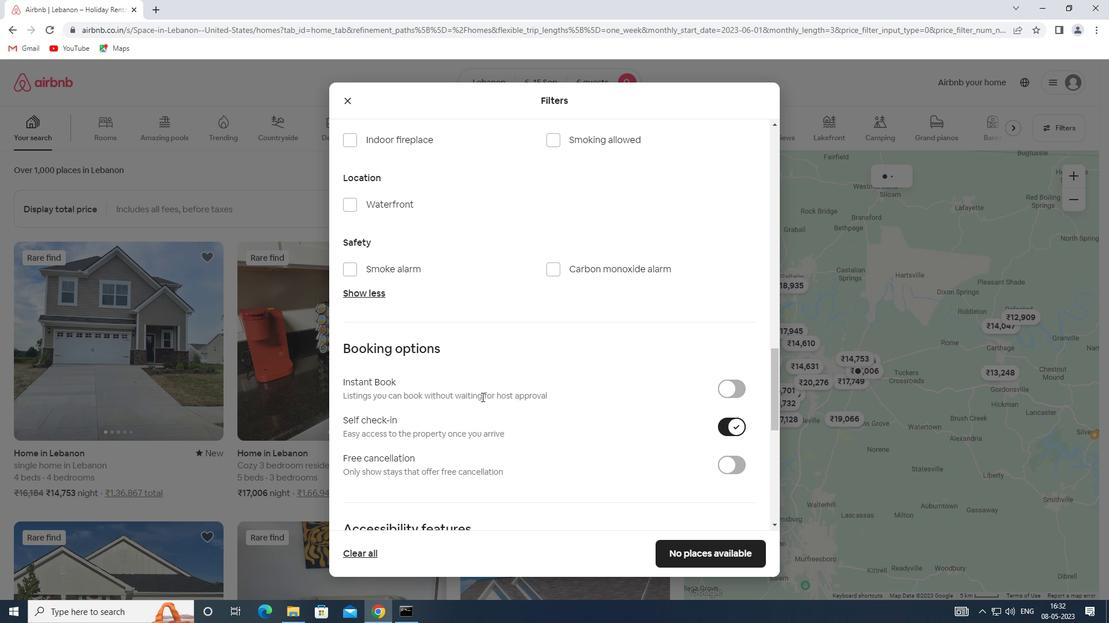 
Action: Mouse scrolled (481, 396) with delta (0, 0)
Screenshot: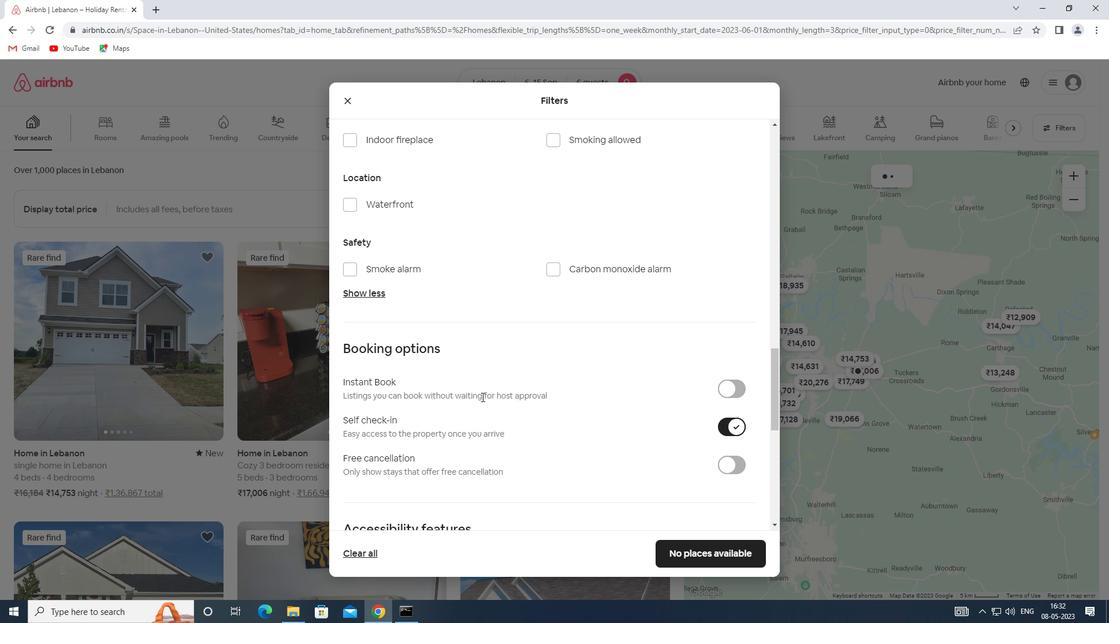
Action: Mouse scrolled (481, 396) with delta (0, 0)
Screenshot: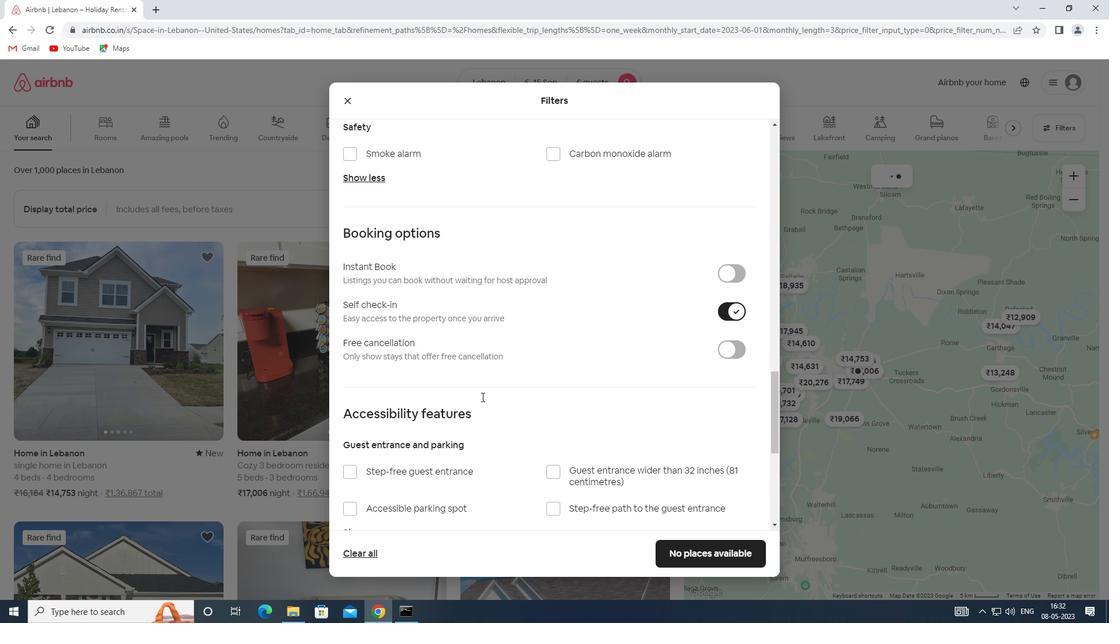 
Action: Mouse scrolled (481, 396) with delta (0, 0)
Screenshot: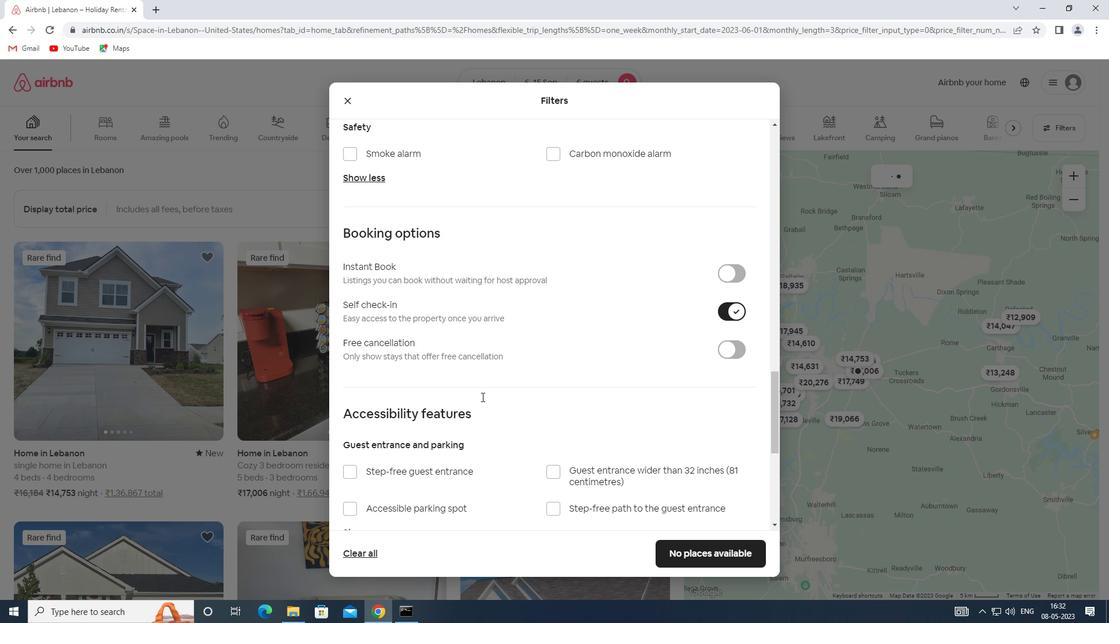 
Action: Mouse scrolled (481, 396) with delta (0, 0)
Screenshot: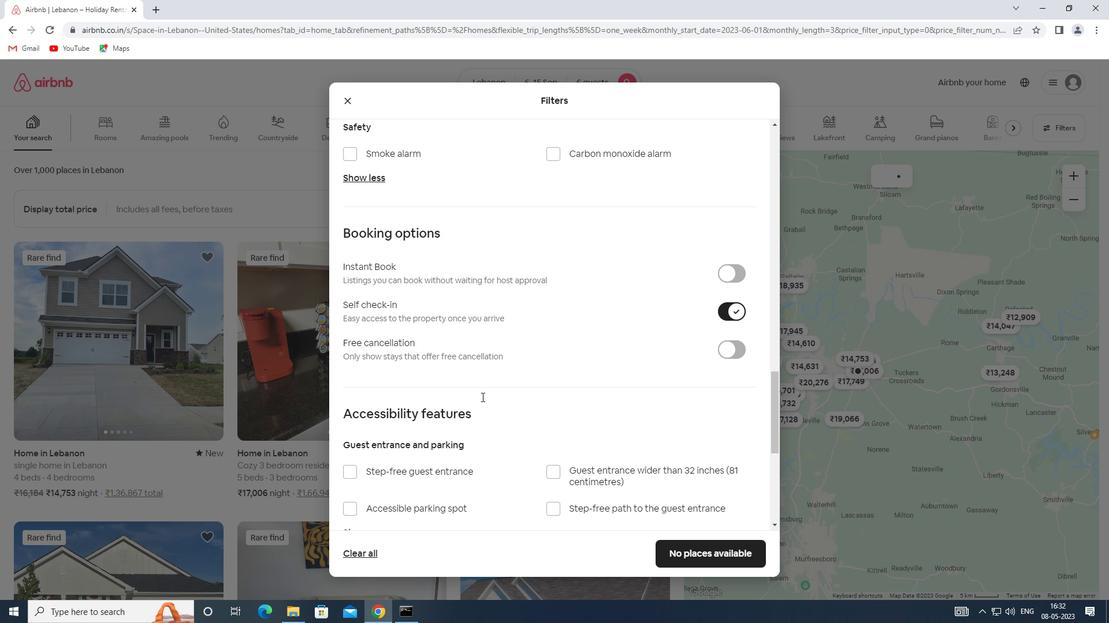 
Action: Mouse scrolled (481, 396) with delta (0, 0)
Screenshot: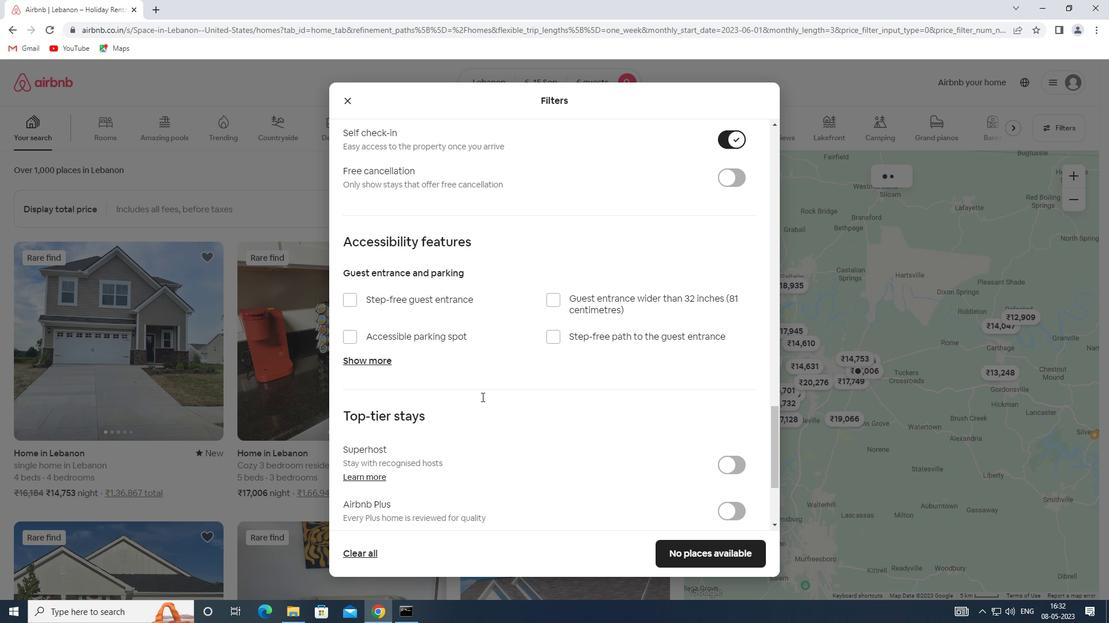 
Action: Mouse scrolled (481, 396) with delta (0, 0)
Screenshot: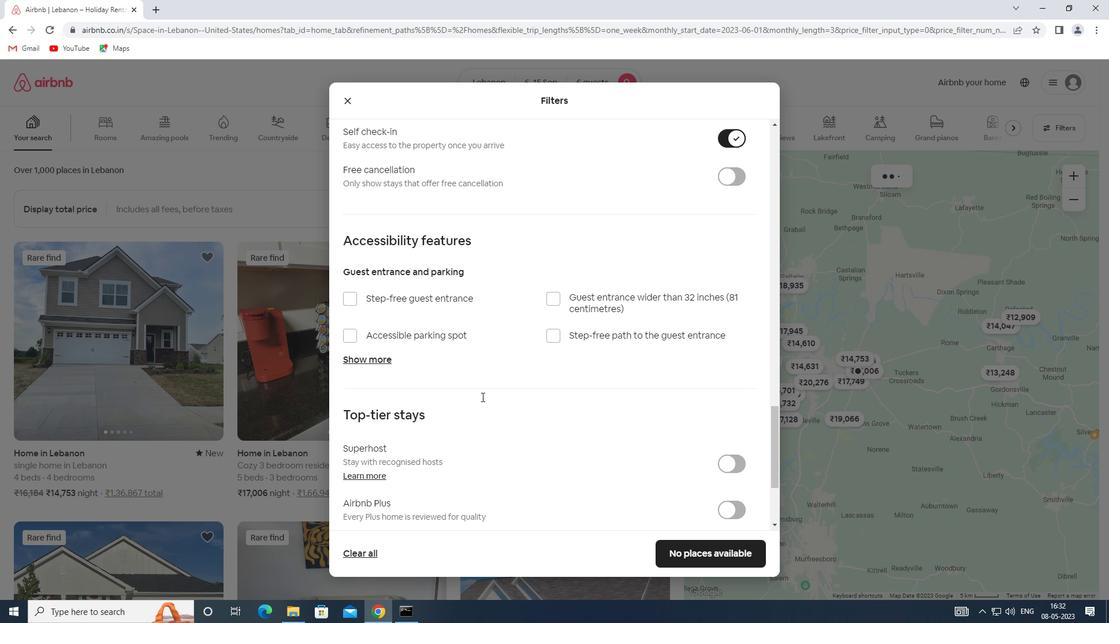 
Action: Mouse scrolled (481, 396) with delta (0, 0)
Screenshot: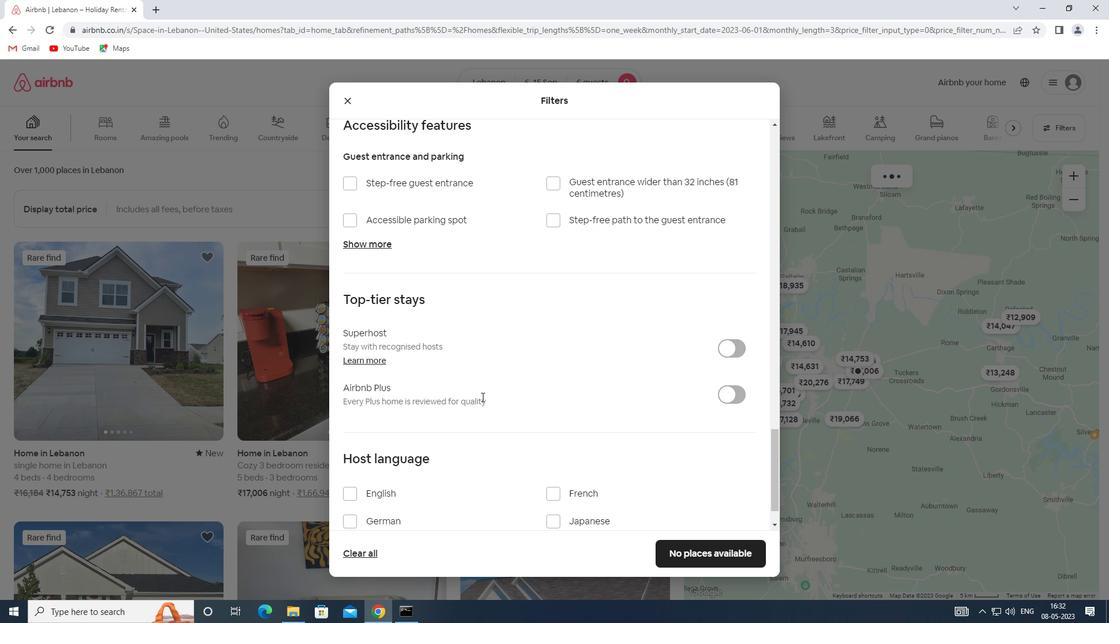 
Action: Mouse moved to (386, 448)
Screenshot: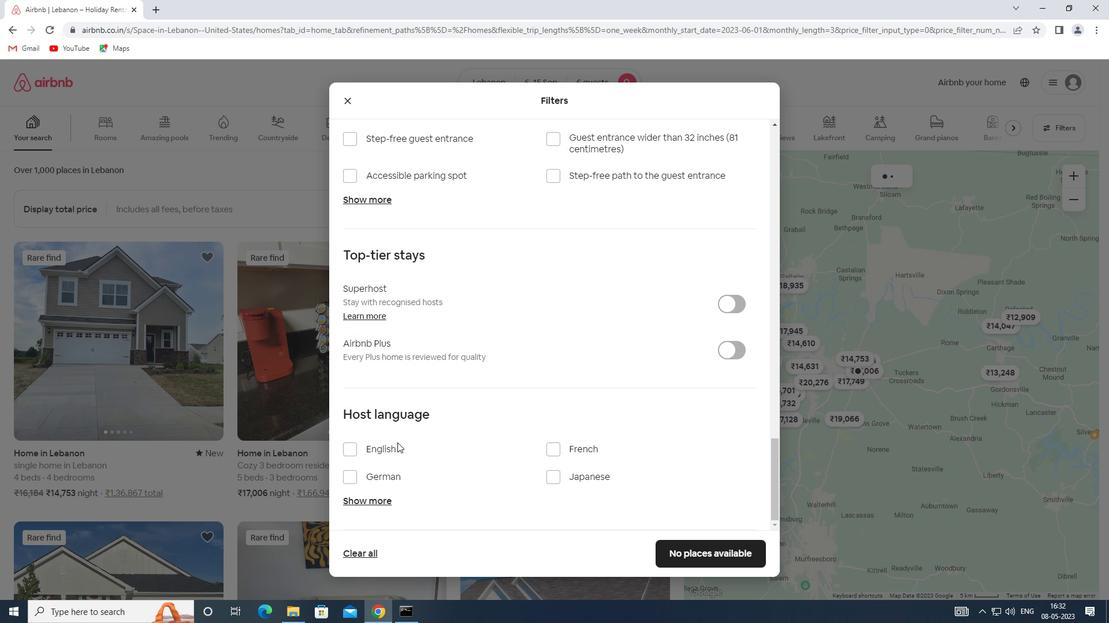 
Action: Mouse pressed left at (386, 448)
Screenshot: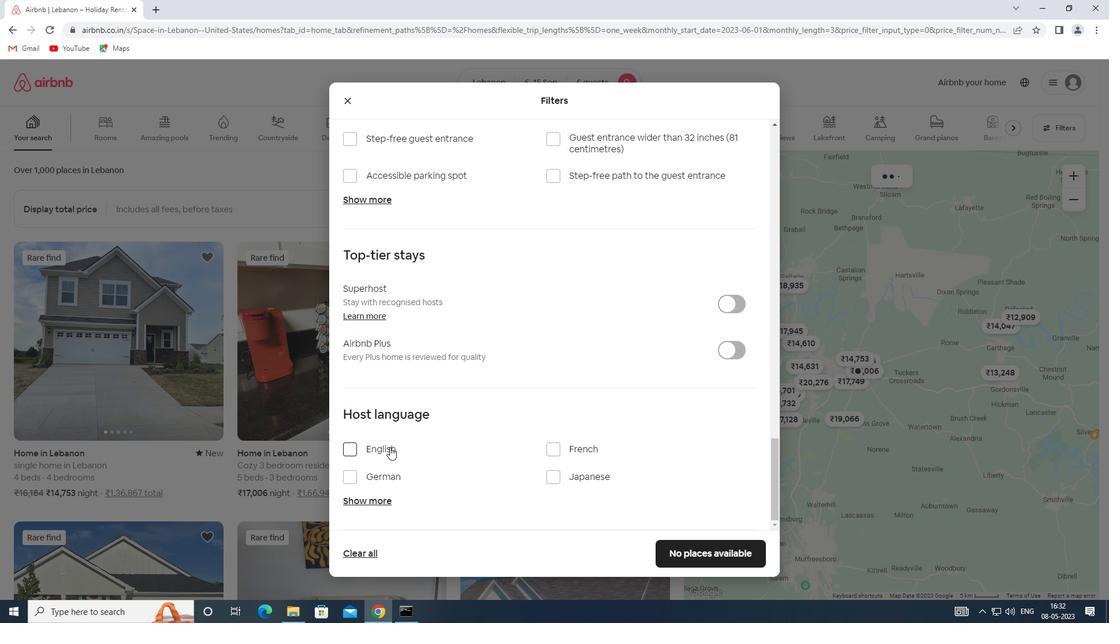 
Action: Mouse moved to (718, 555)
Screenshot: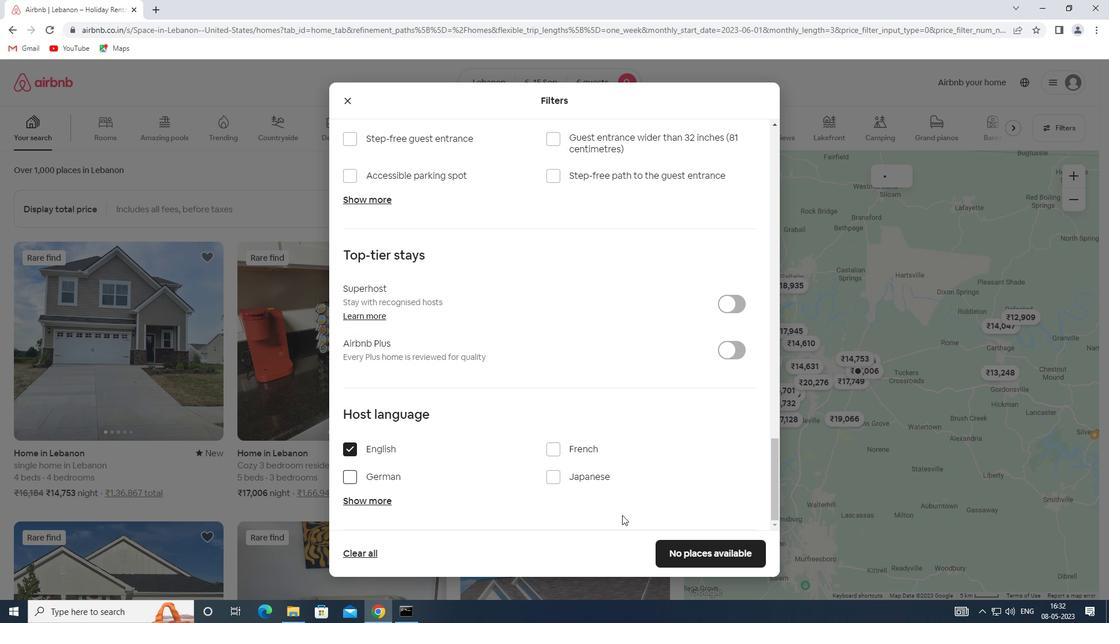 
Action: Mouse pressed left at (718, 555)
Screenshot: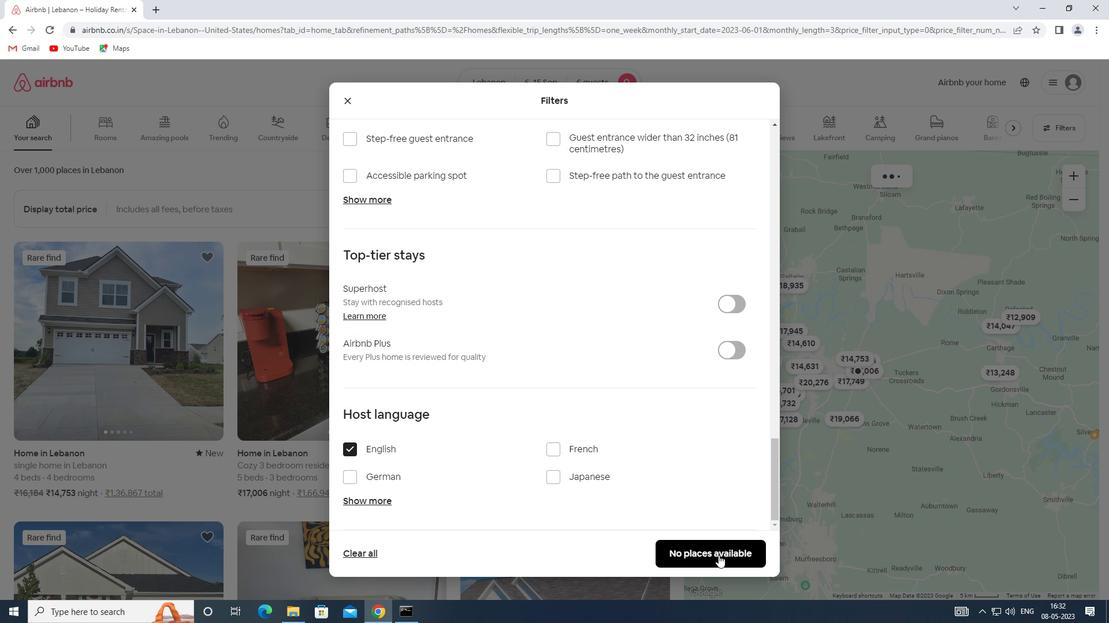 
Action: Mouse moved to (718, 555)
Screenshot: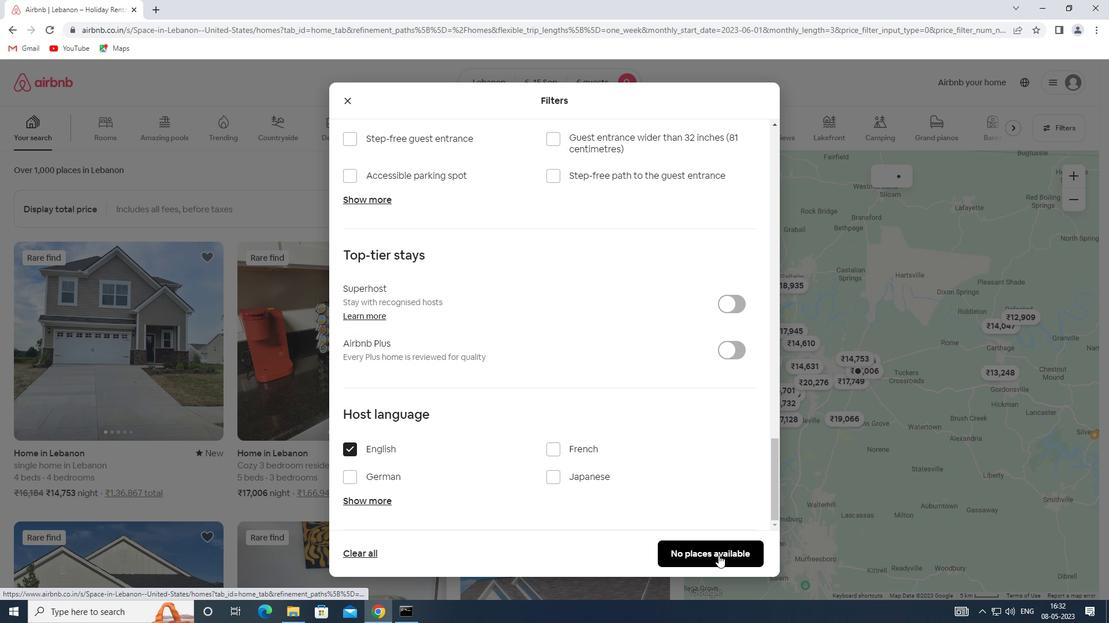 
